 Task: Search one way flight ticket for 5 adults, 2 children, 1 infant in seat and 2 infants on lap in economy from Sioux City: Sioux Gateway Airport (brig. General Bud Day Field) to New Bern: Coastal Carolina Regional Airport (was Craven County Regional) on 5-4-2023. Choice of flights is Royal air maroc. Number of bags: 2 carry on bags. Price is upto 82000. Outbound departure time preference is 22:00.
Action: Mouse moved to (395, 379)
Screenshot: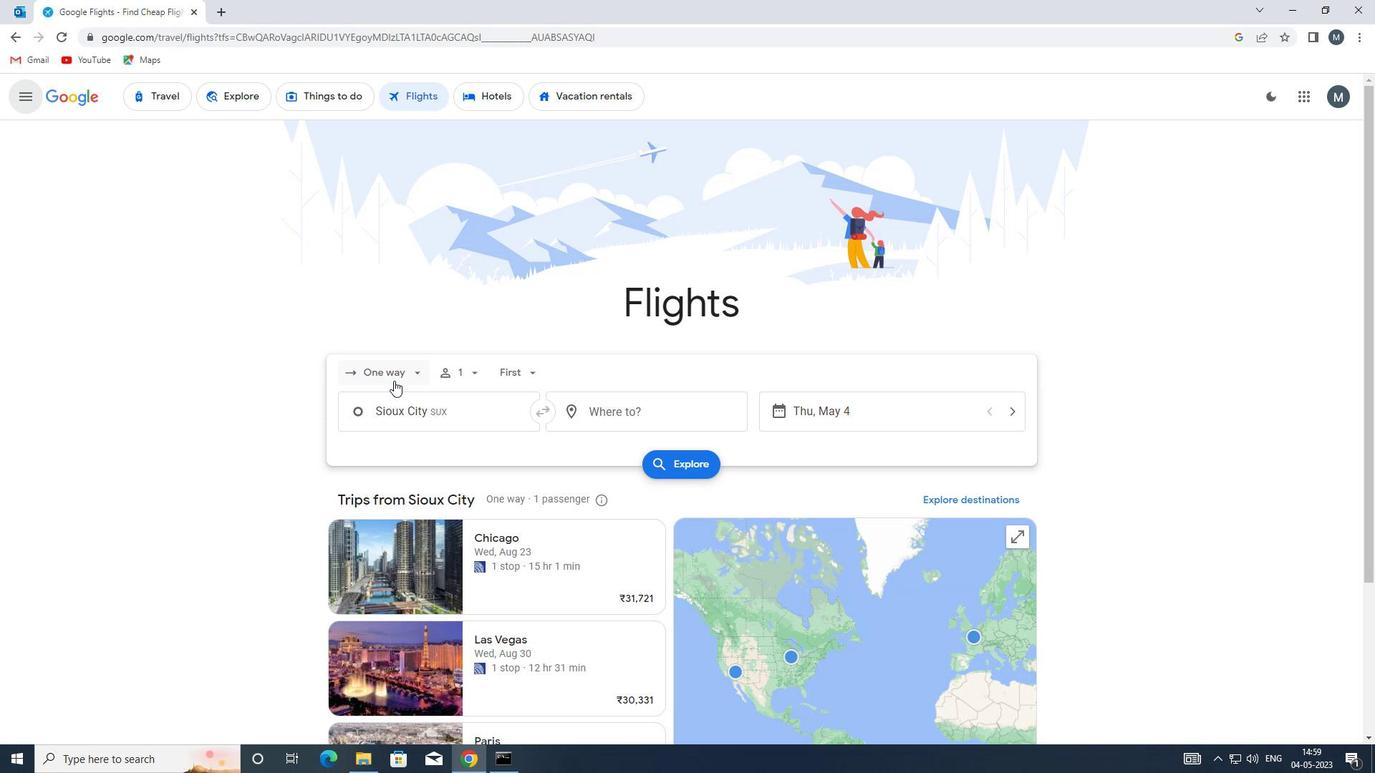 
Action: Mouse pressed left at (395, 379)
Screenshot: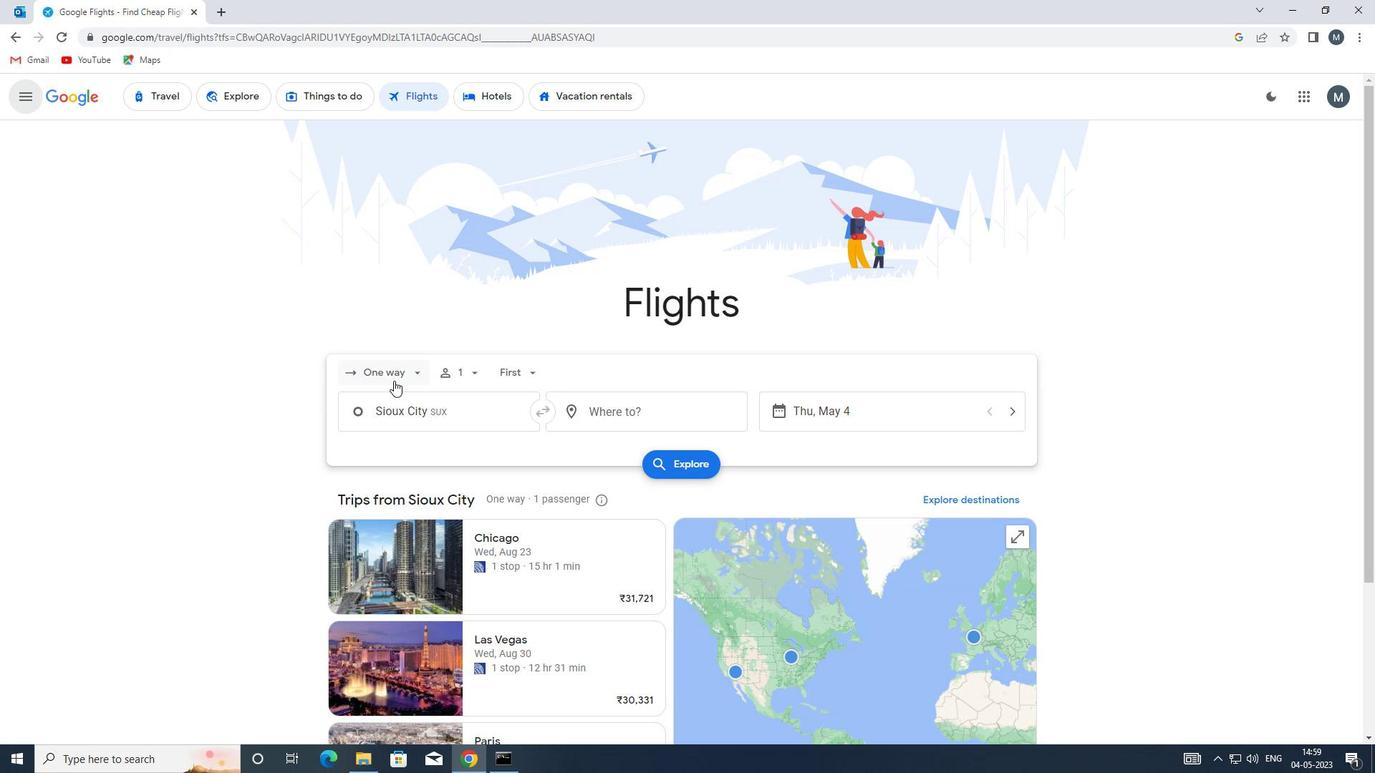 
Action: Mouse moved to (418, 439)
Screenshot: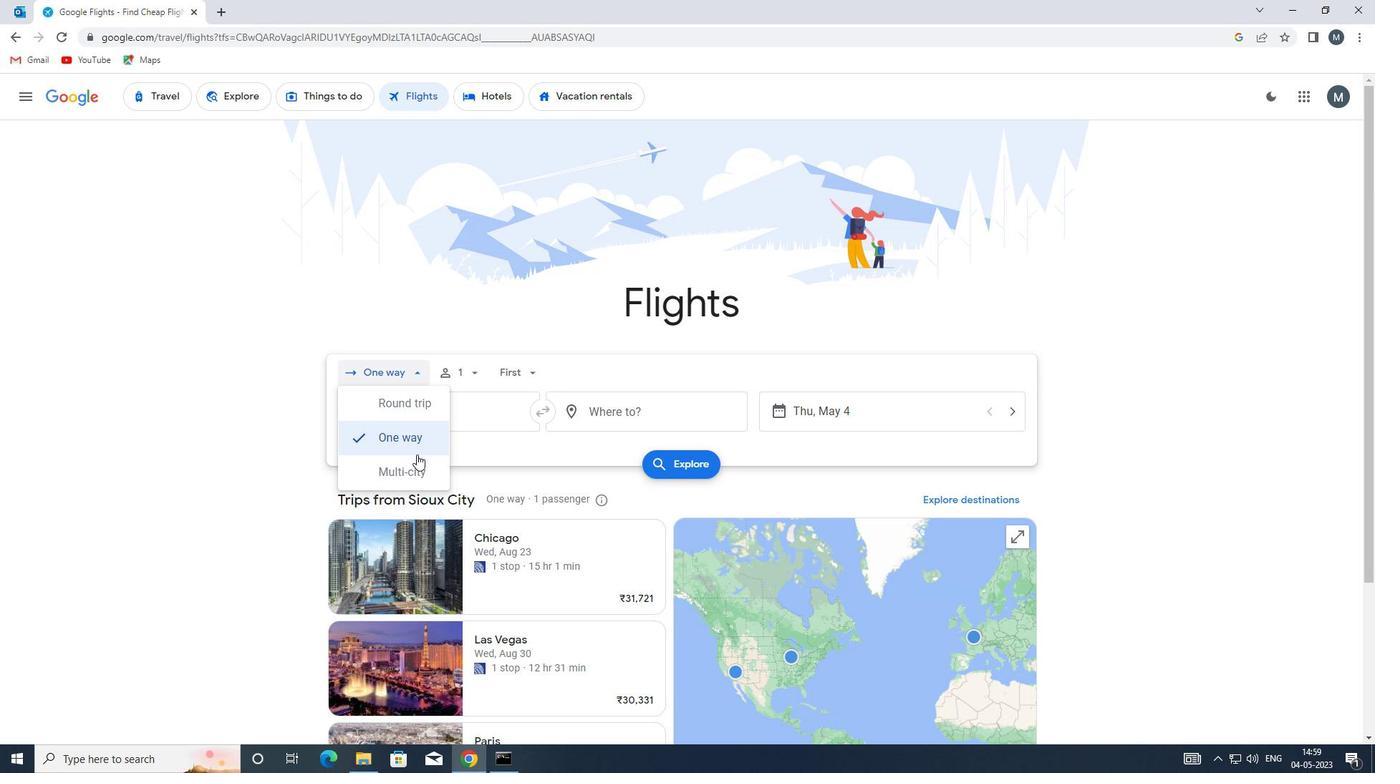
Action: Mouse pressed left at (418, 439)
Screenshot: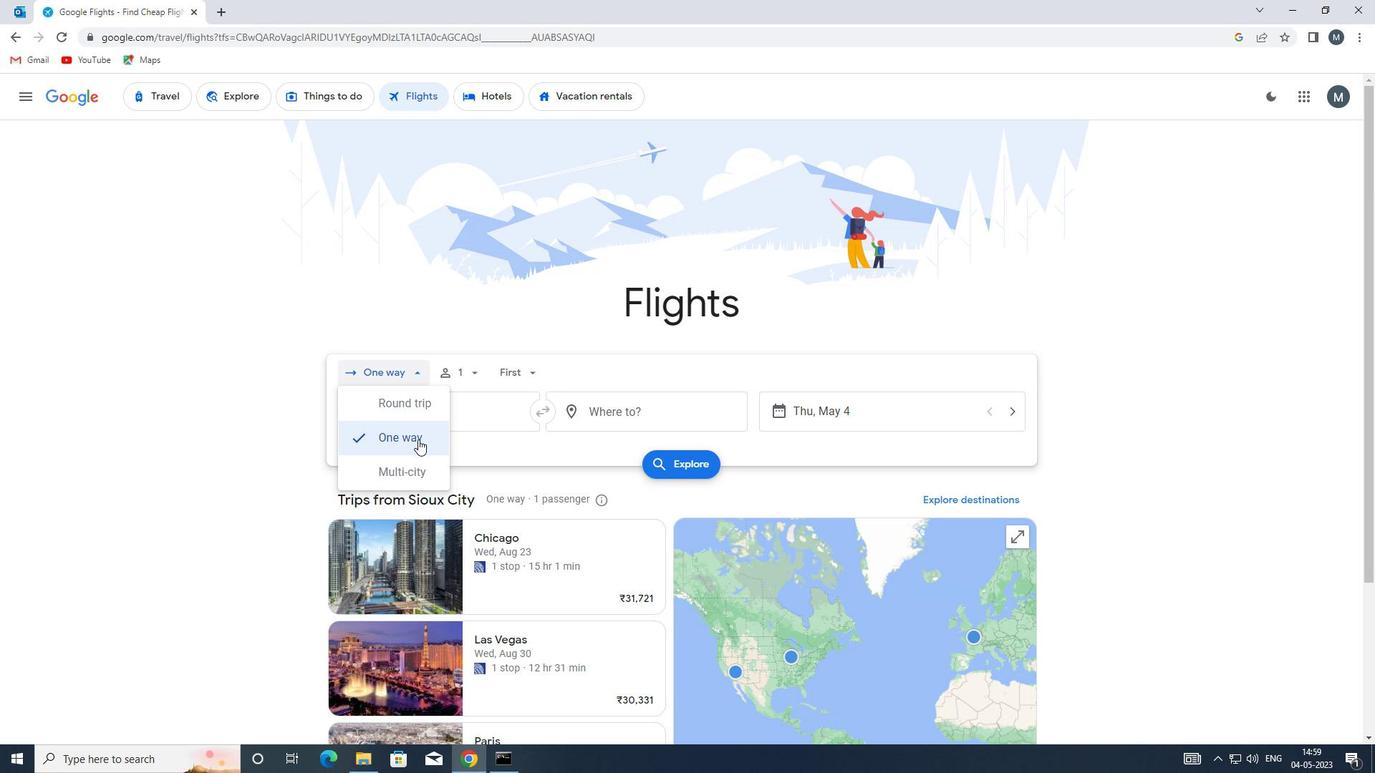 
Action: Mouse moved to (474, 374)
Screenshot: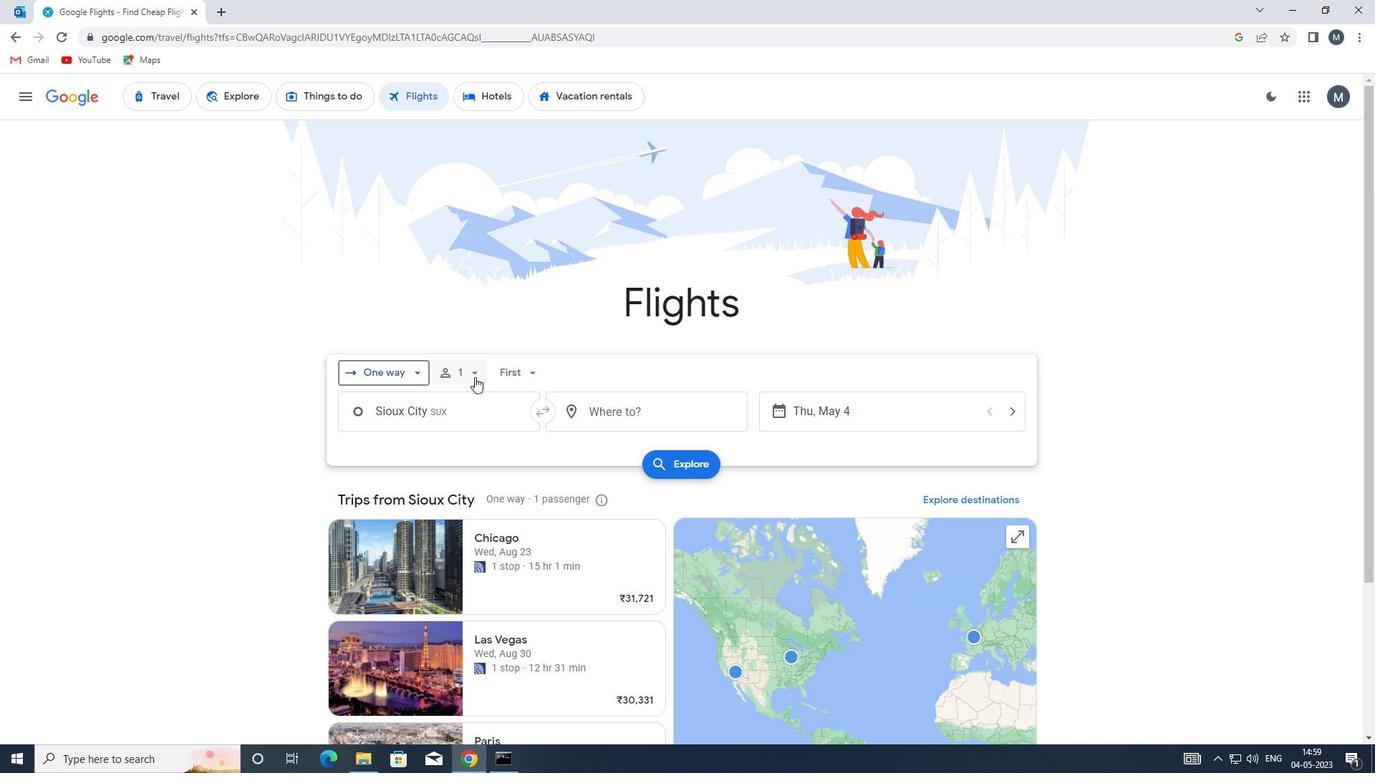 
Action: Mouse pressed left at (474, 374)
Screenshot: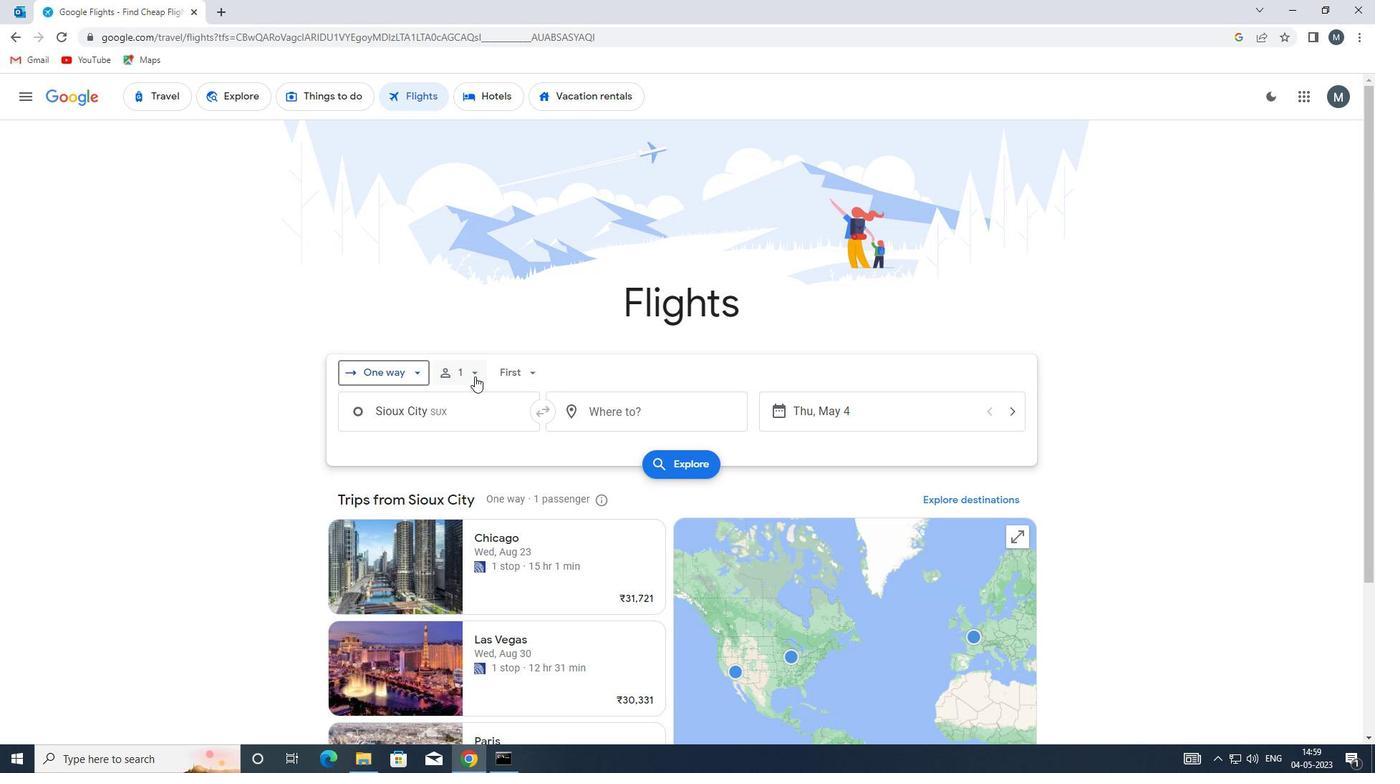 
Action: Mouse moved to (593, 407)
Screenshot: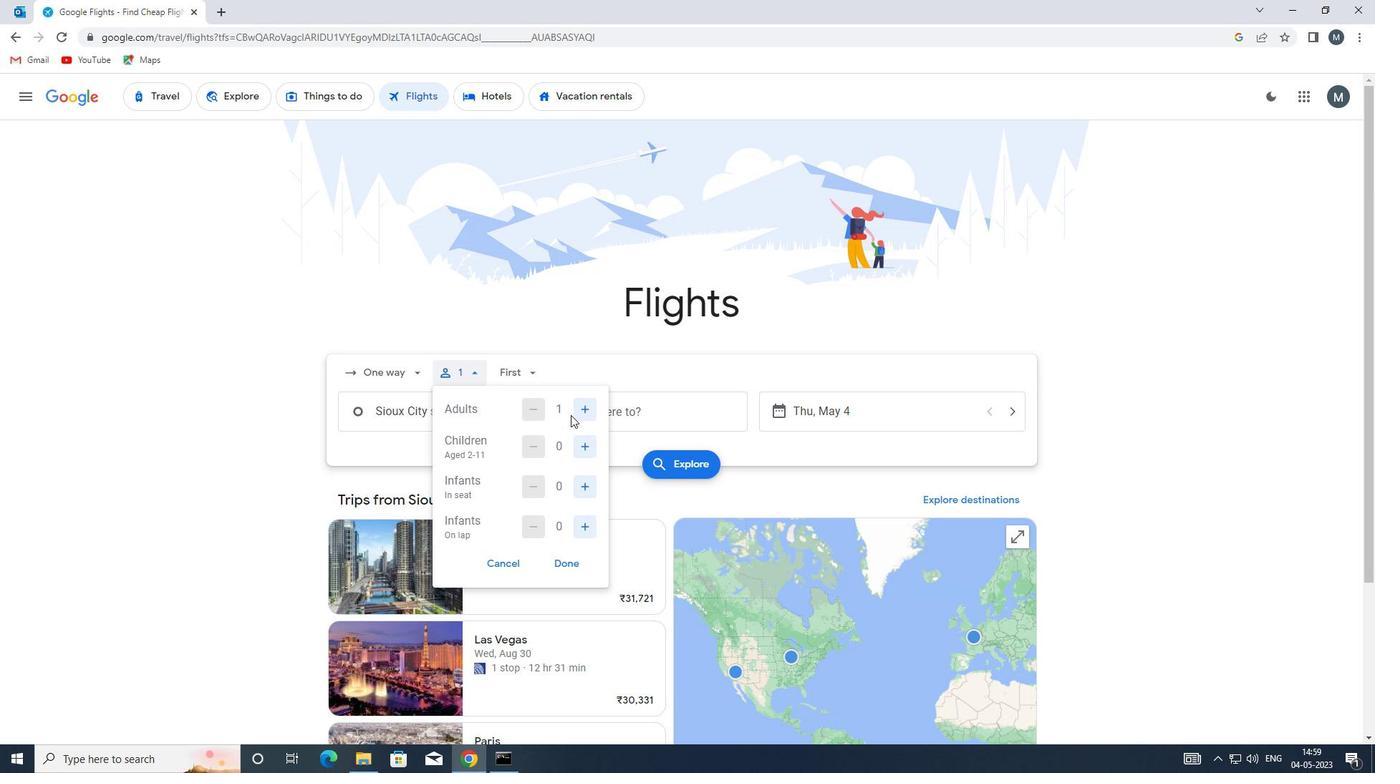 
Action: Mouse pressed left at (593, 407)
Screenshot: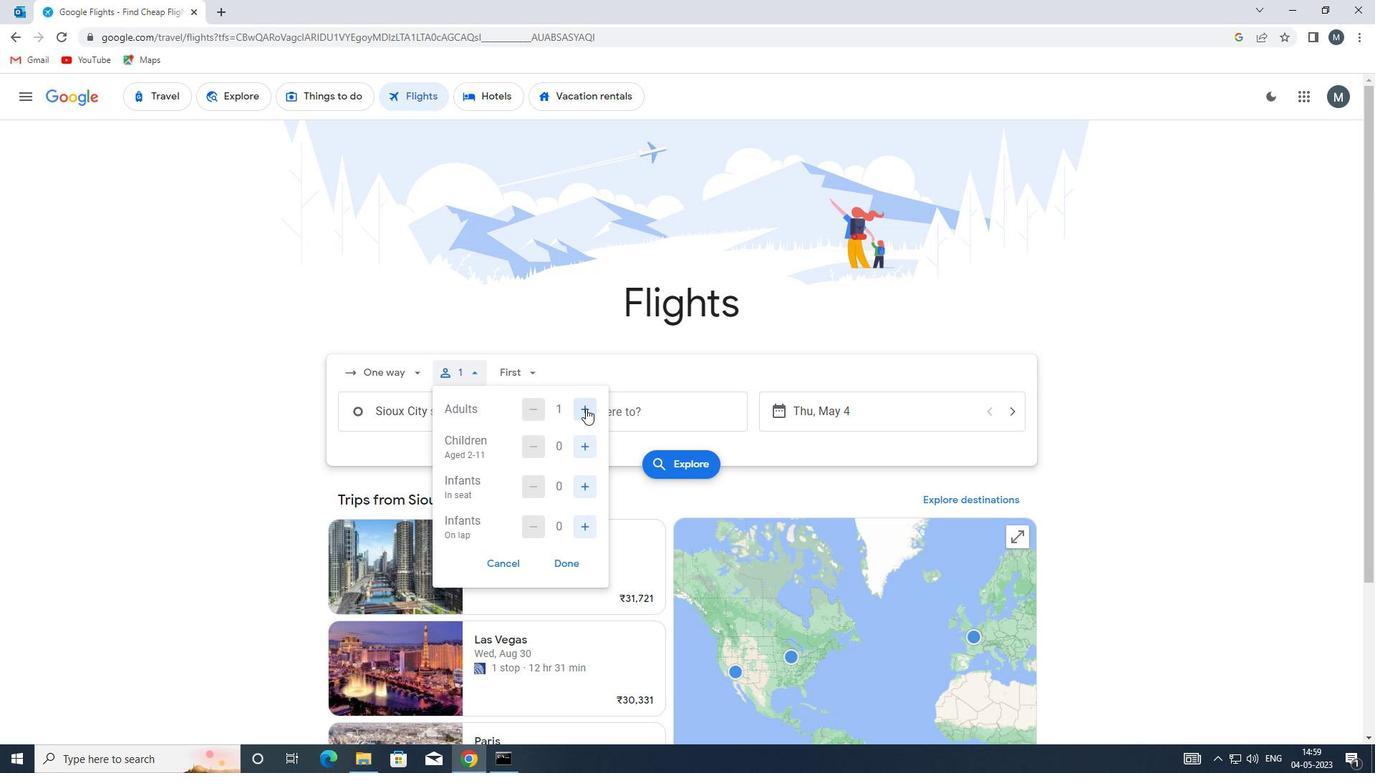 
Action: Mouse moved to (589, 406)
Screenshot: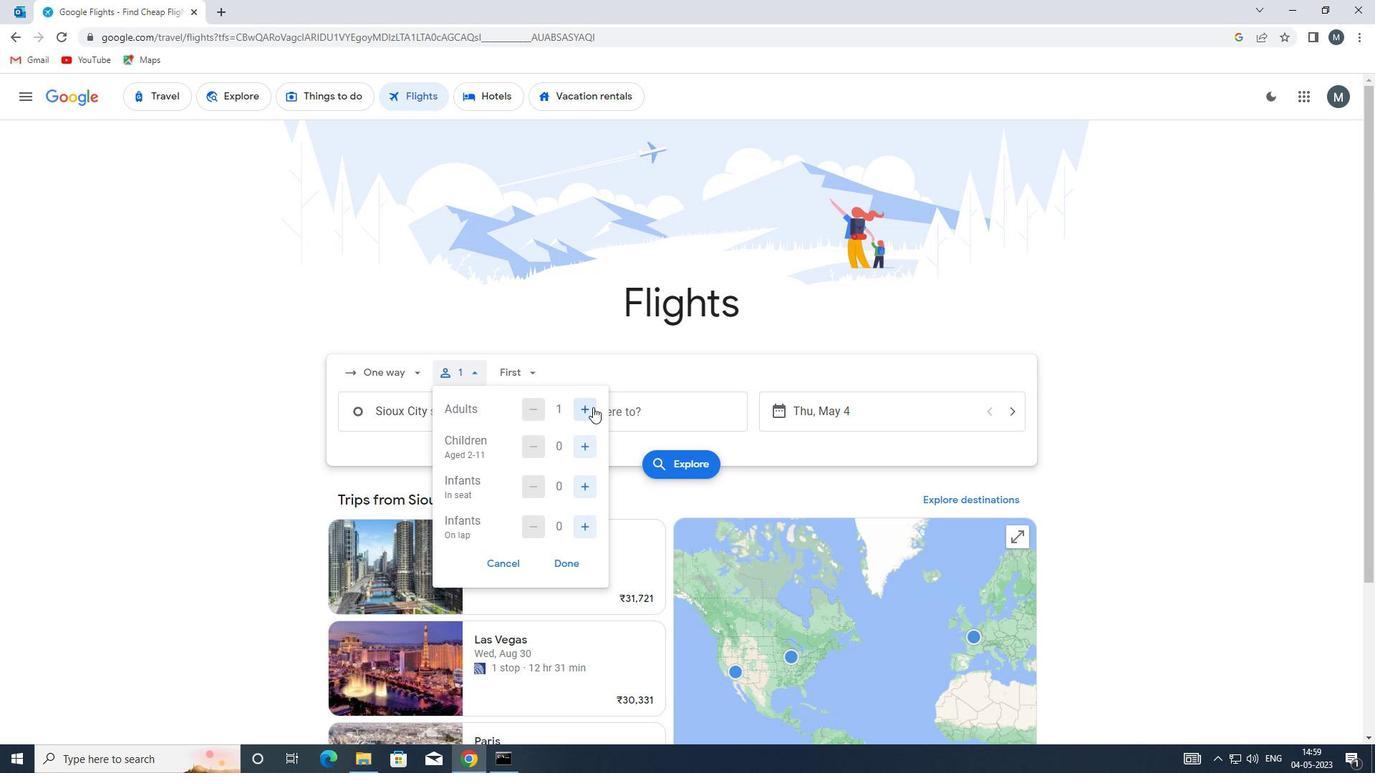 
Action: Mouse pressed left at (589, 406)
Screenshot: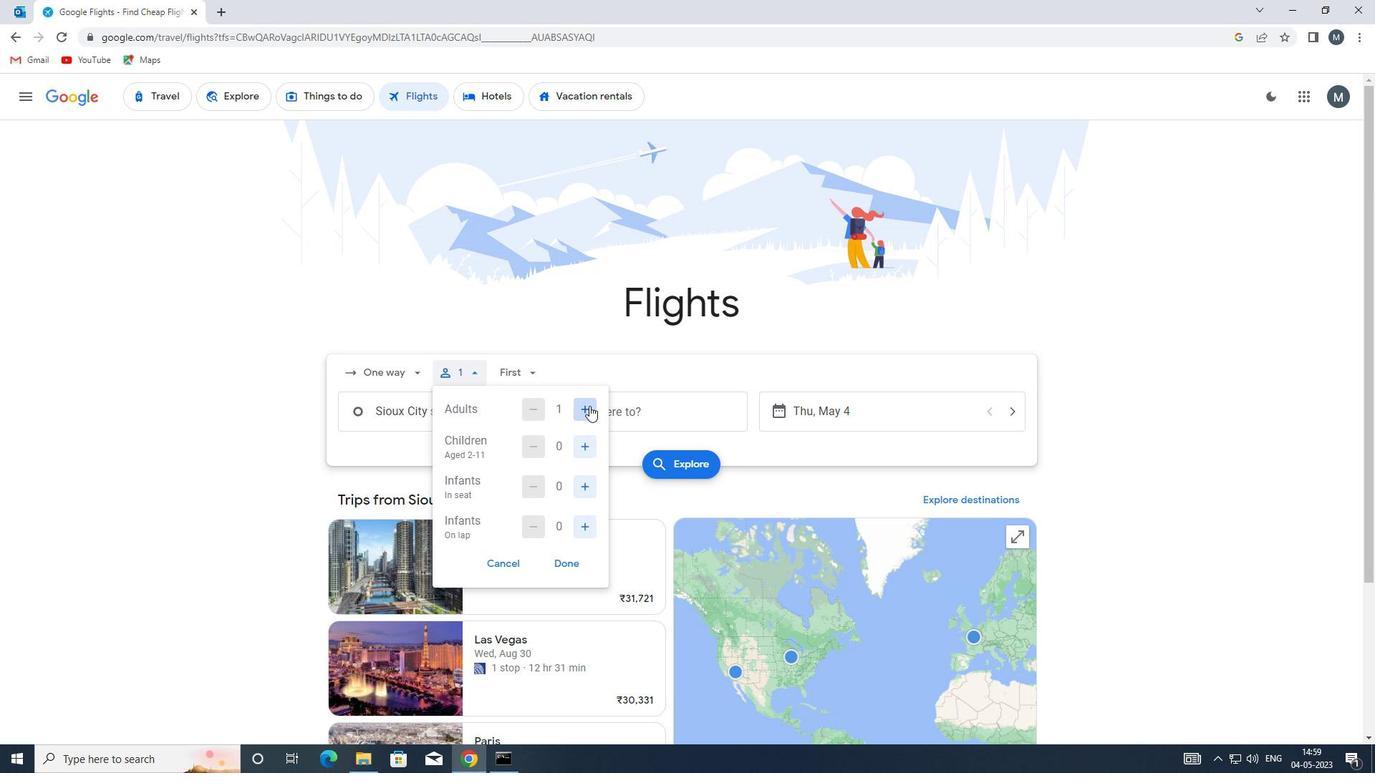 
Action: Mouse moved to (589, 406)
Screenshot: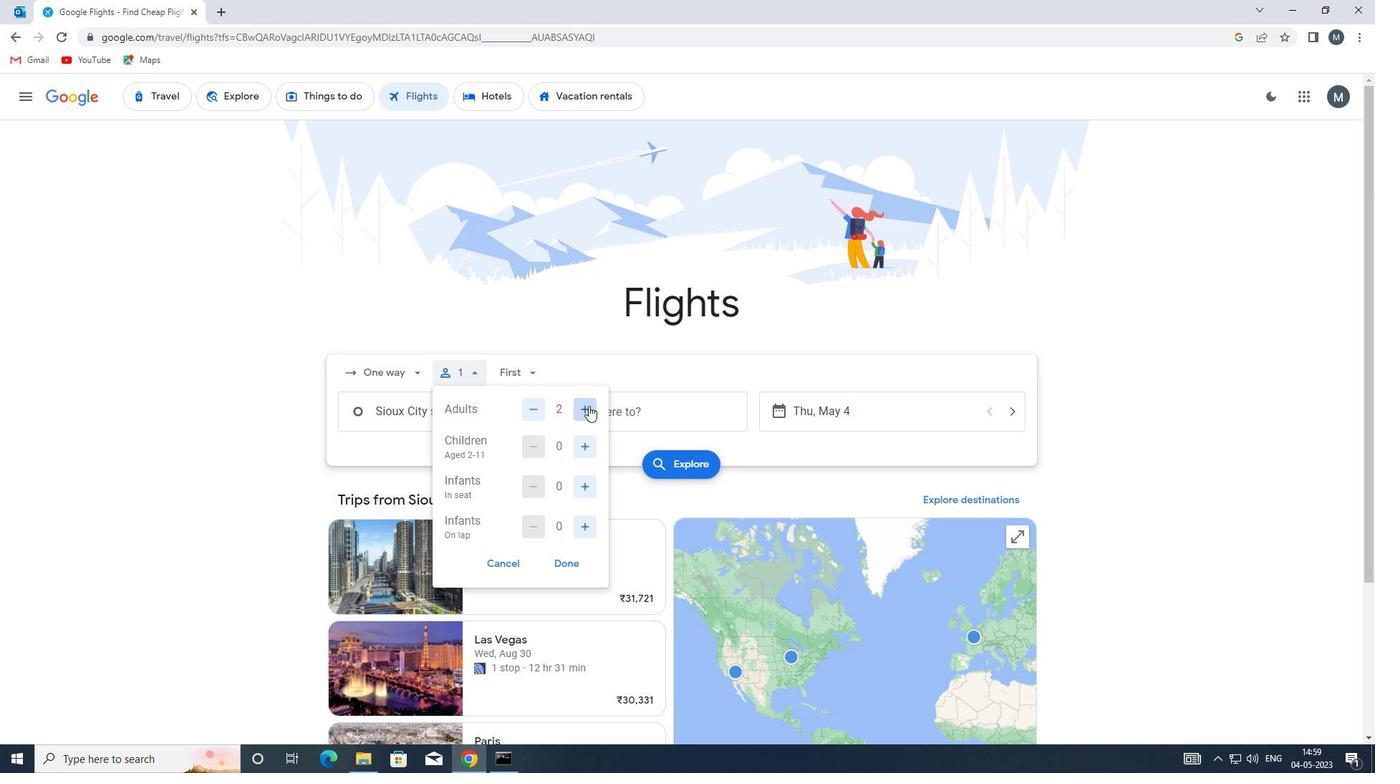 
Action: Mouse pressed left at (589, 406)
Screenshot: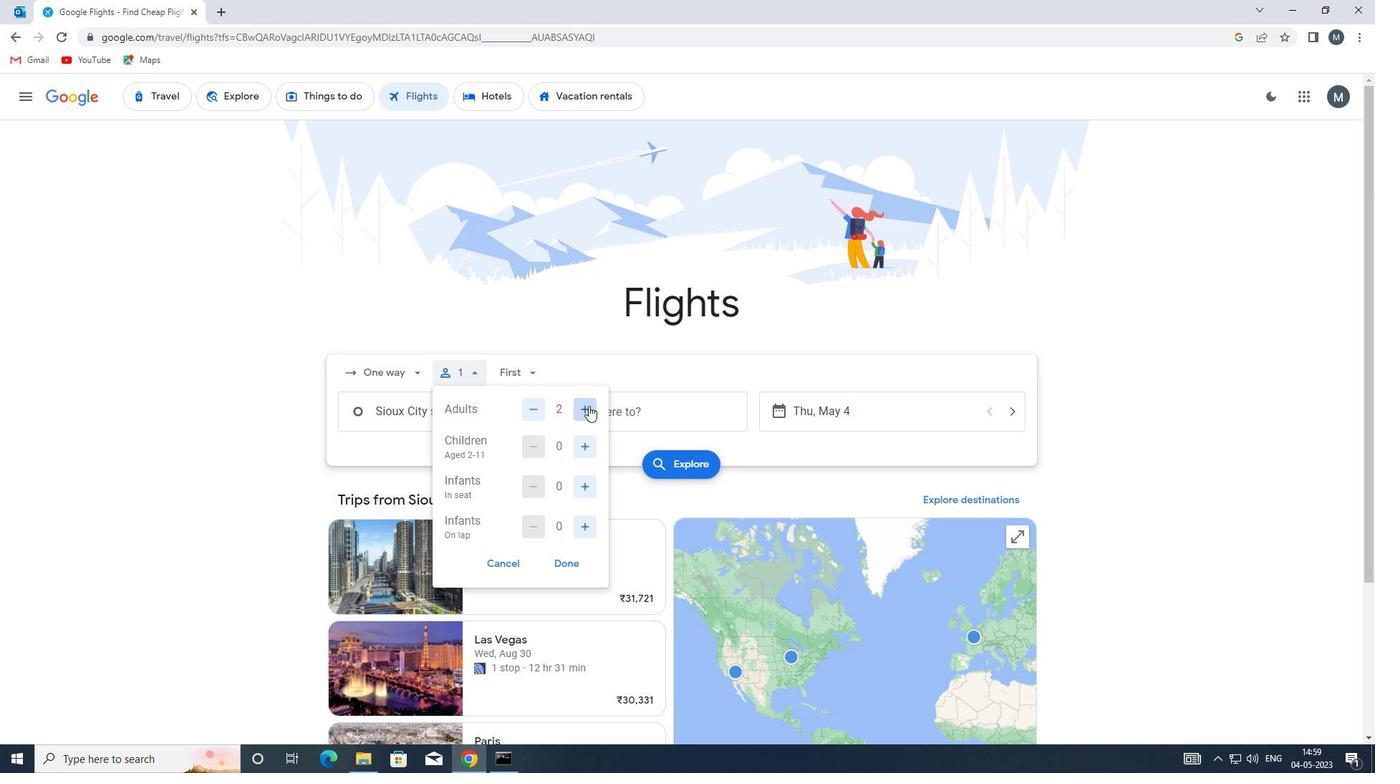 
Action: Mouse pressed left at (589, 406)
Screenshot: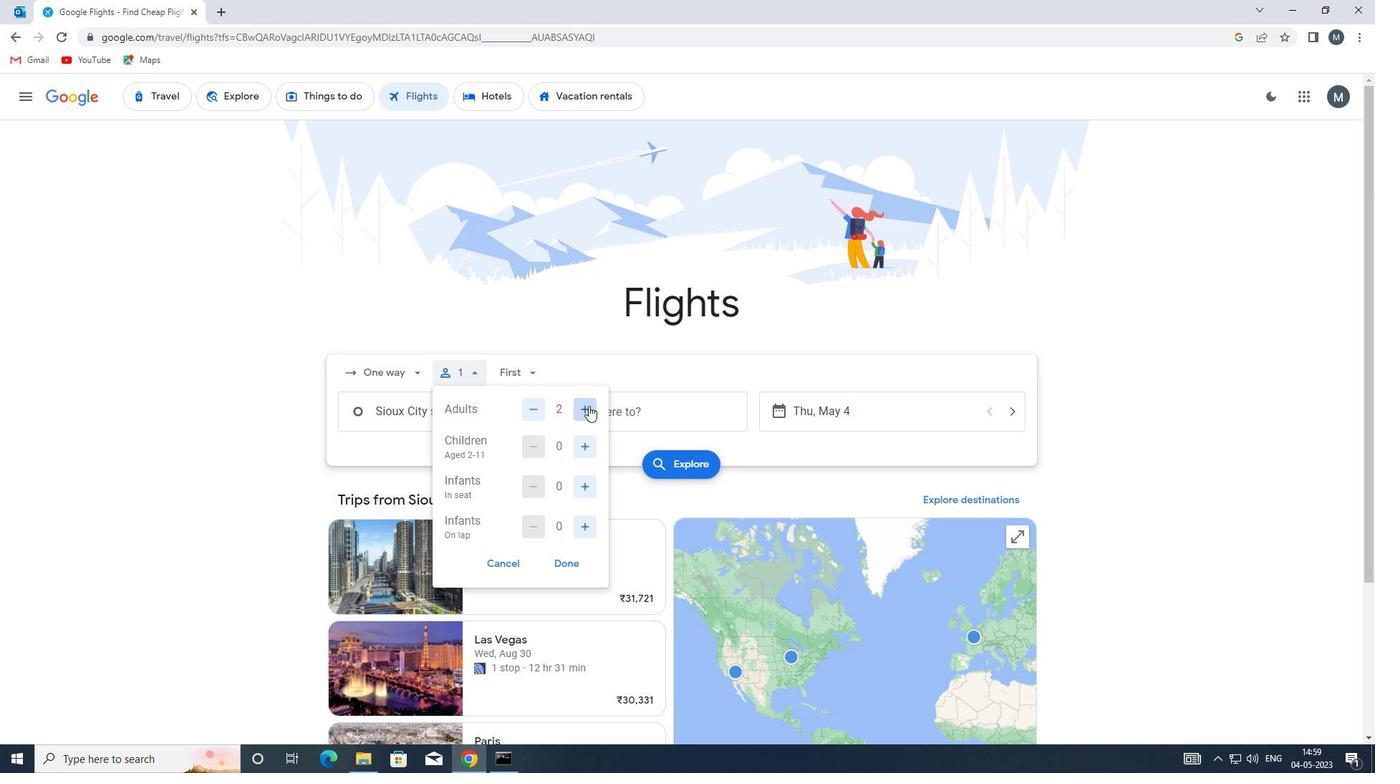 
Action: Mouse moved to (588, 406)
Screenshot: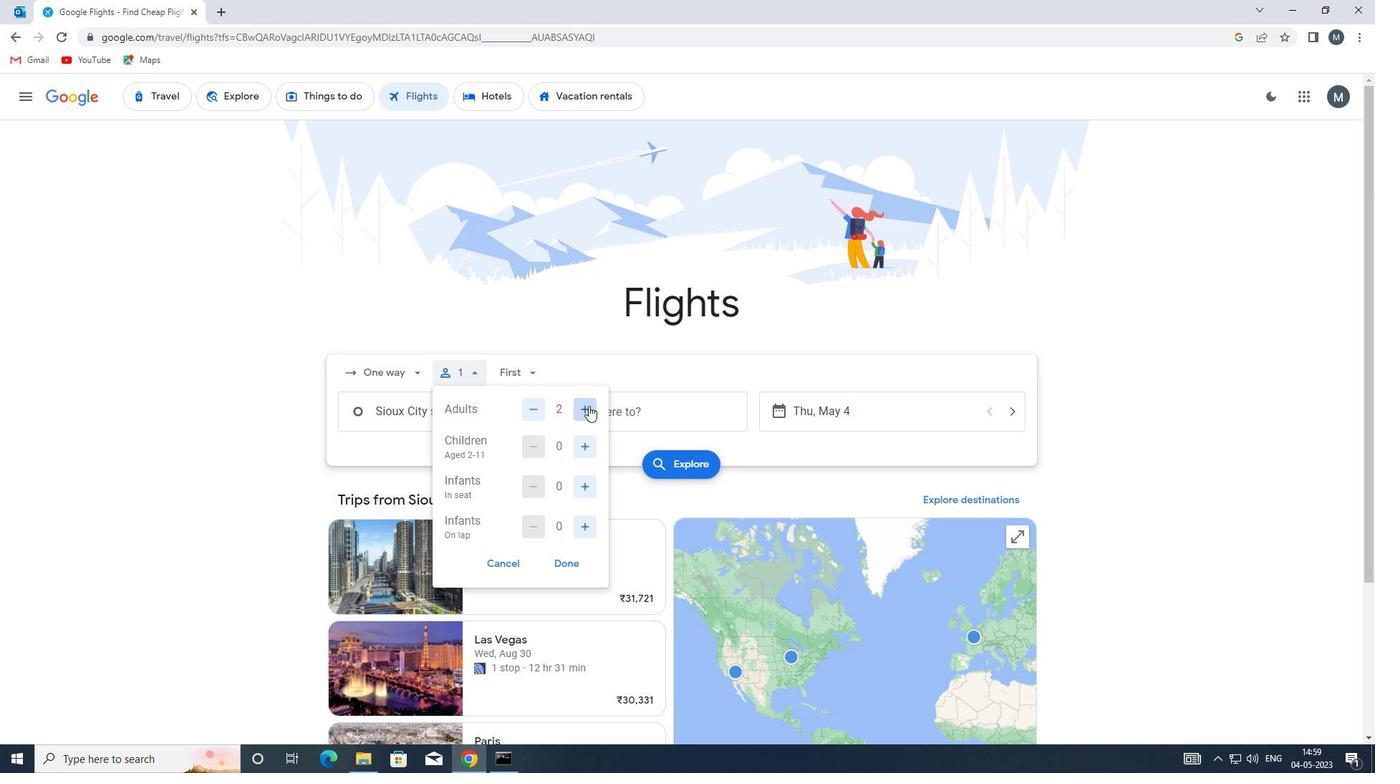 
Action: Mouse pressed left at (588, 406)
Screenshot: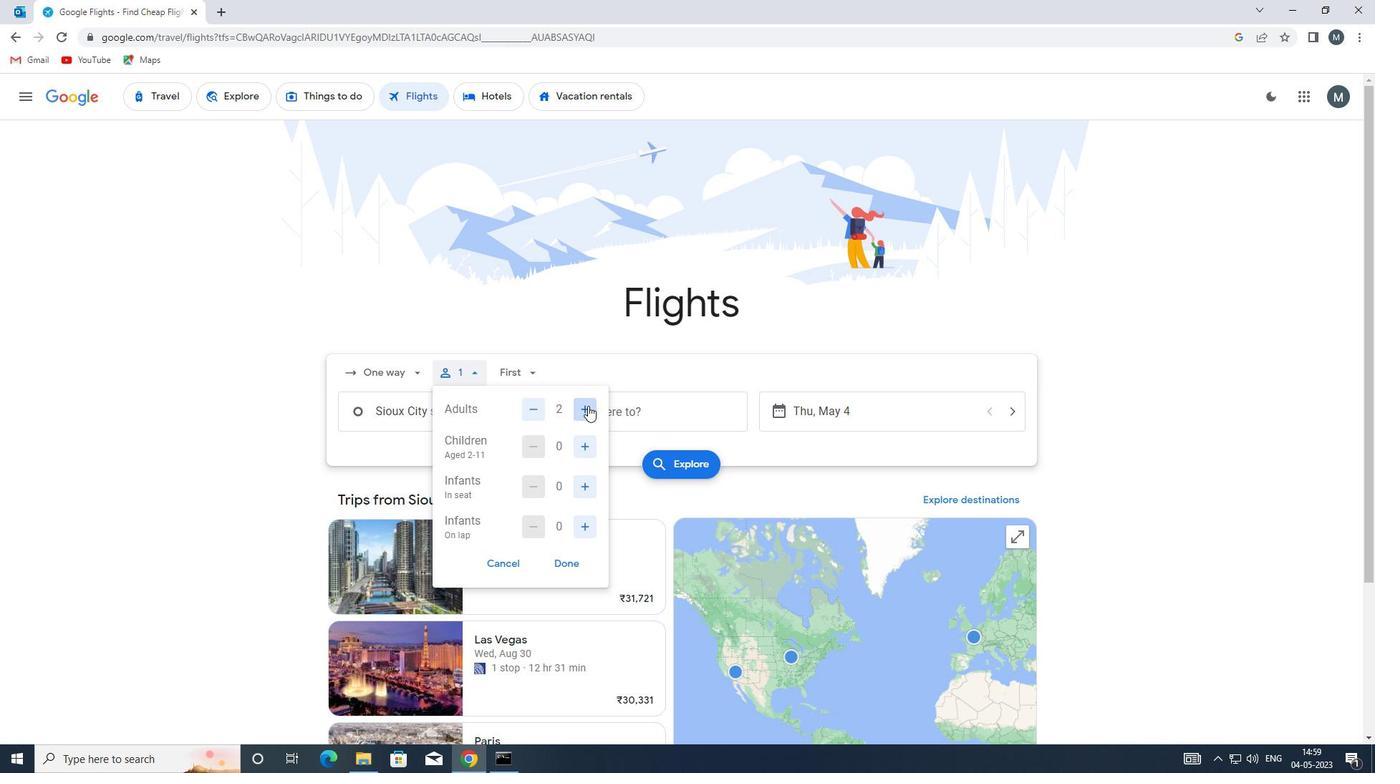 
Action: Mouse moved to (533, 412)
Screenshot: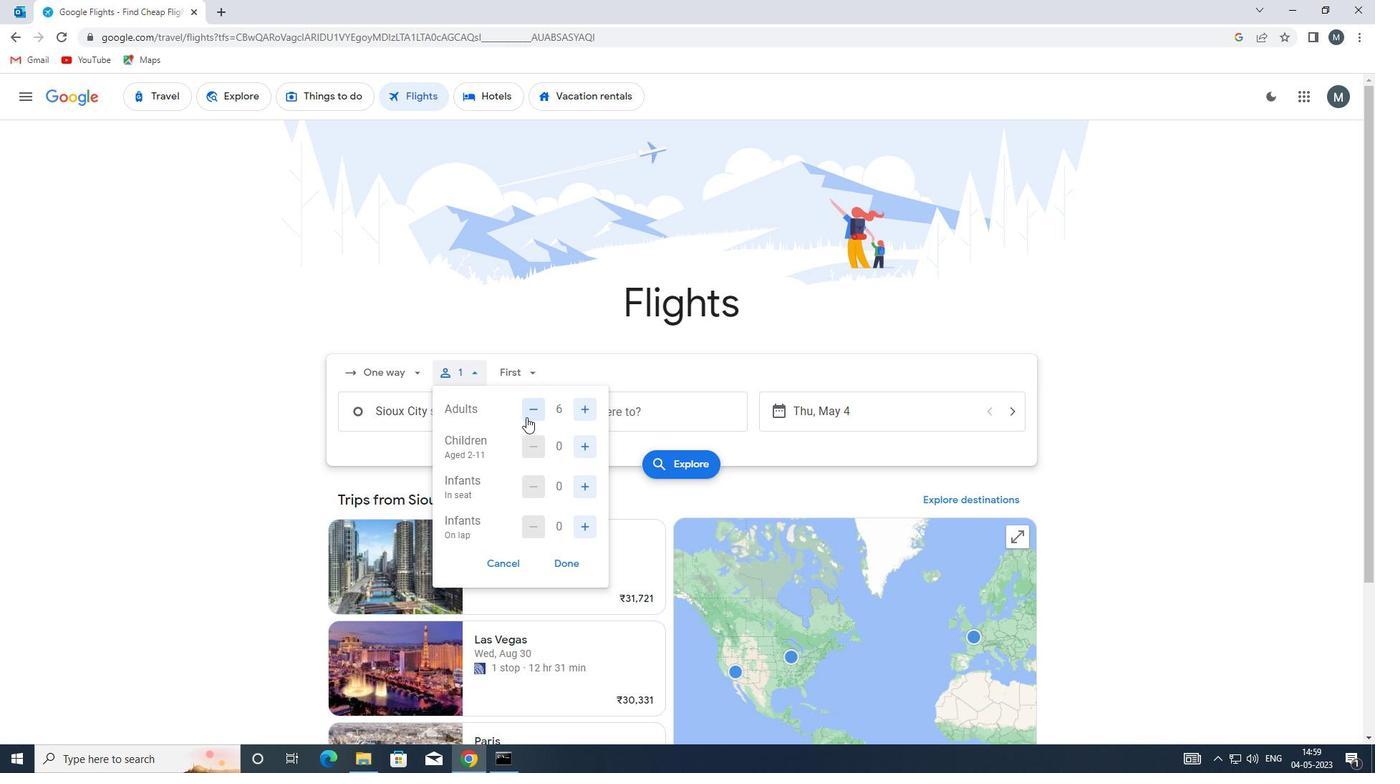 
Action: Mouse pressed left at (533, 412)
Screenshot: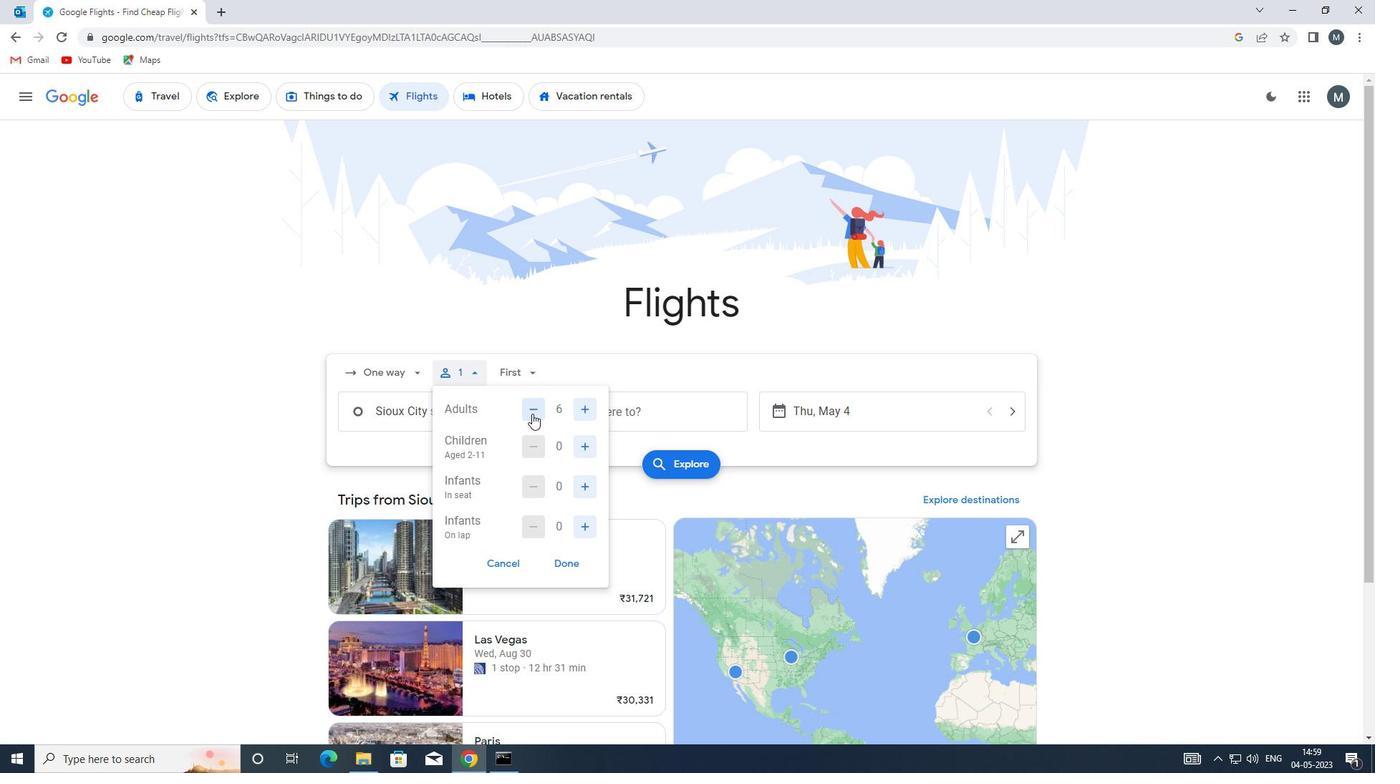 
Action: Mouse moved to (589, 447)
Screenshot: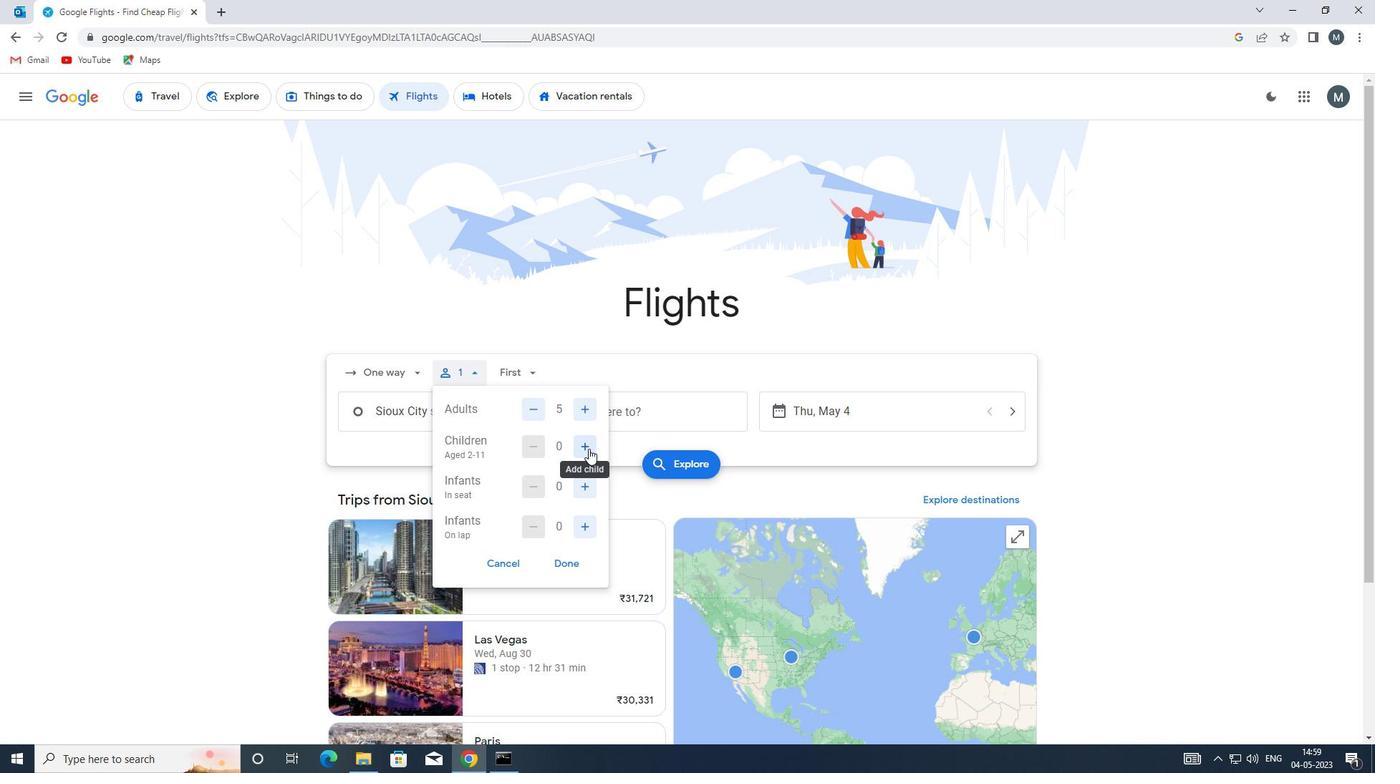 
Action: Mouse pressed left at (589, 447)
Screenshot: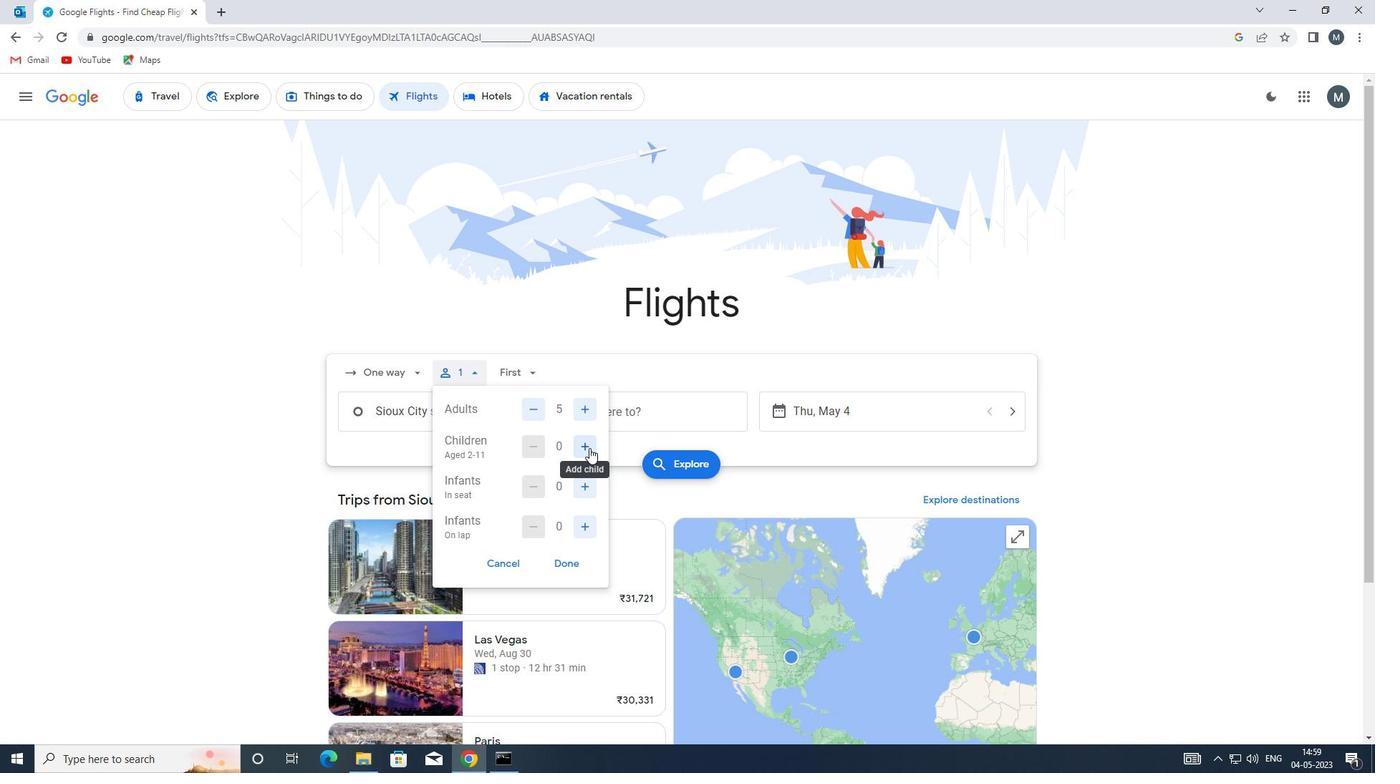 
Action: Mouse moved to (589, 447)
Screenshot: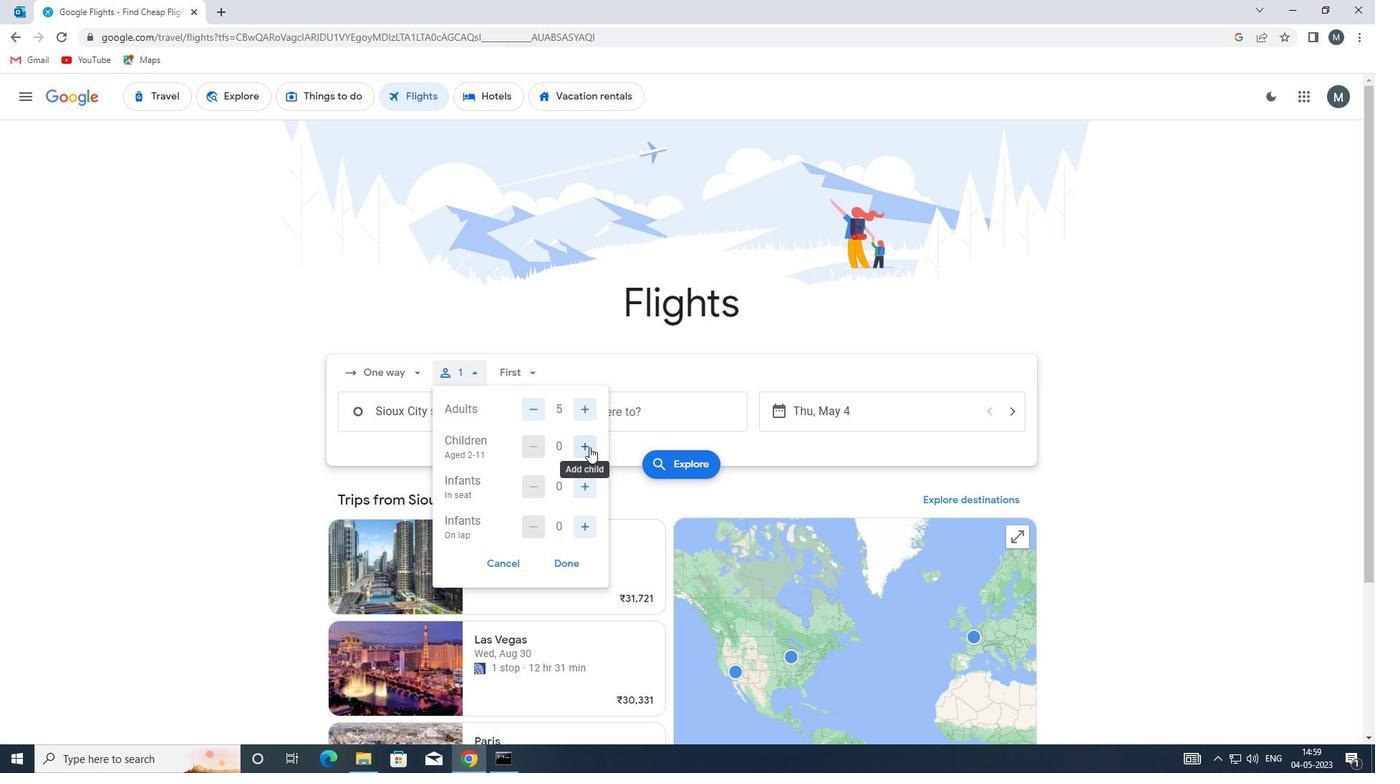 
Action: Mouse pressed left at (589, 447)
Screenshot: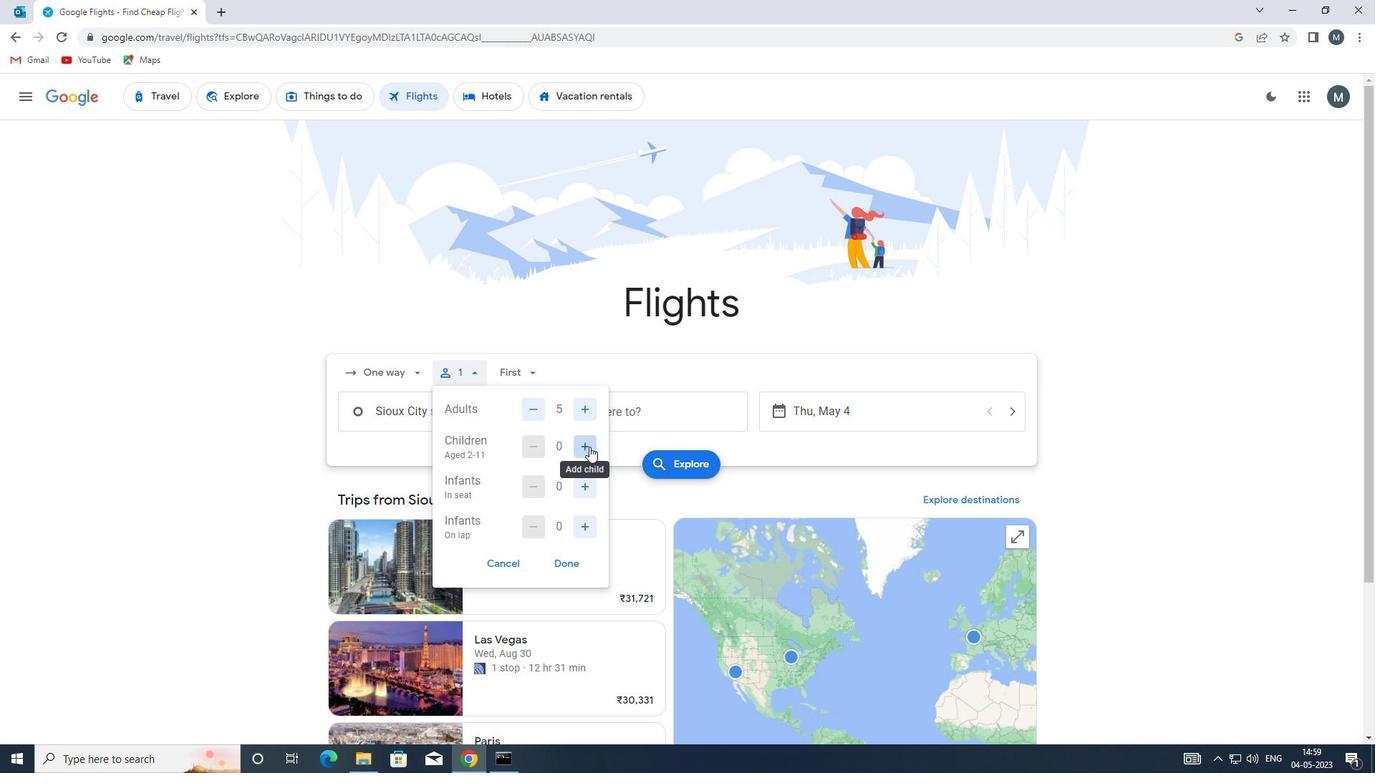 
Action: Mouse moved to (587, 488)
Screenshot: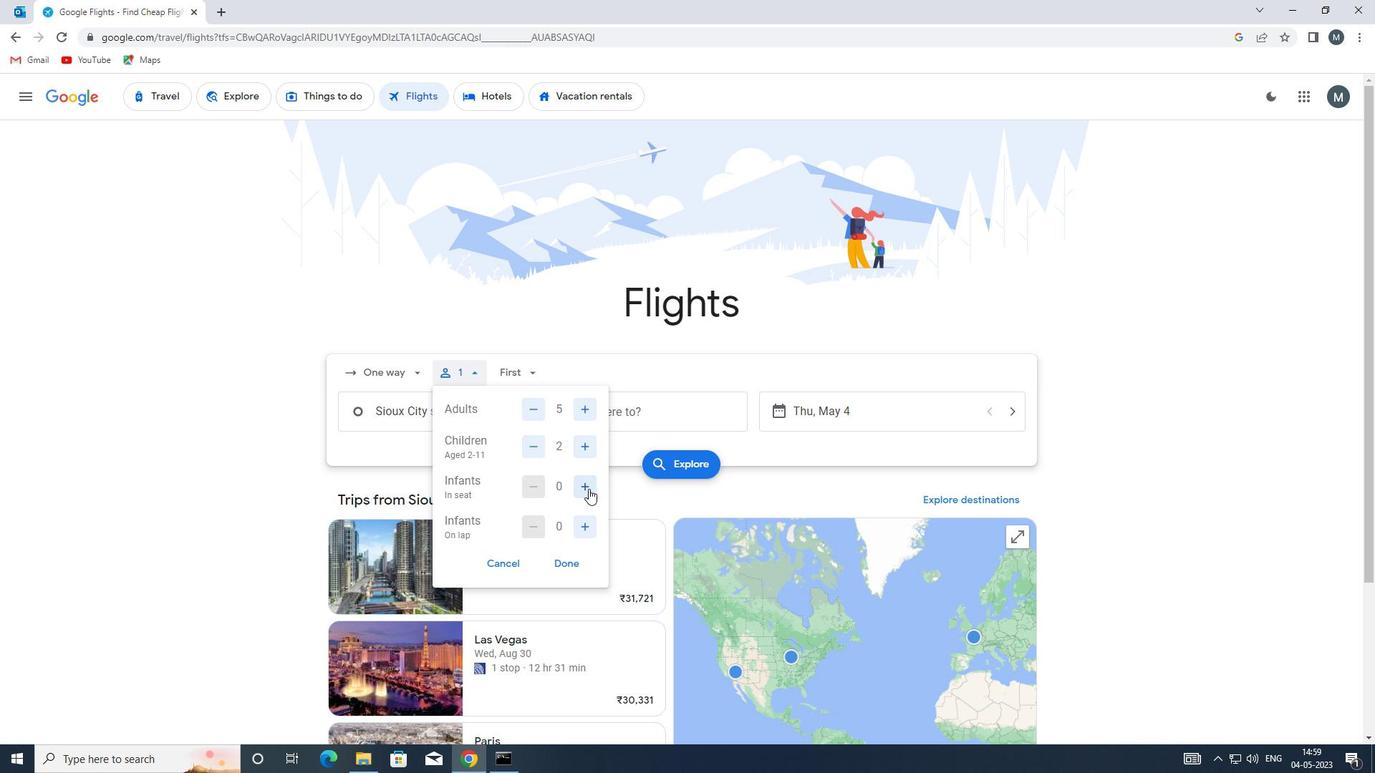 
Action: Mouse pressed left at (587, 488)
Screenshot: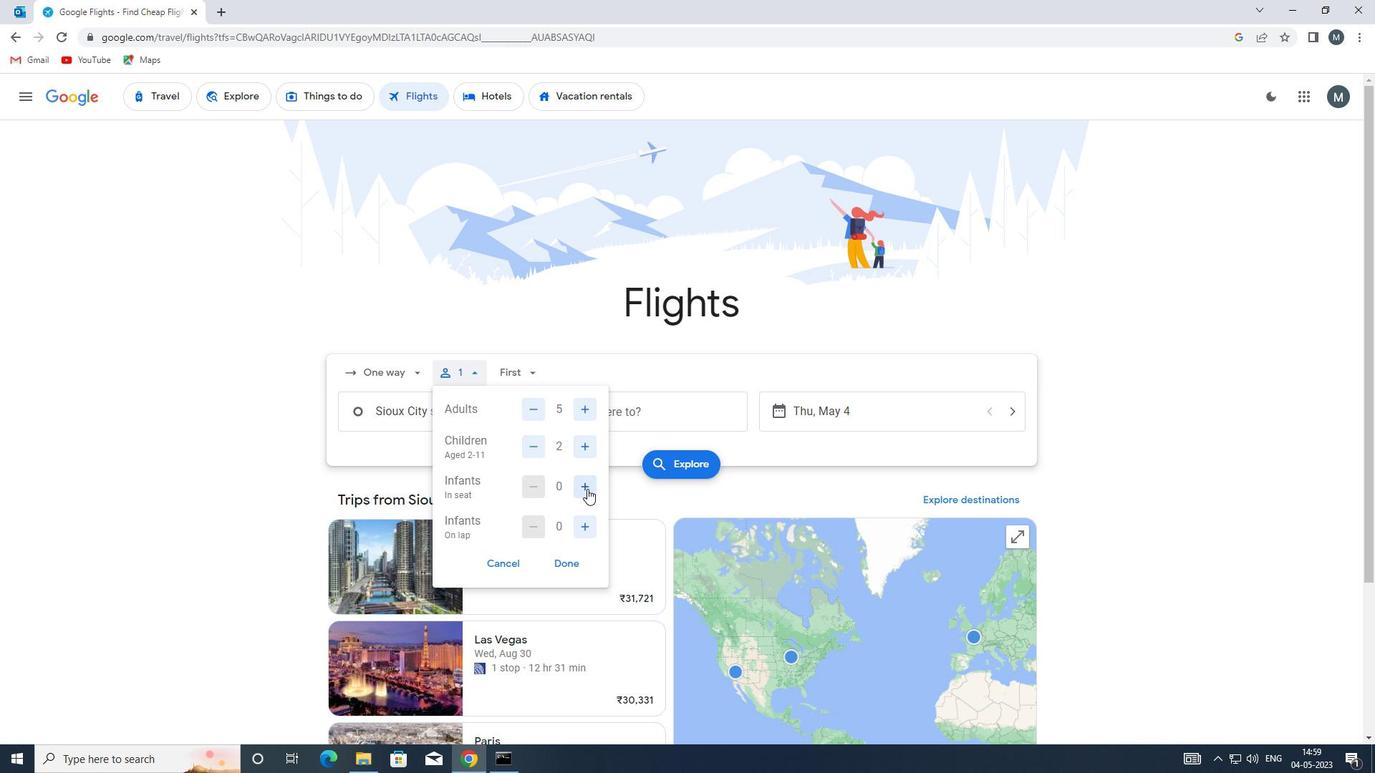 
Action: Mouse moved to (594, 526)
Screenshot: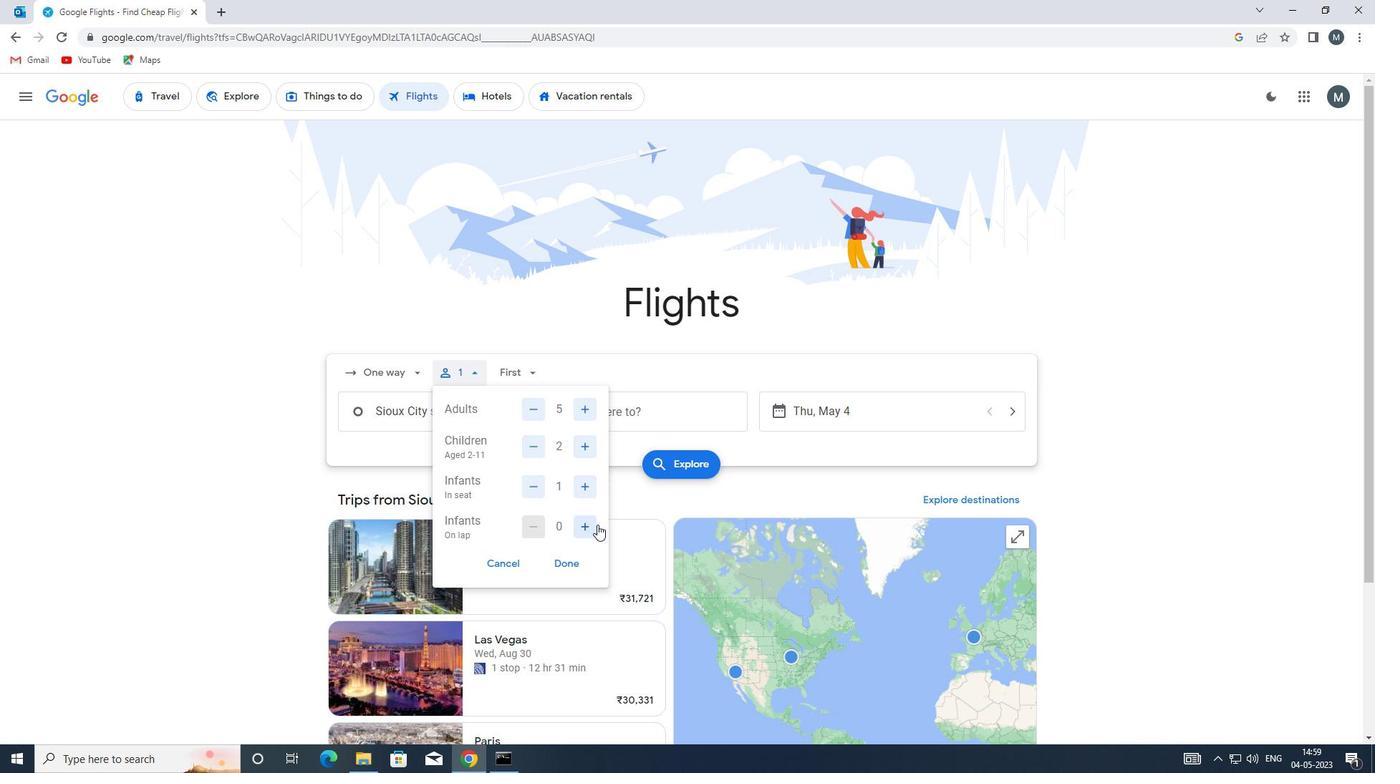 
Action: Mouse pressed left at (594, 526)
Screenshot: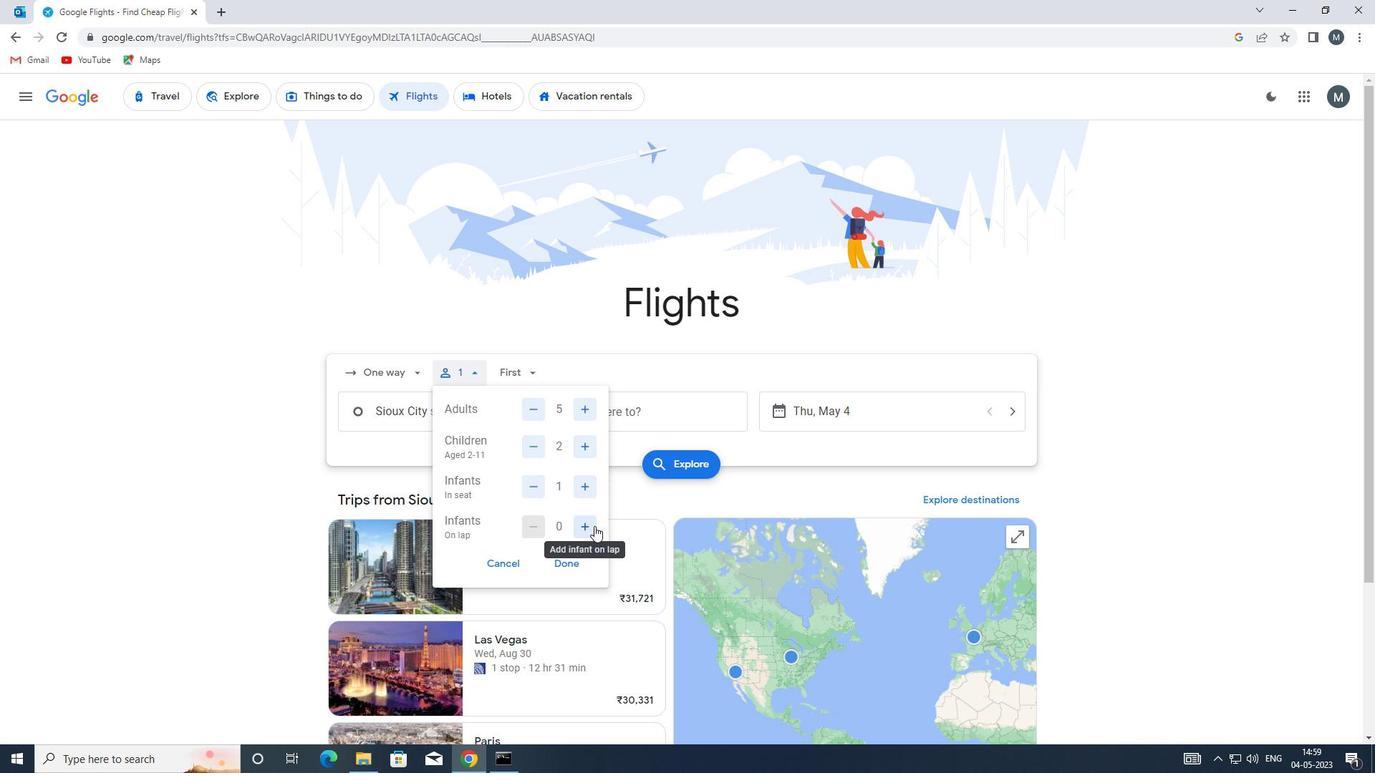
Action: Mouse pressed left at (594, 526)
Screenshot: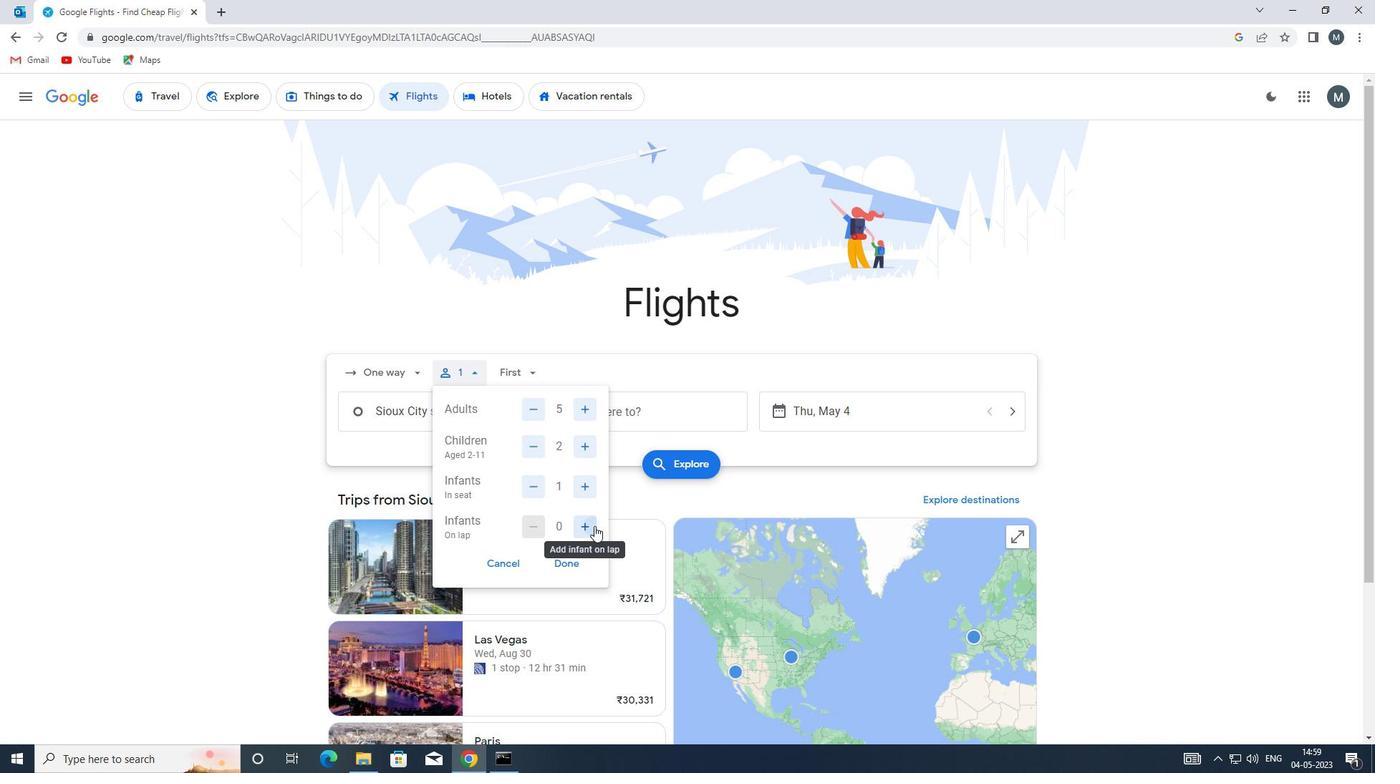 
Action: Mouse moved to (541, 527)
Screenshot: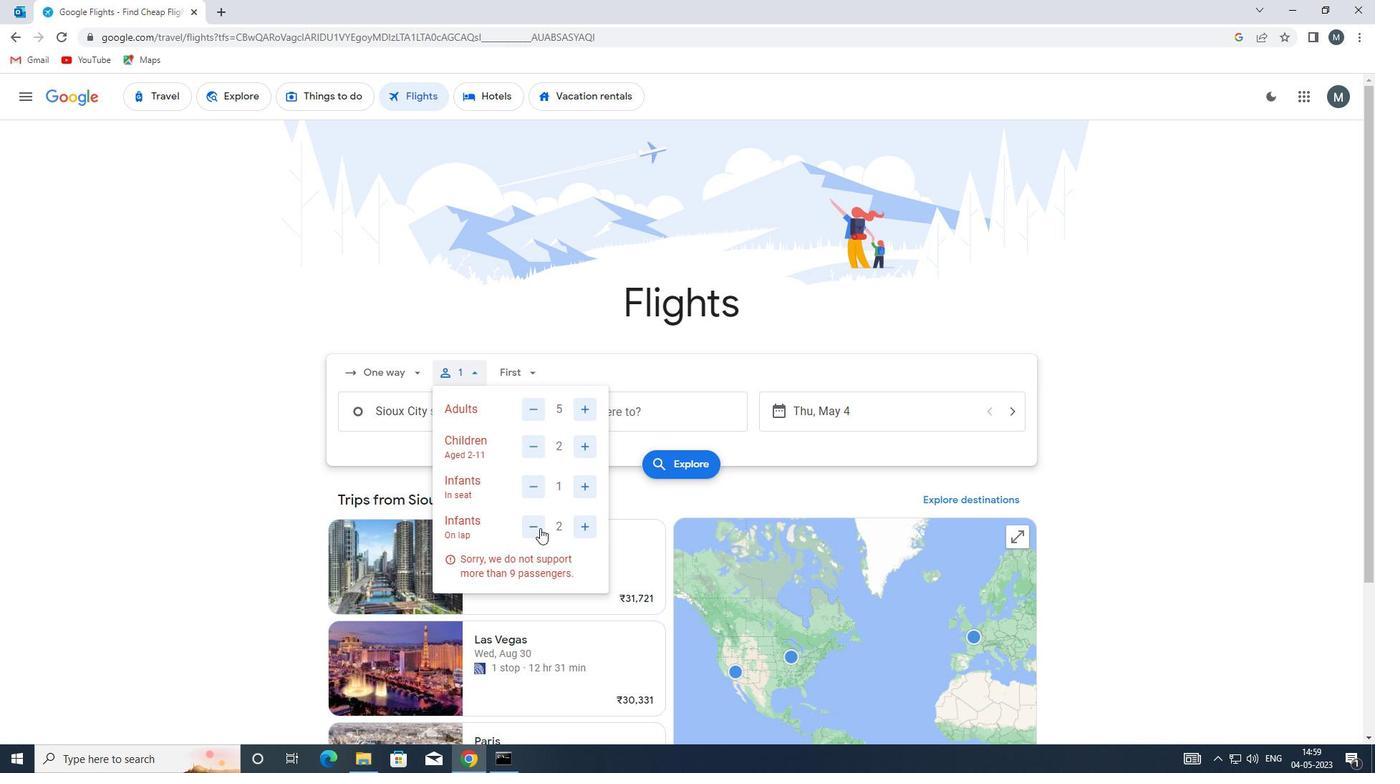 
Action: Mouse pressed left at (541, 527)
Screenshot: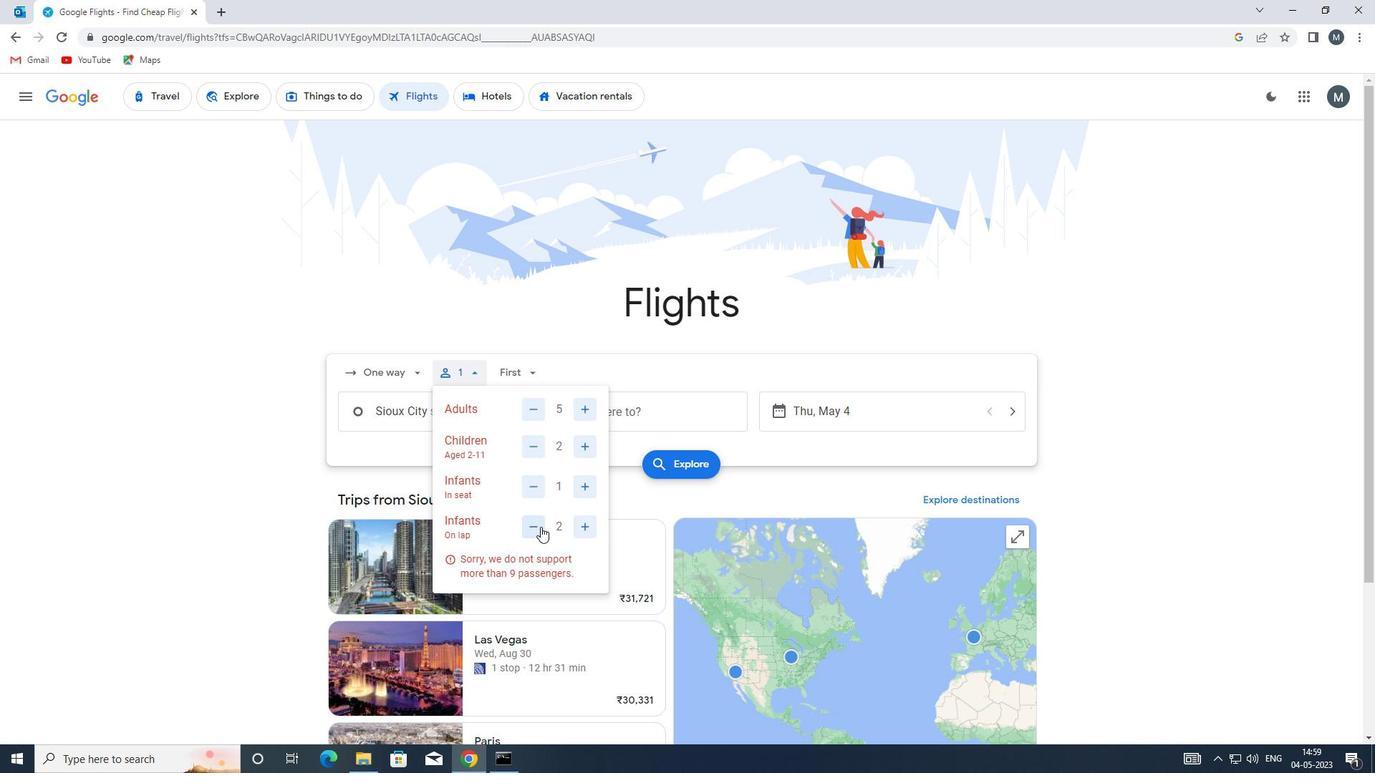 
Action: Mouse moved to (563, 561)
Screenshot: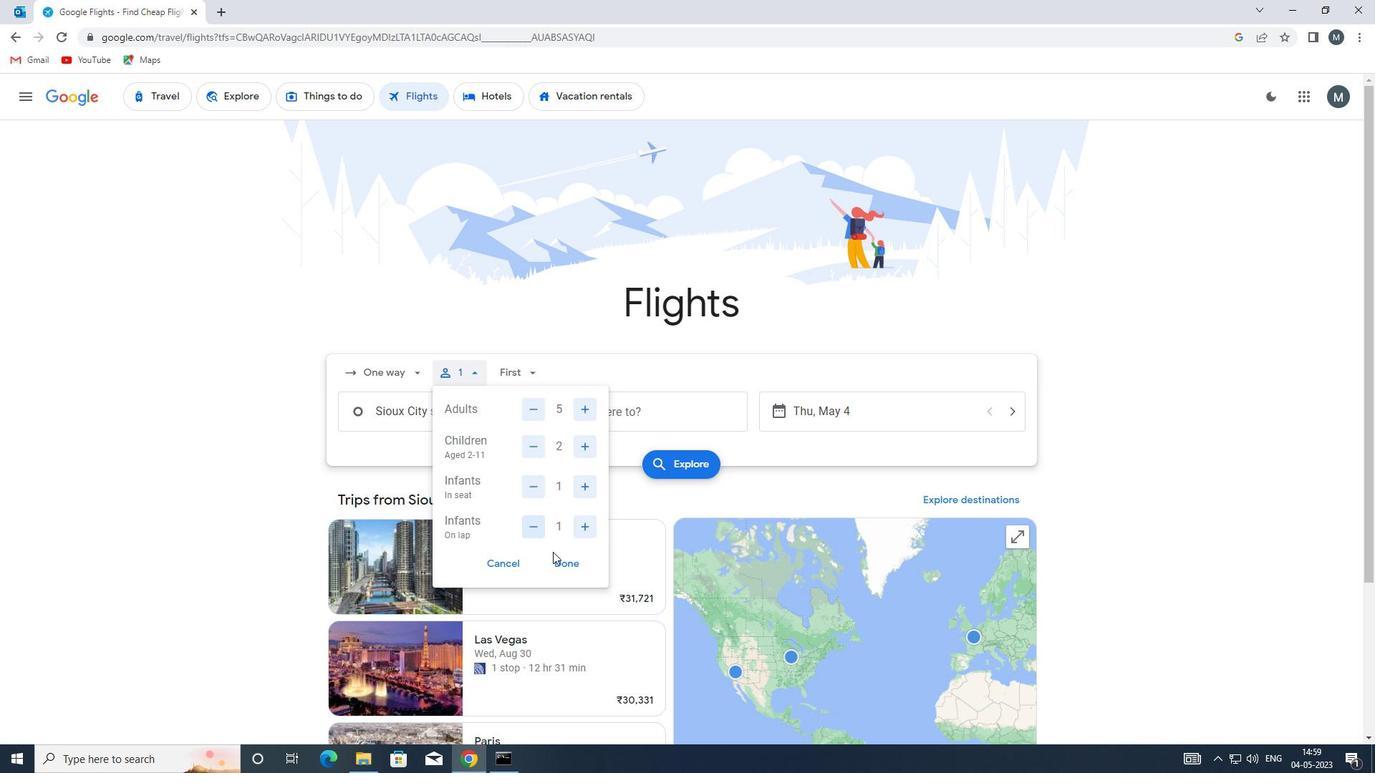 
Action: Mouse pressed left at (563, 561)
Screenshot: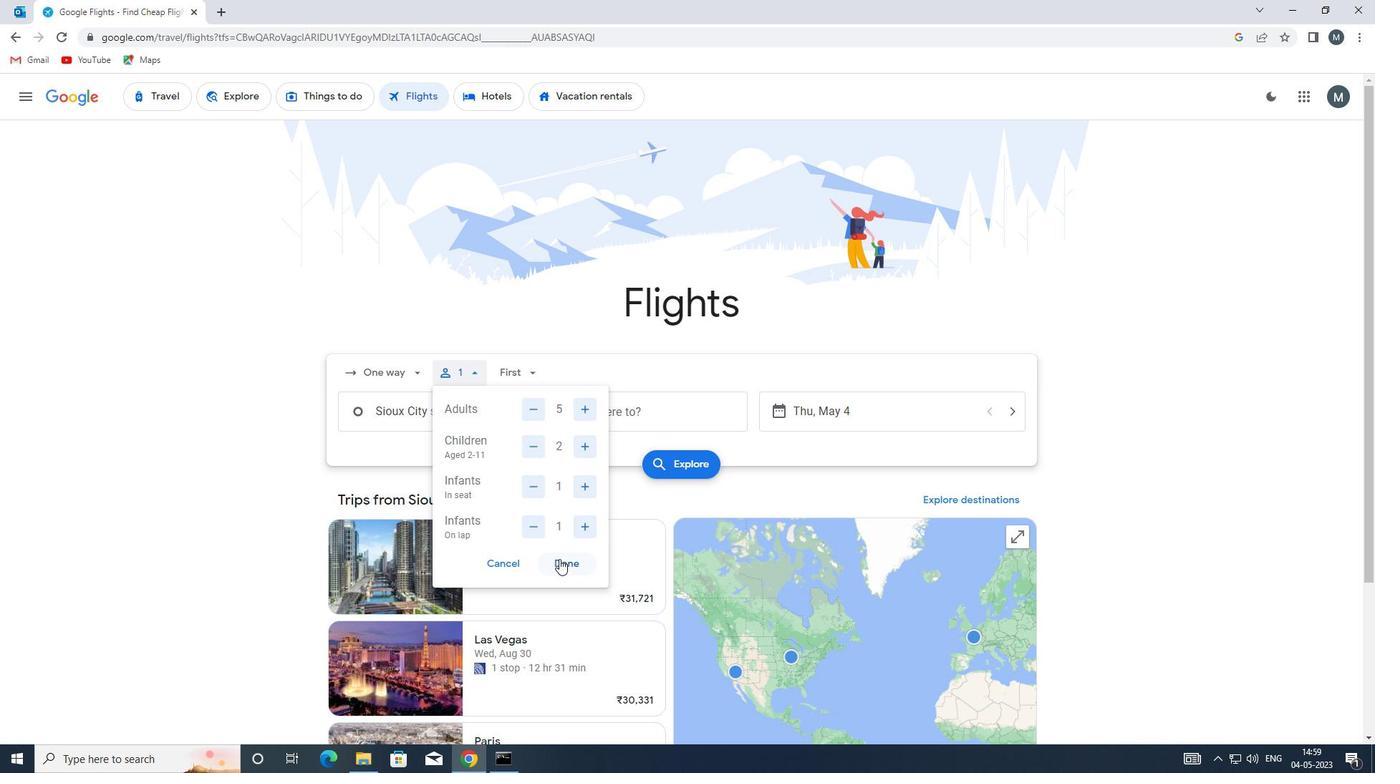 
Action: Mouse moved to (541, 375)
Screenshot: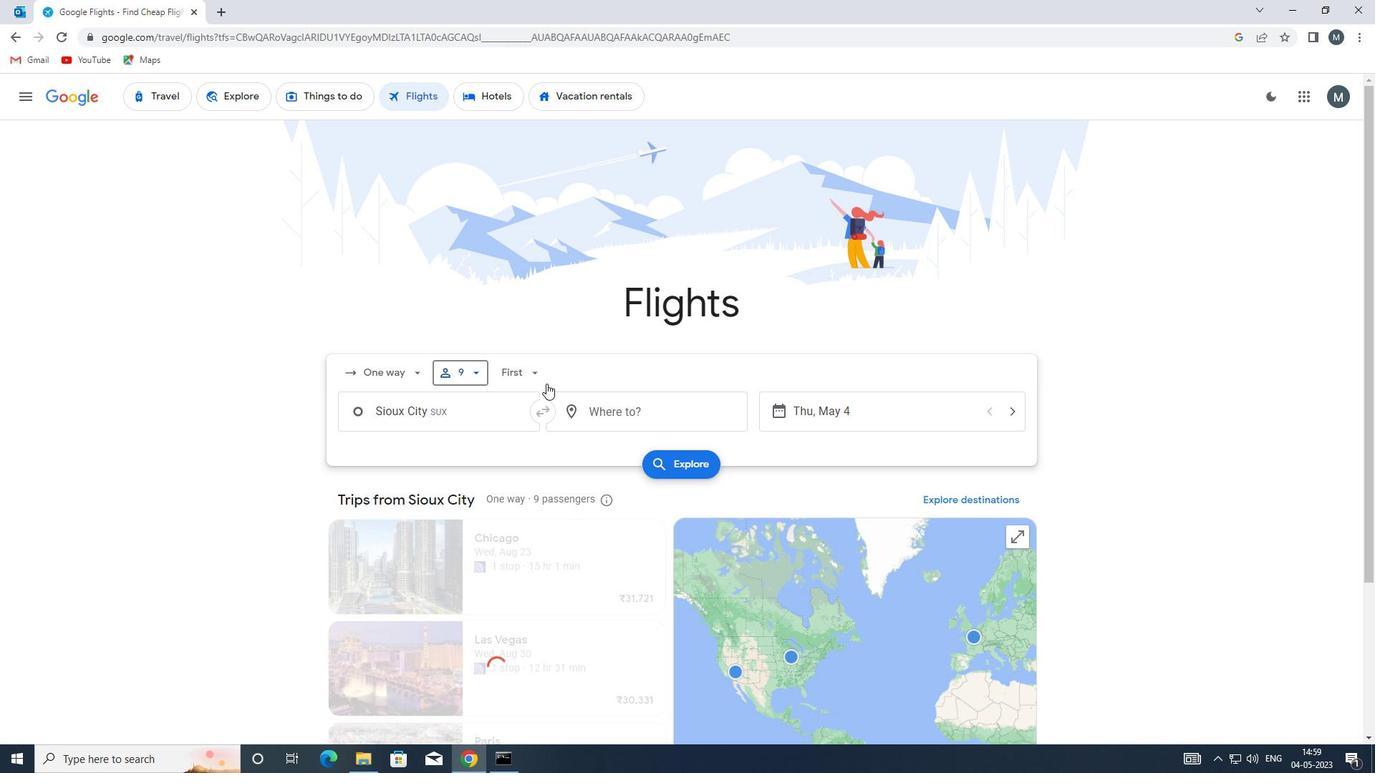 
Action: Mouse pressed left at (541, 375)
Screenshot: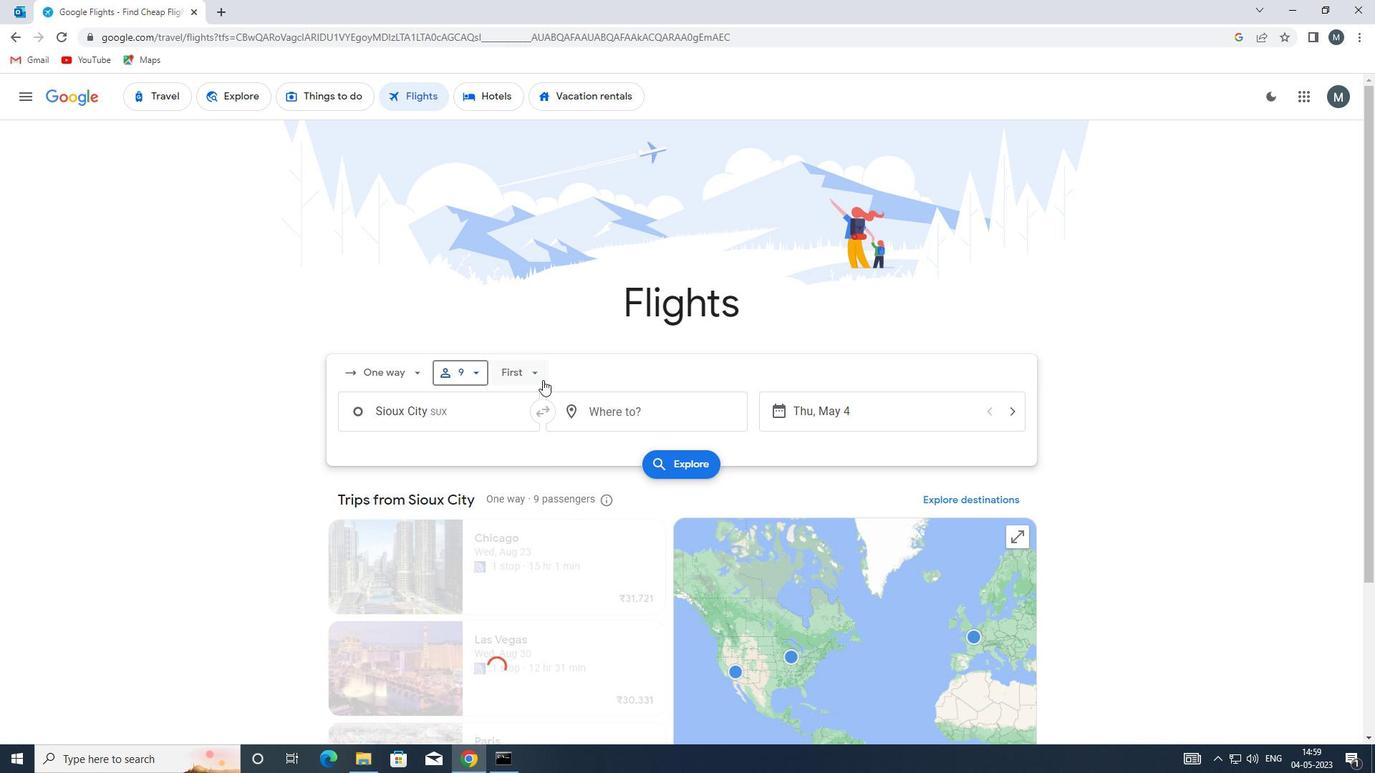
Action: Mouse moved to (558, 402)
Screenshot: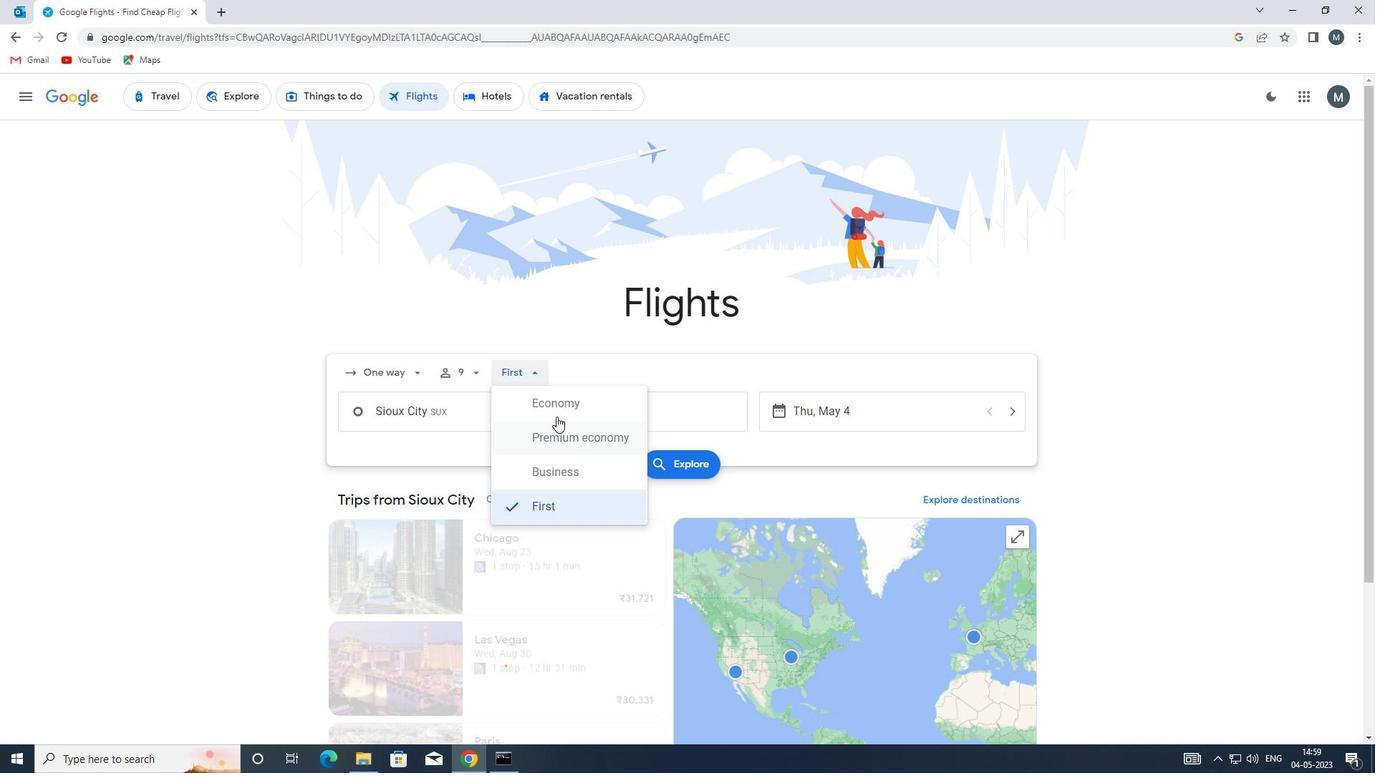 
Action: Mouse pressed left at (558, 402)
Screenshot: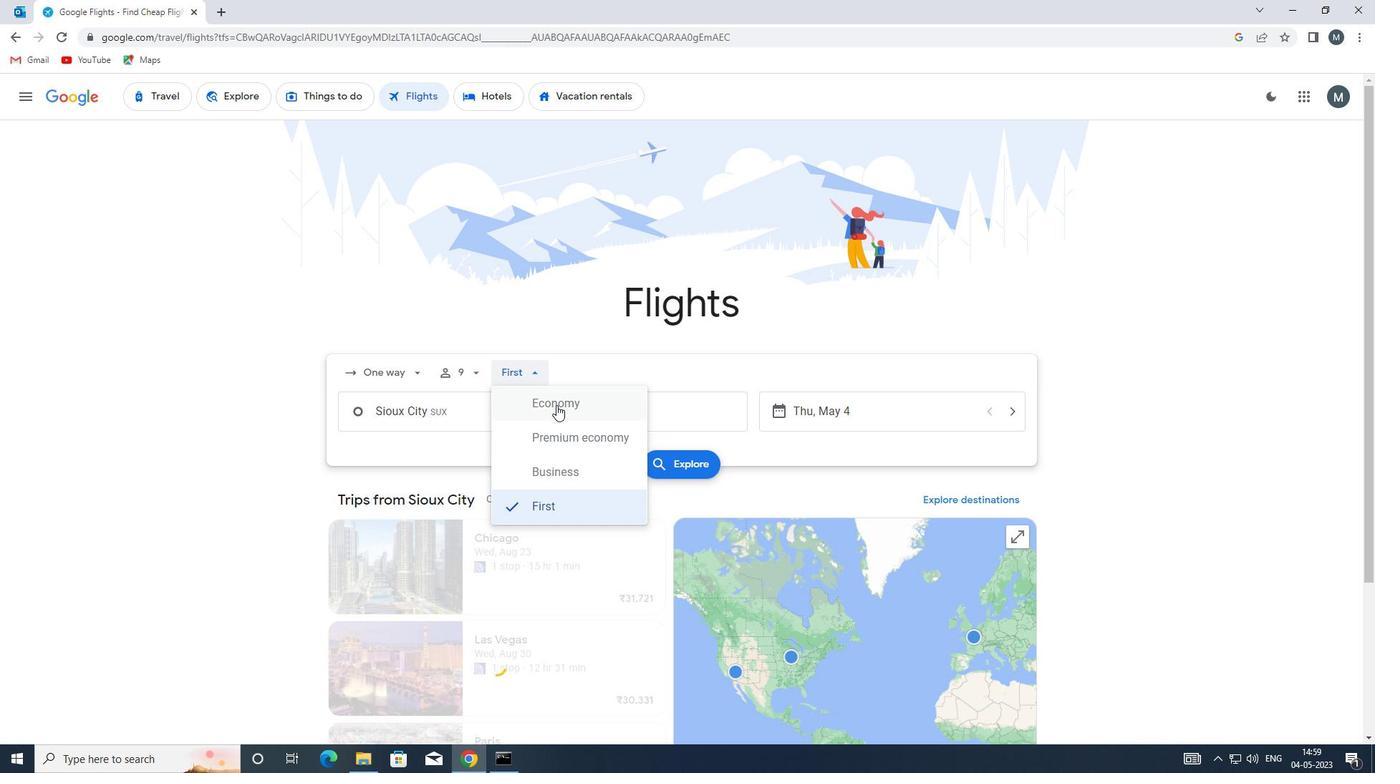 
Action: Mouse moved to (458, 414)
Screenshot: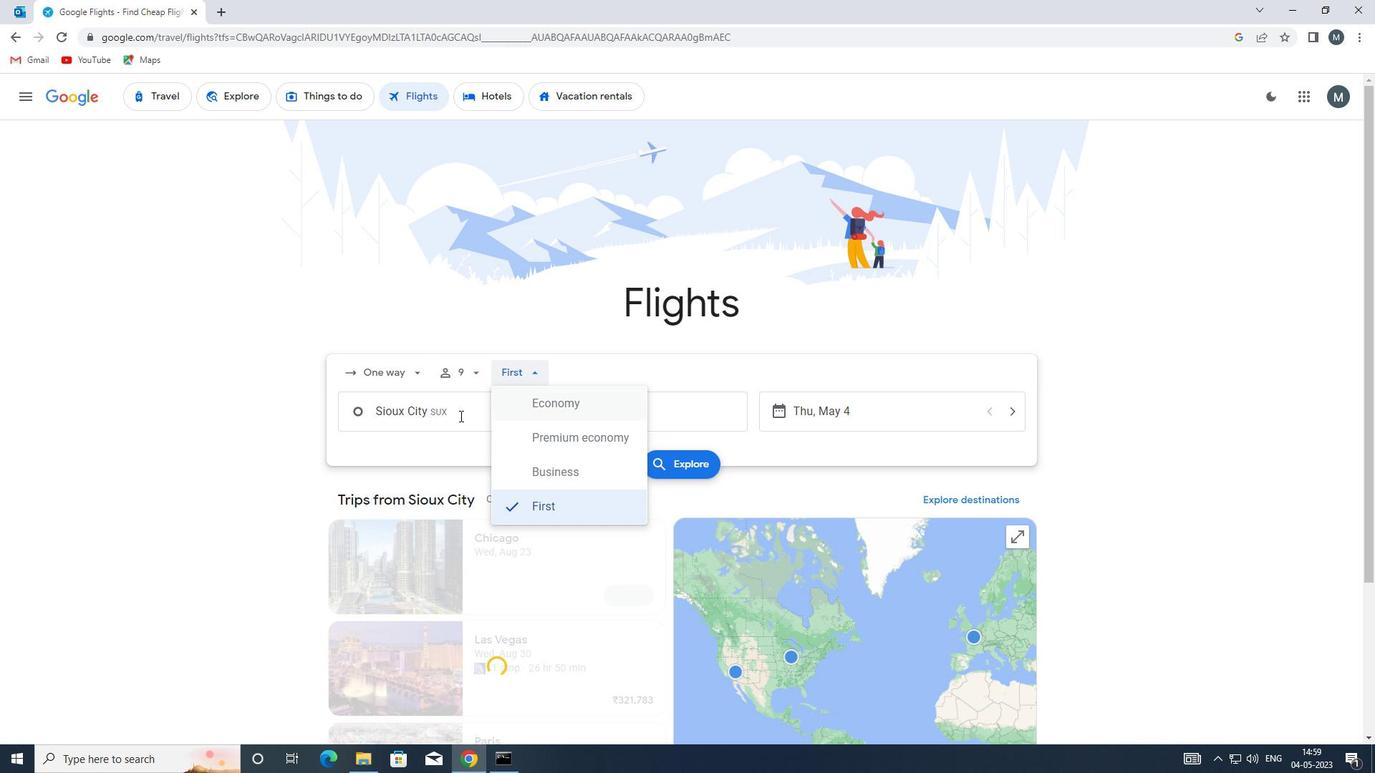 
Action: Mouse pressed left at (458, 414)
Screenshot: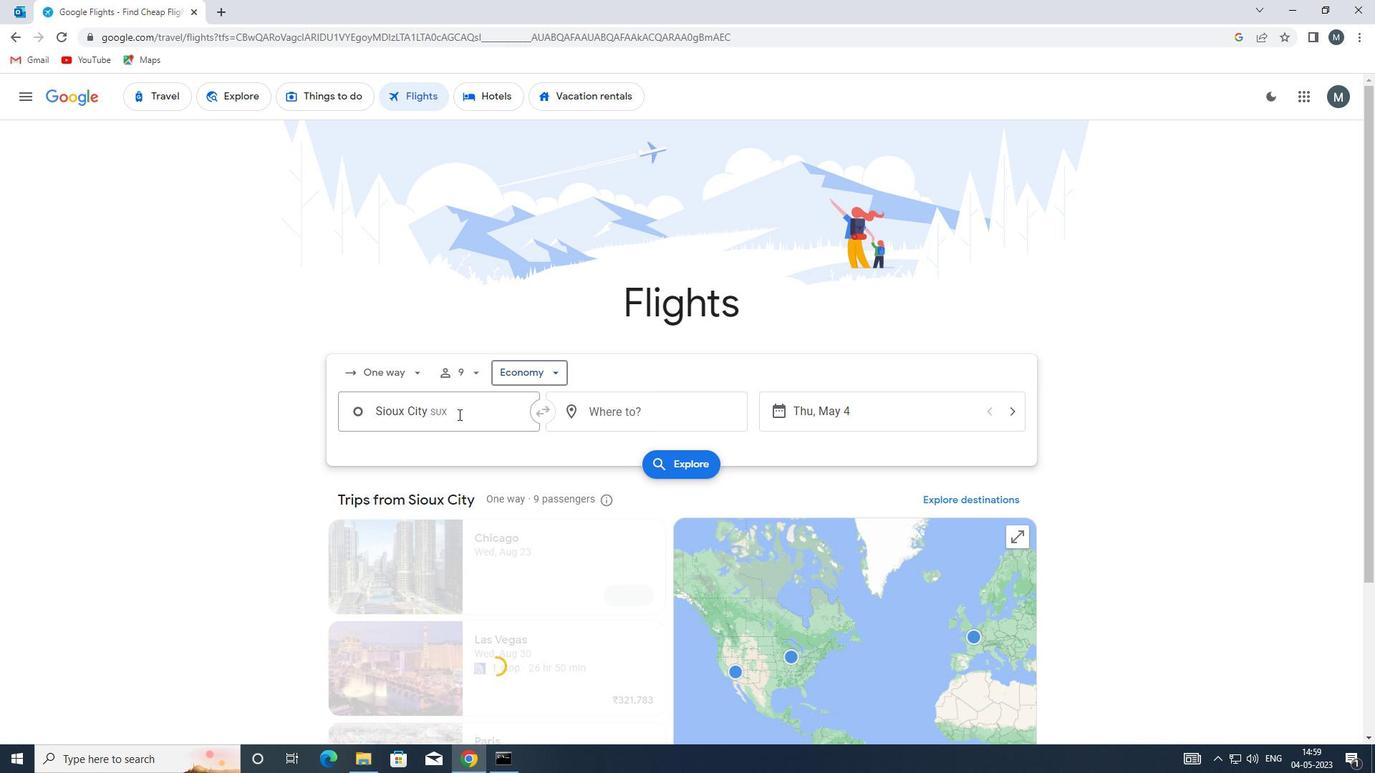 
Action: Mouse moved to (473, 488)
Screenshot: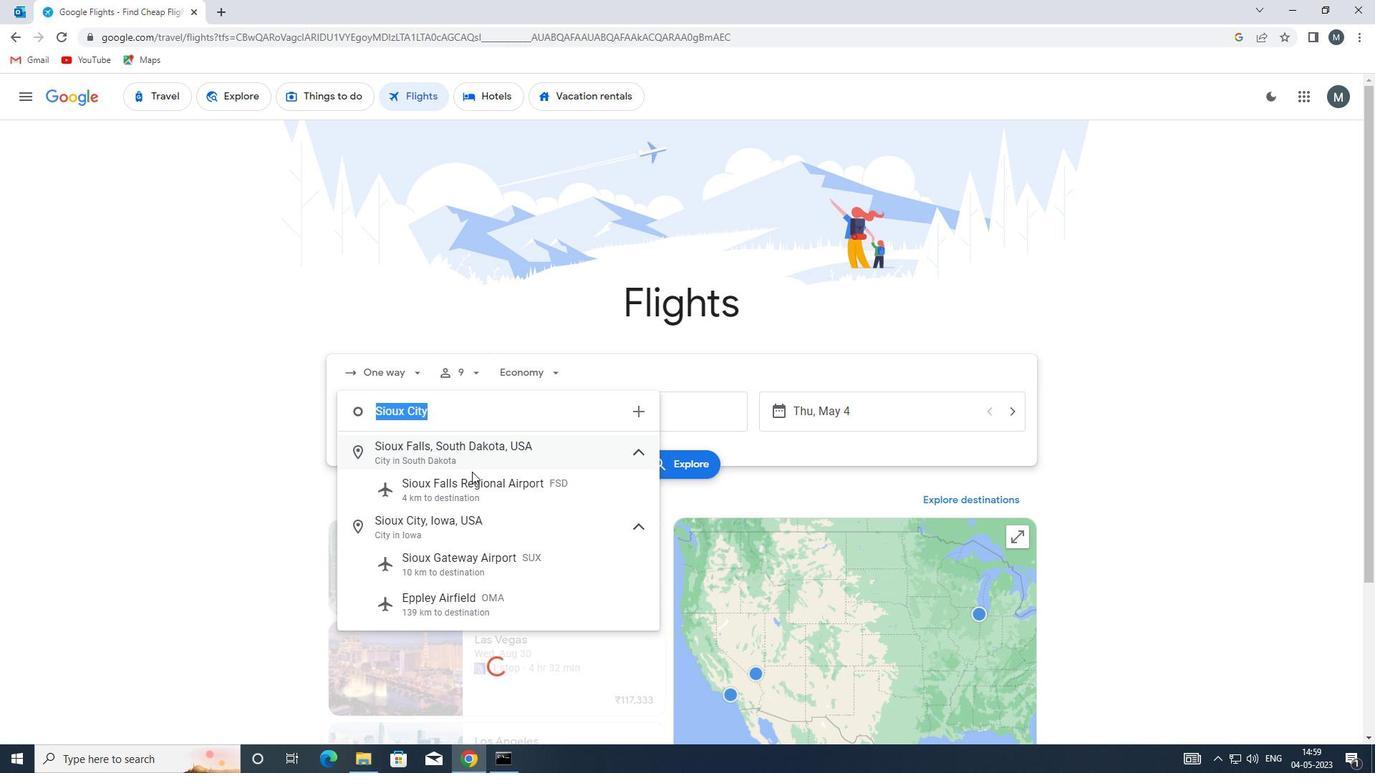
Action: Mouse pressed left at (473, 488)
Screenshot: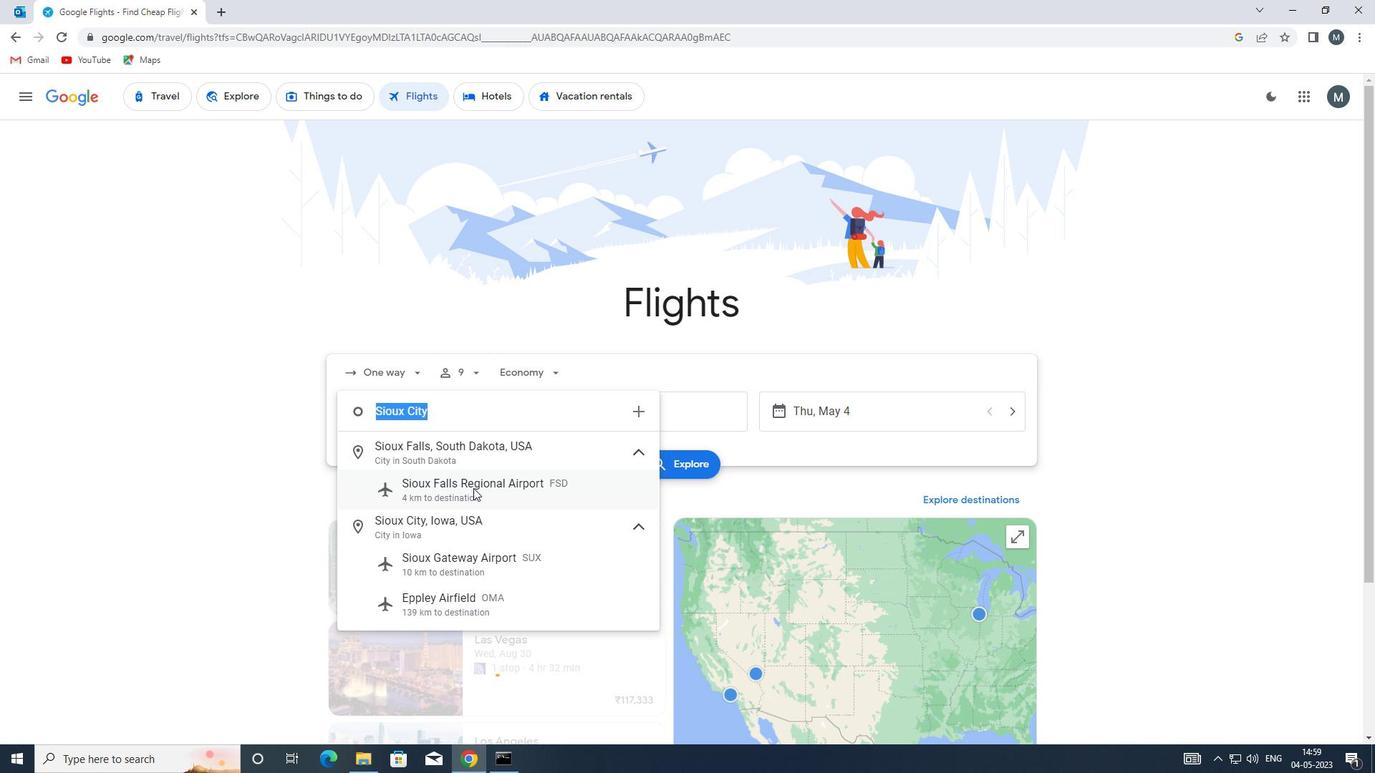 
Action: Mouse moved to (469, 472)
Screenshot: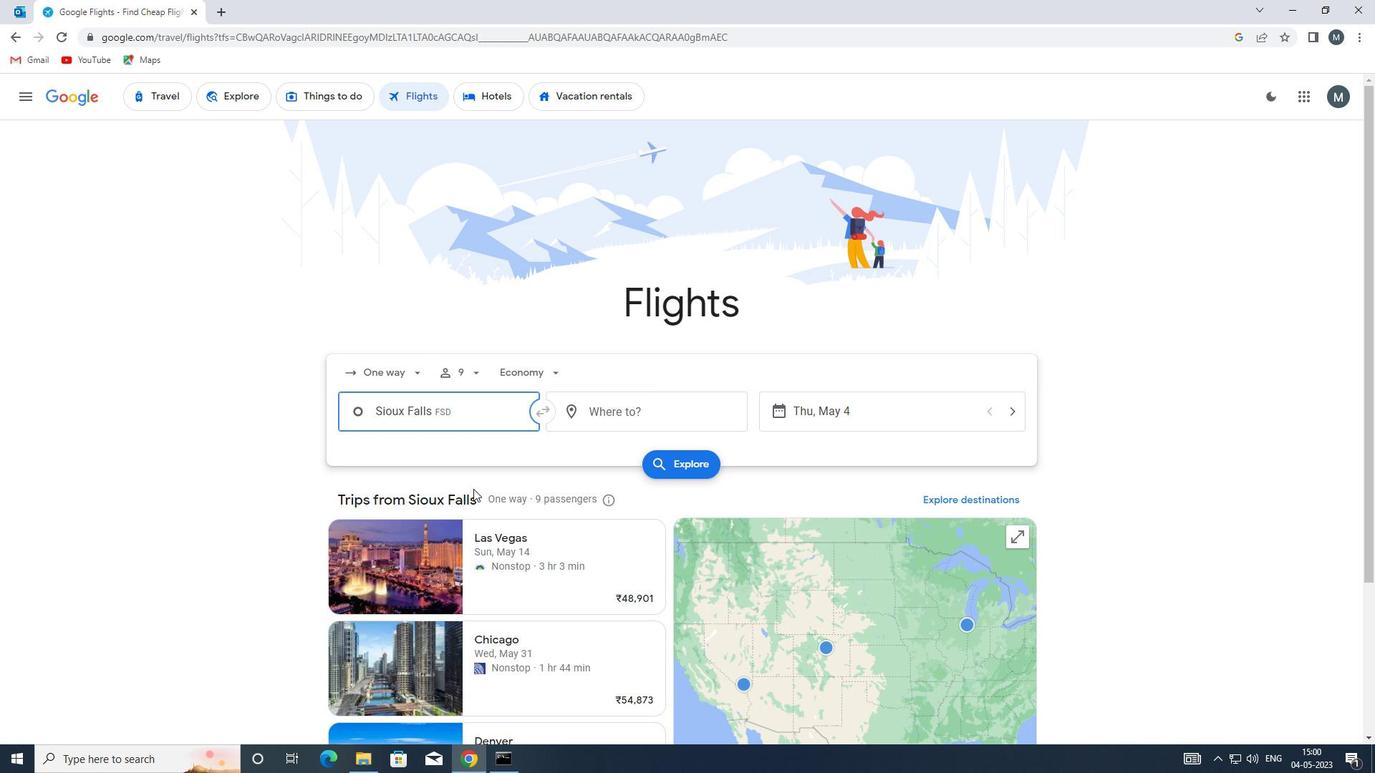 
Action: Key pressed sux<Key.backspace><Key.backspace><Key.backspace><Key.backspace><Key.backspace><Key.backspace><Key.backspace><Key.backspace><Key.backspace><Key.backspace><Key.backspace><Key.backspace><Key.backspace><Key.backspace><Key.backspace><Key.backspace><Key.backspace><Key.backspace><Key.backspace><Key.backspace><Key.backspace><Key.backspace>sux
Screenshot: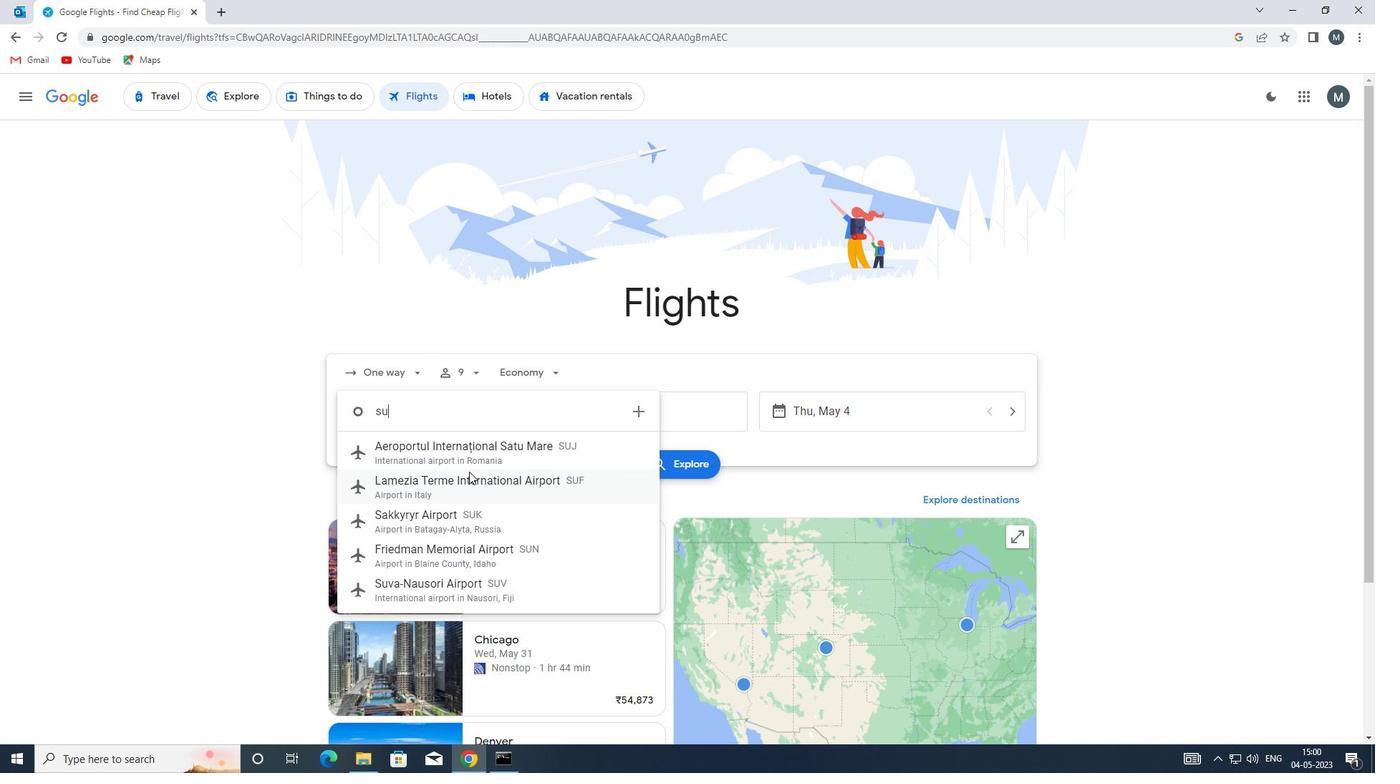 
Action: Mouse moved to (511, 444)
Screenshot: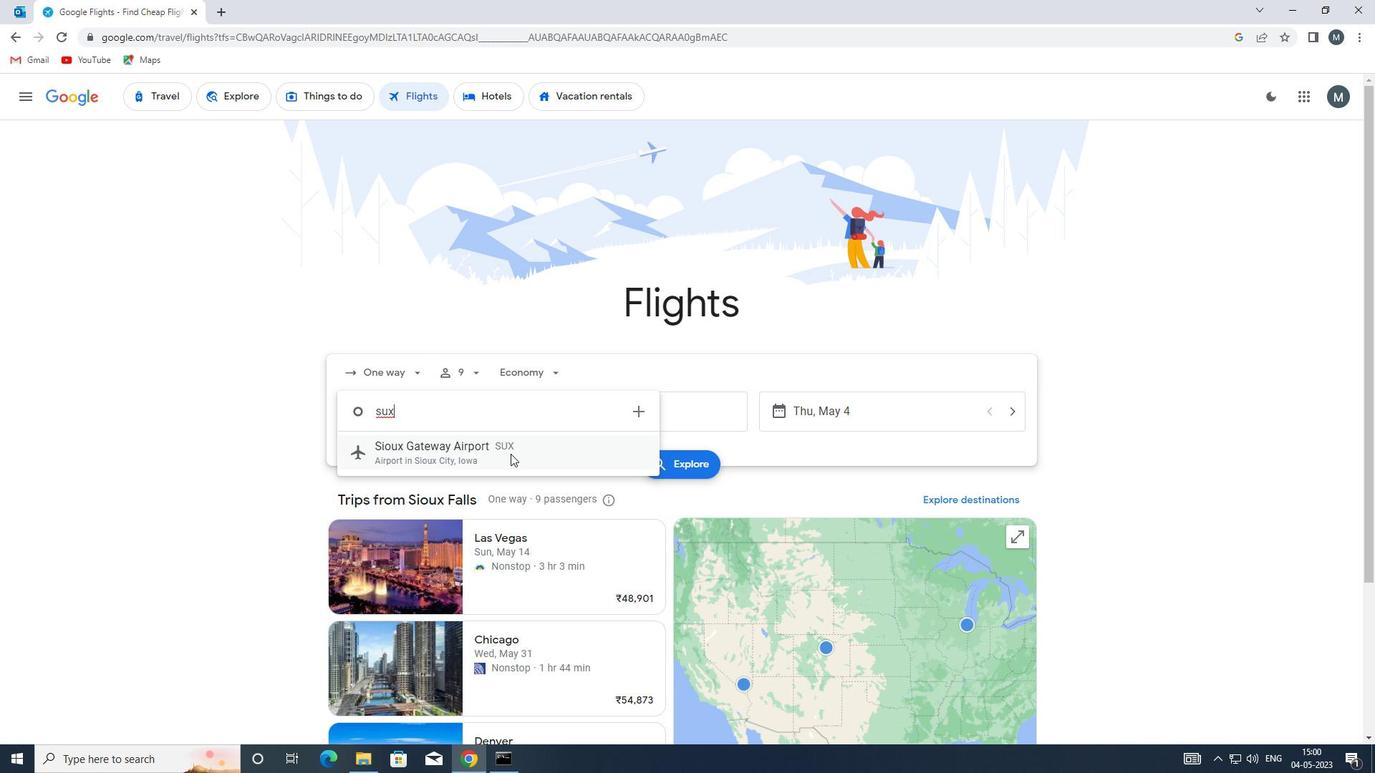 
Action: Mouse pressed left at (511, 444)
Screenshot: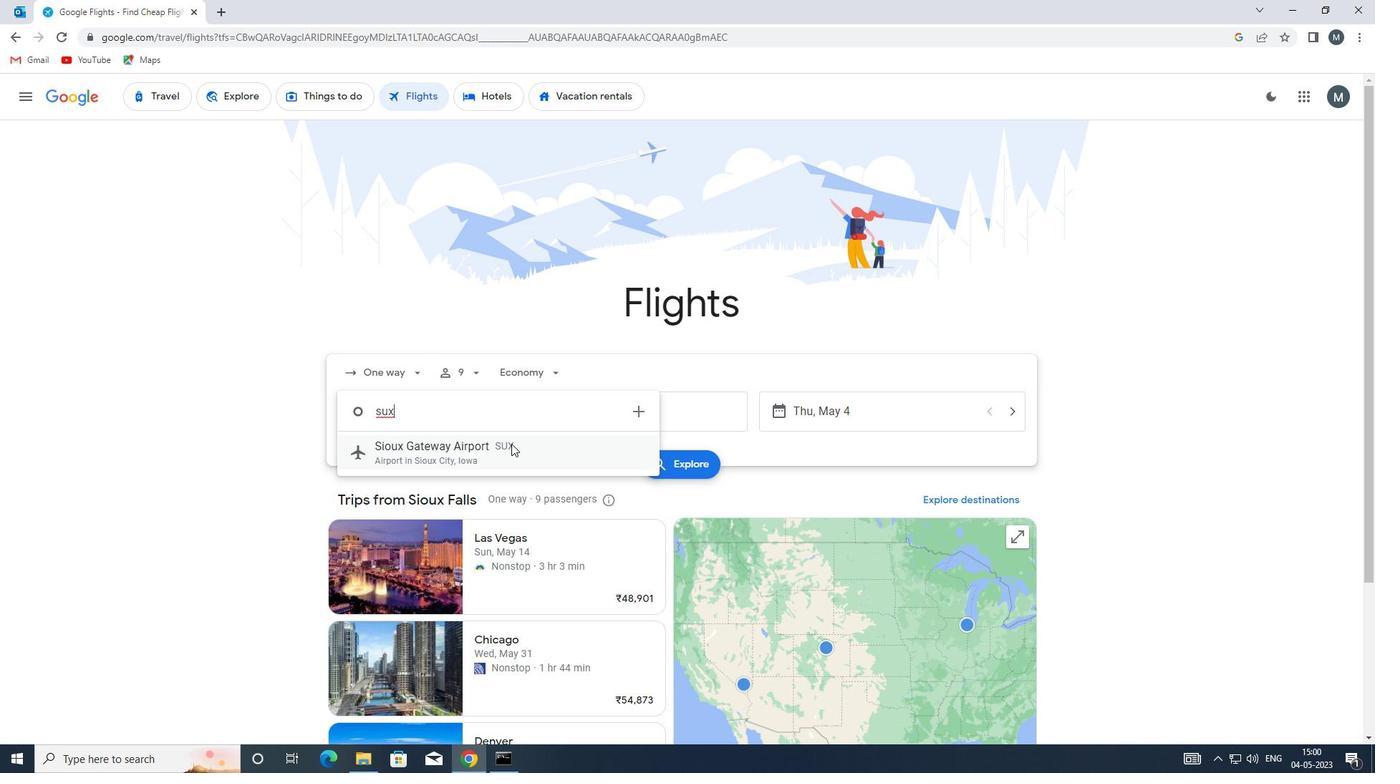 
Action: Mouse moved to (619, 412)
Screenshot: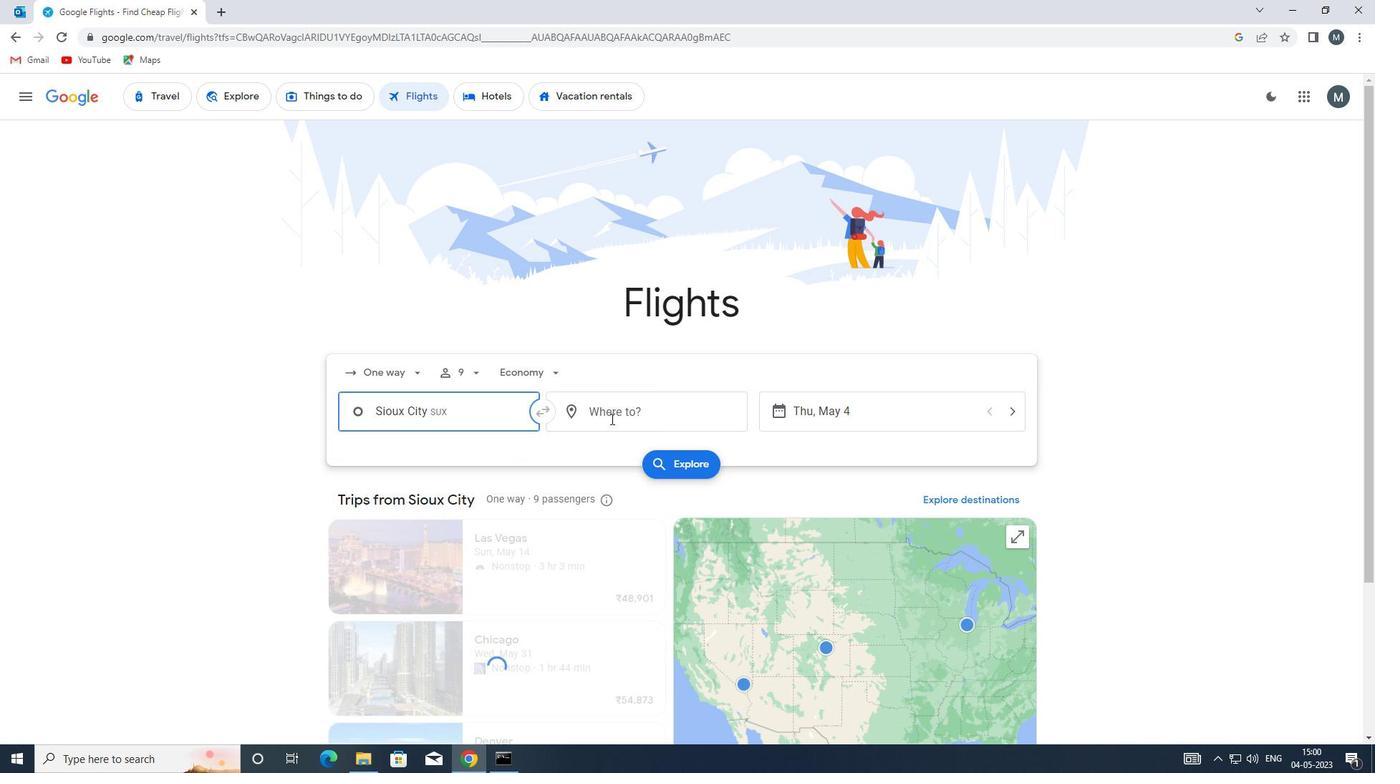 
Action: Mouse pressed left at (619, 412)
Screenshot: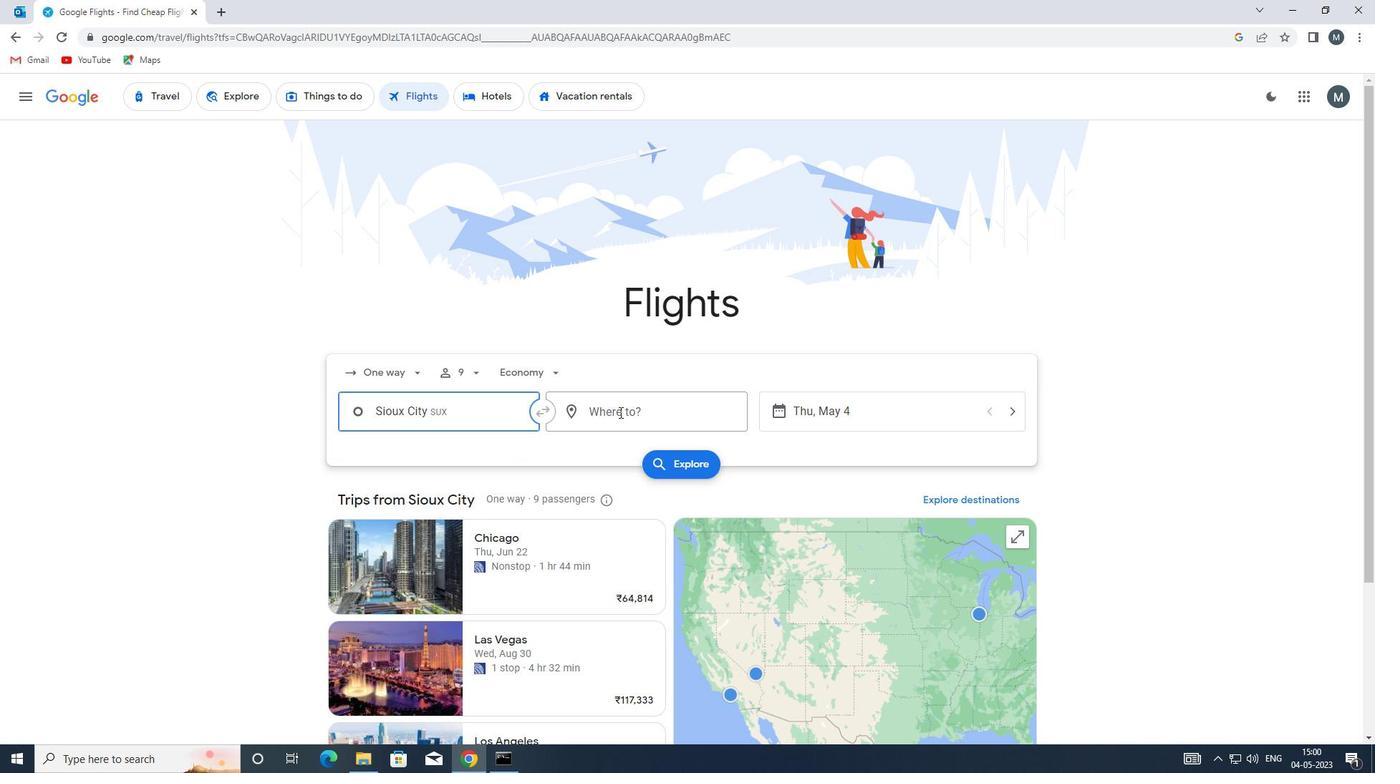 
Action: Mouse moved to (621, 412)
Screenshot: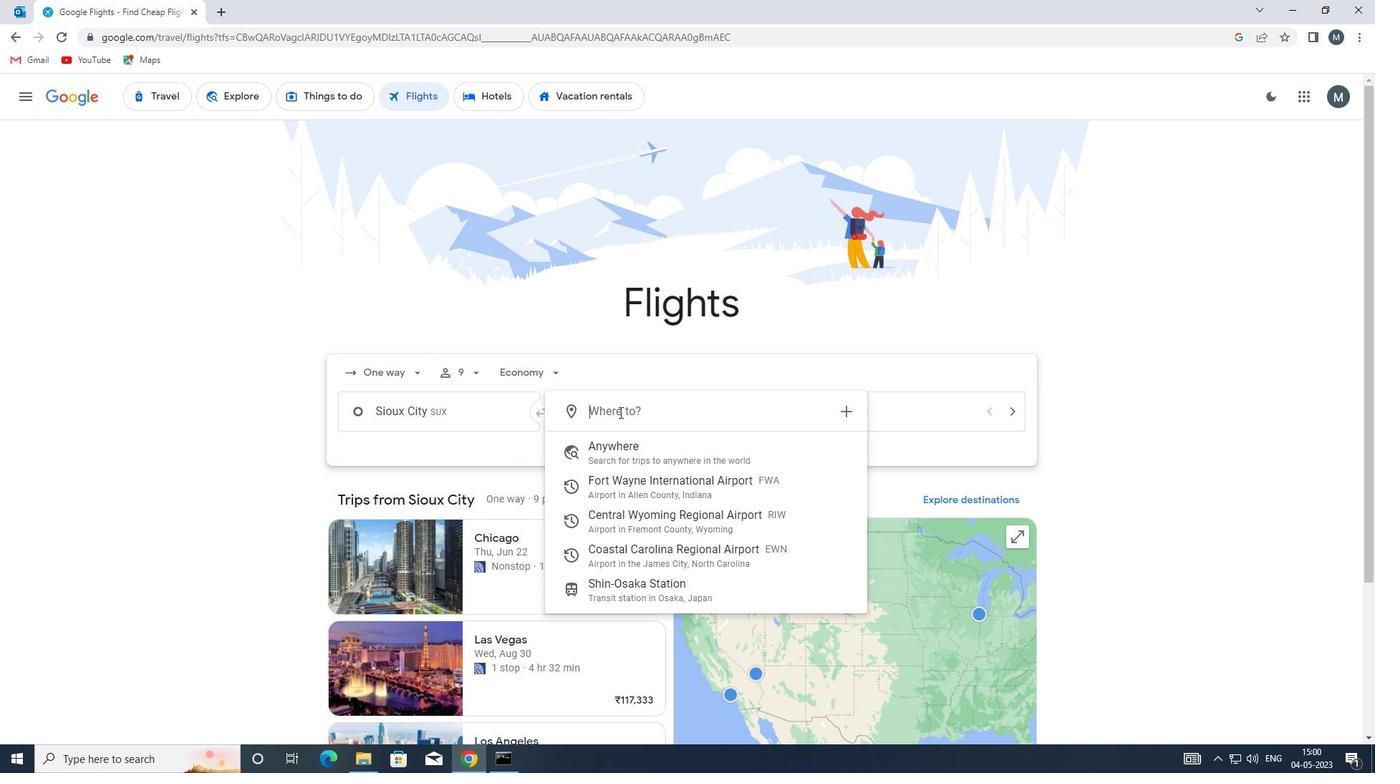 
Action: Key pressed ewn
Screenshot: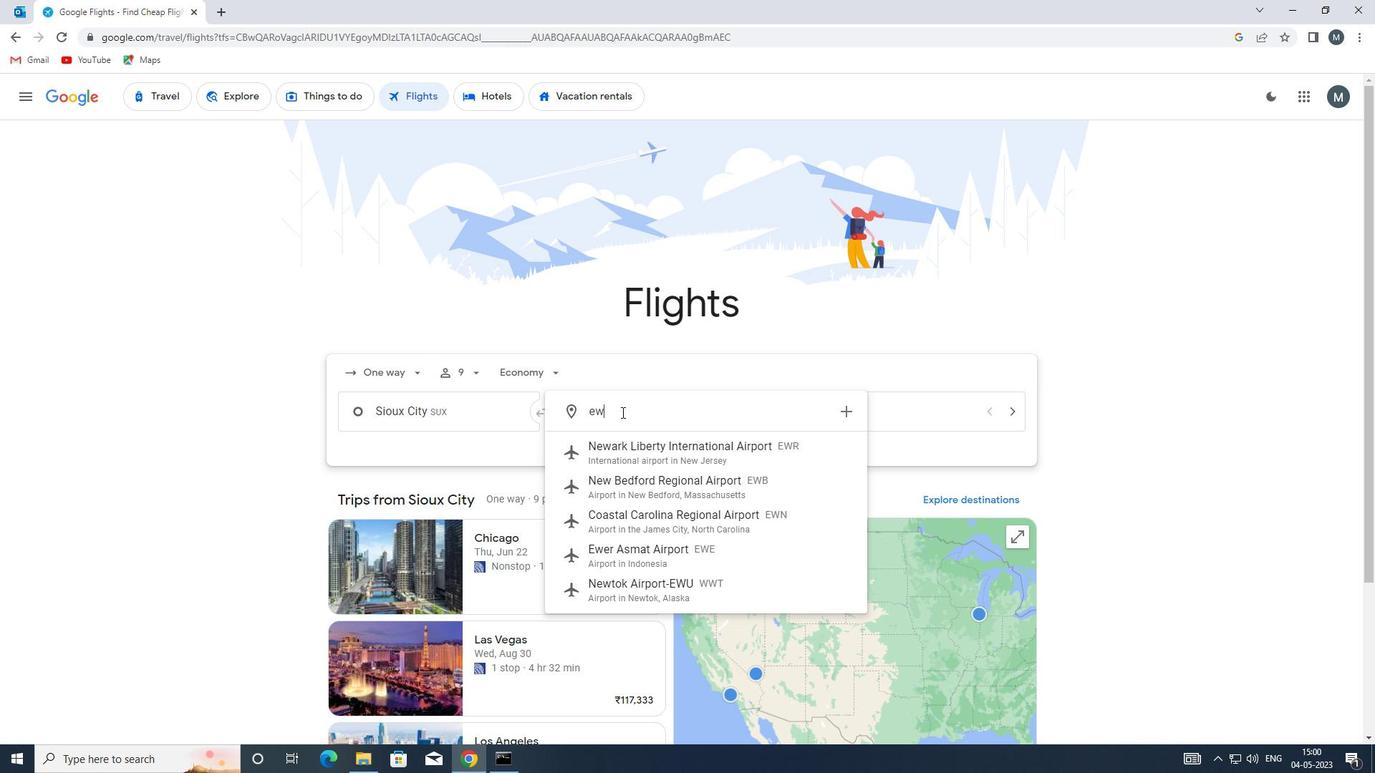 
Action: Mouse moved to (680, 457)
Screenshot: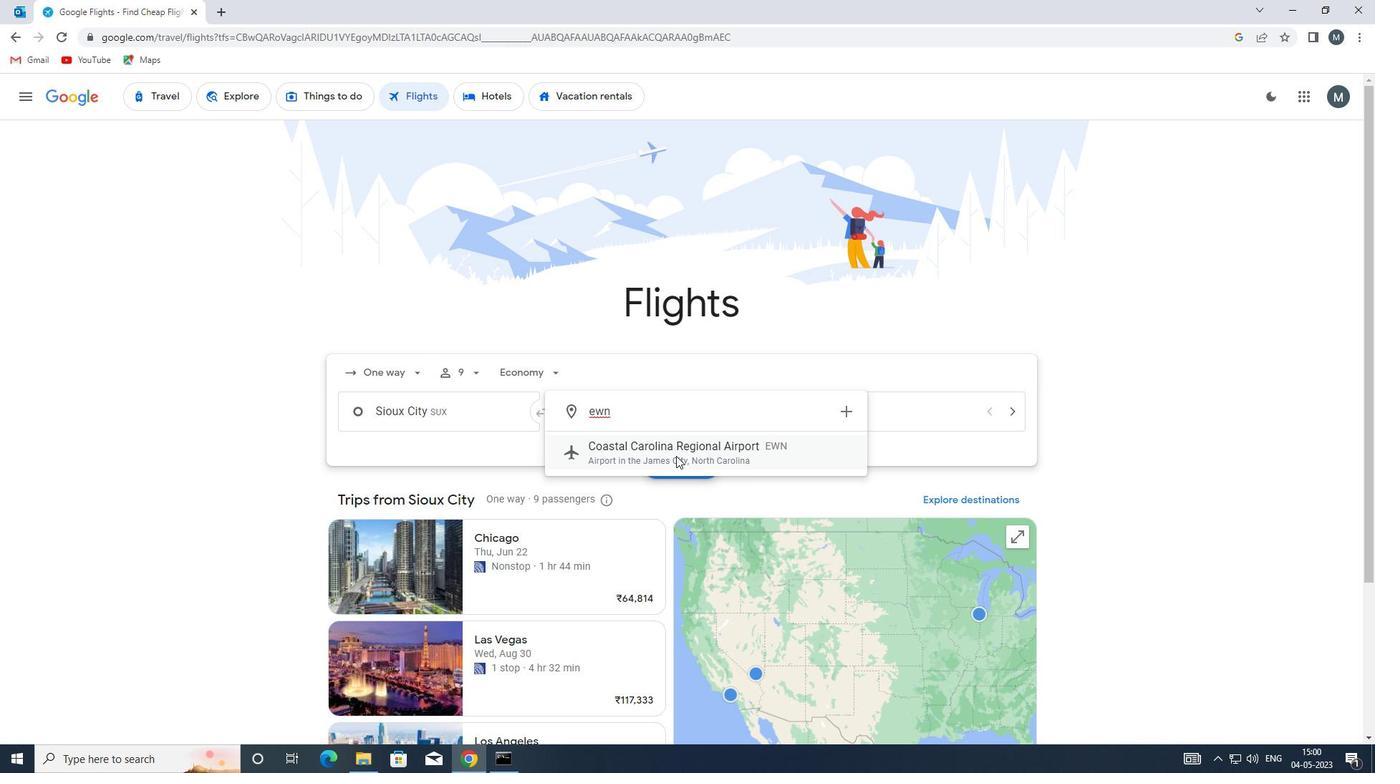 
Action: Mouse pressed left at (680, 457)
Screenshot: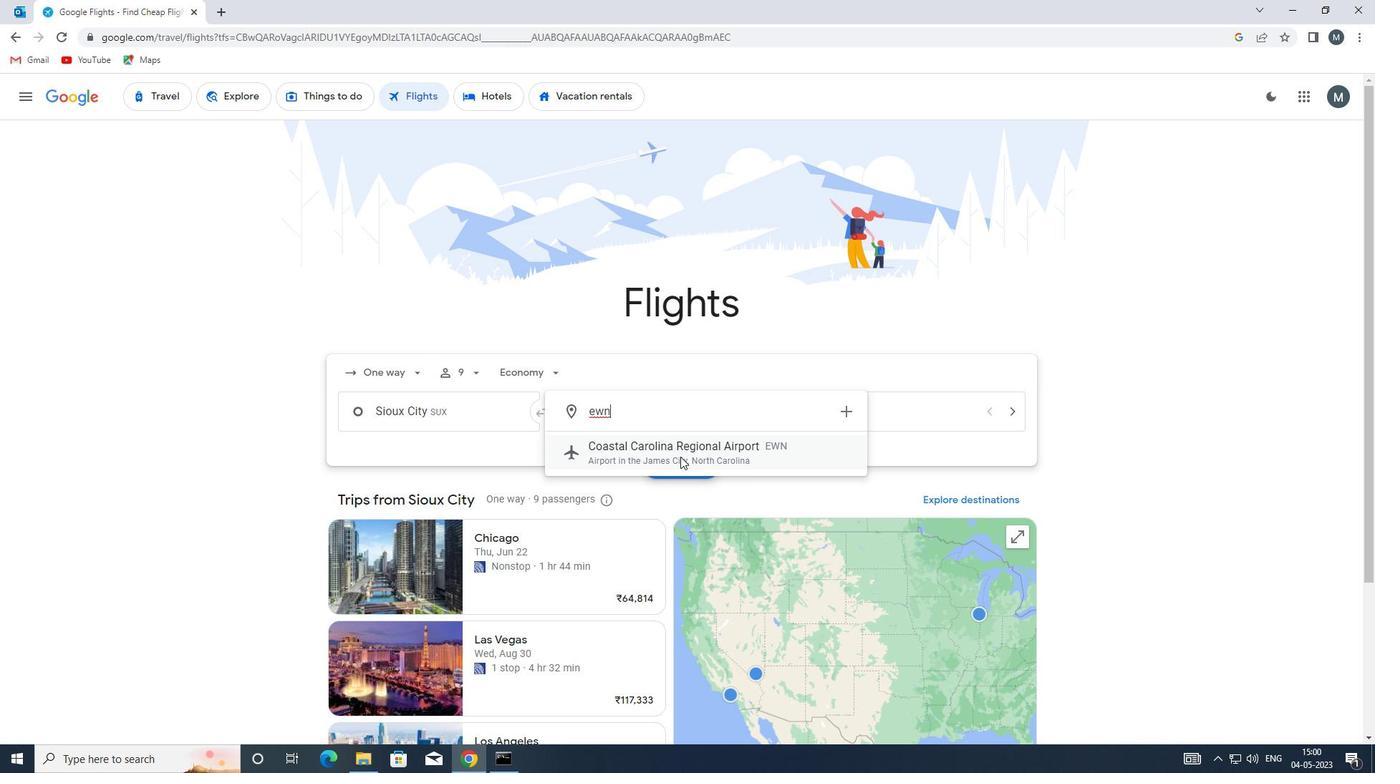 
Action: Mouse moved to (823, 418)
Screenshot: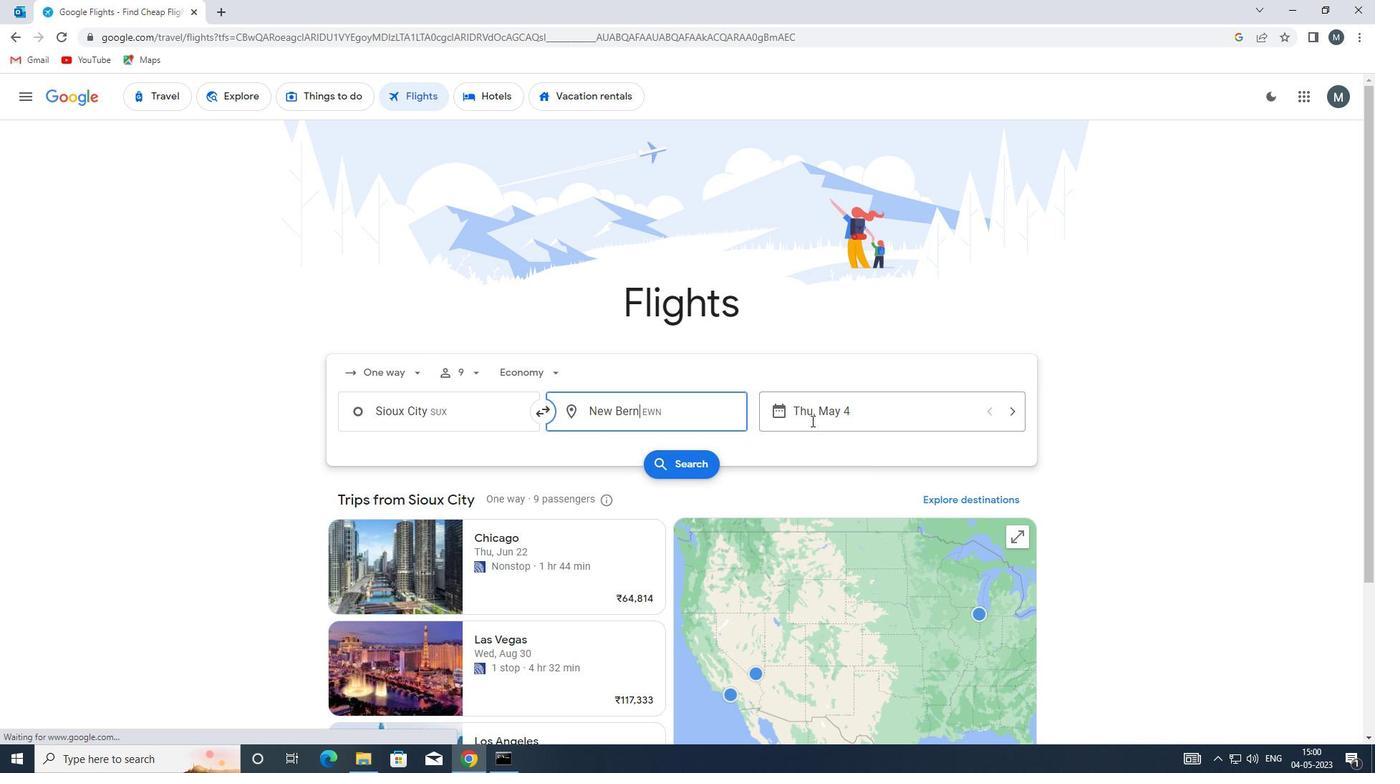 
Action: Mouse pressed left at (823, 418)
Screenshot: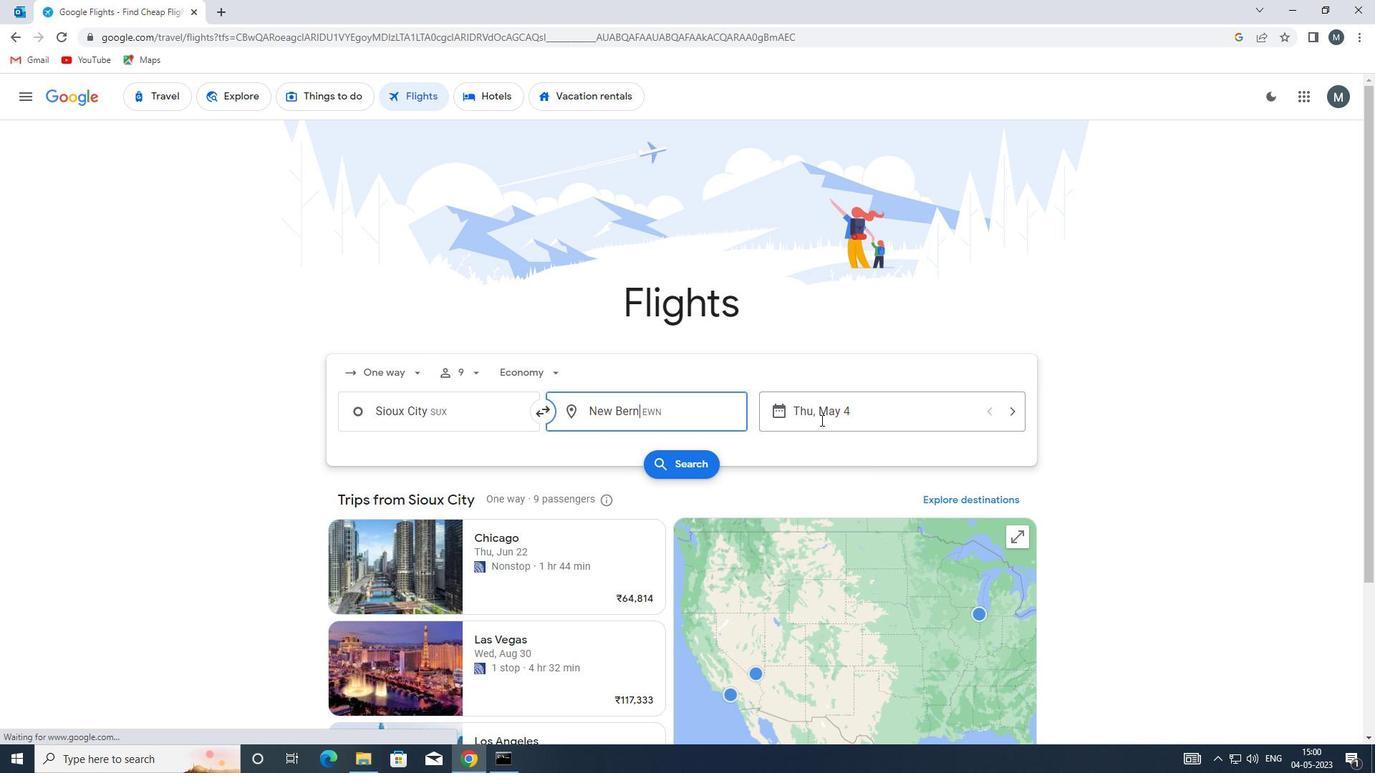 
Action: Mouse moved to (643, 485)
Screenshot: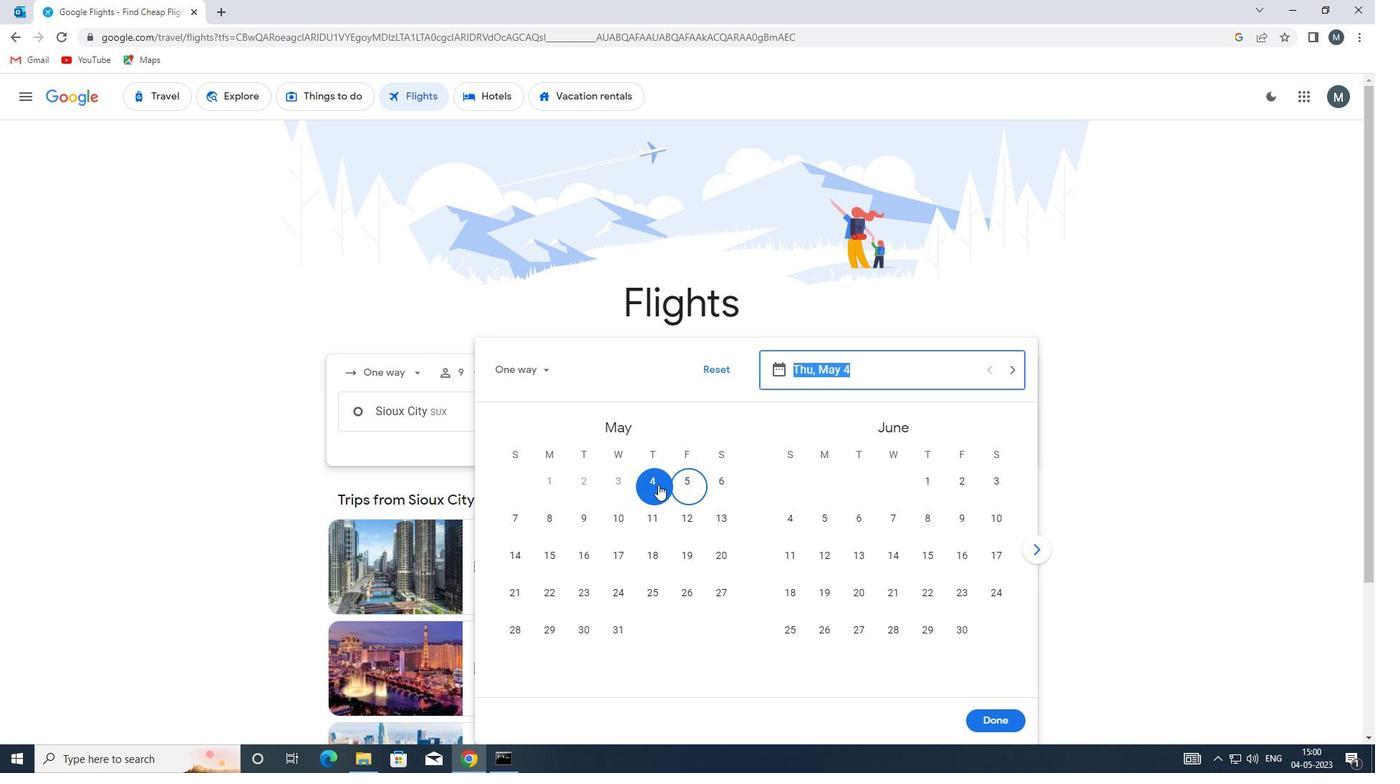 
Action: Mouse pressed left at (643, 485)
Screenshot: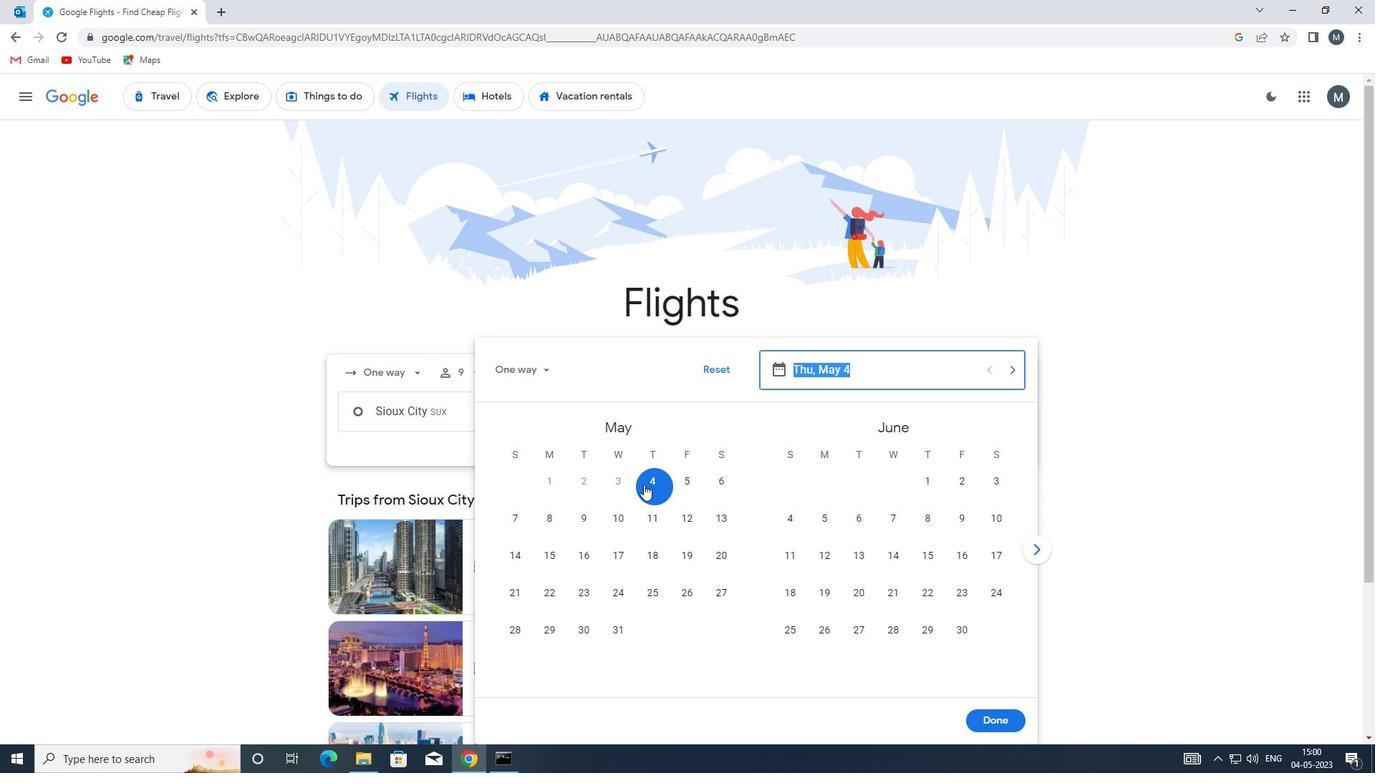 
Action: Mouse moved to (997, 724)
Screenshot: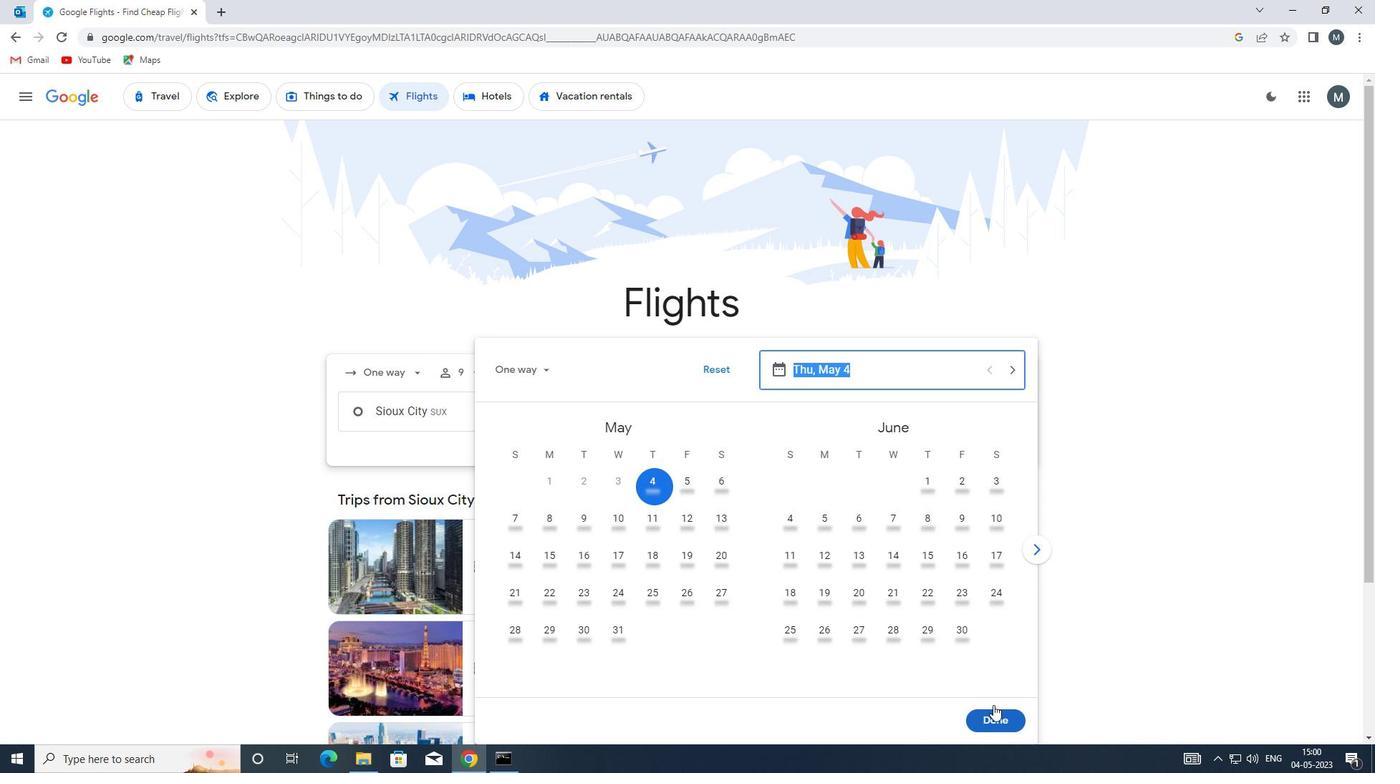 
Action: Mouse pressed left at (997, 724)
Screenshot: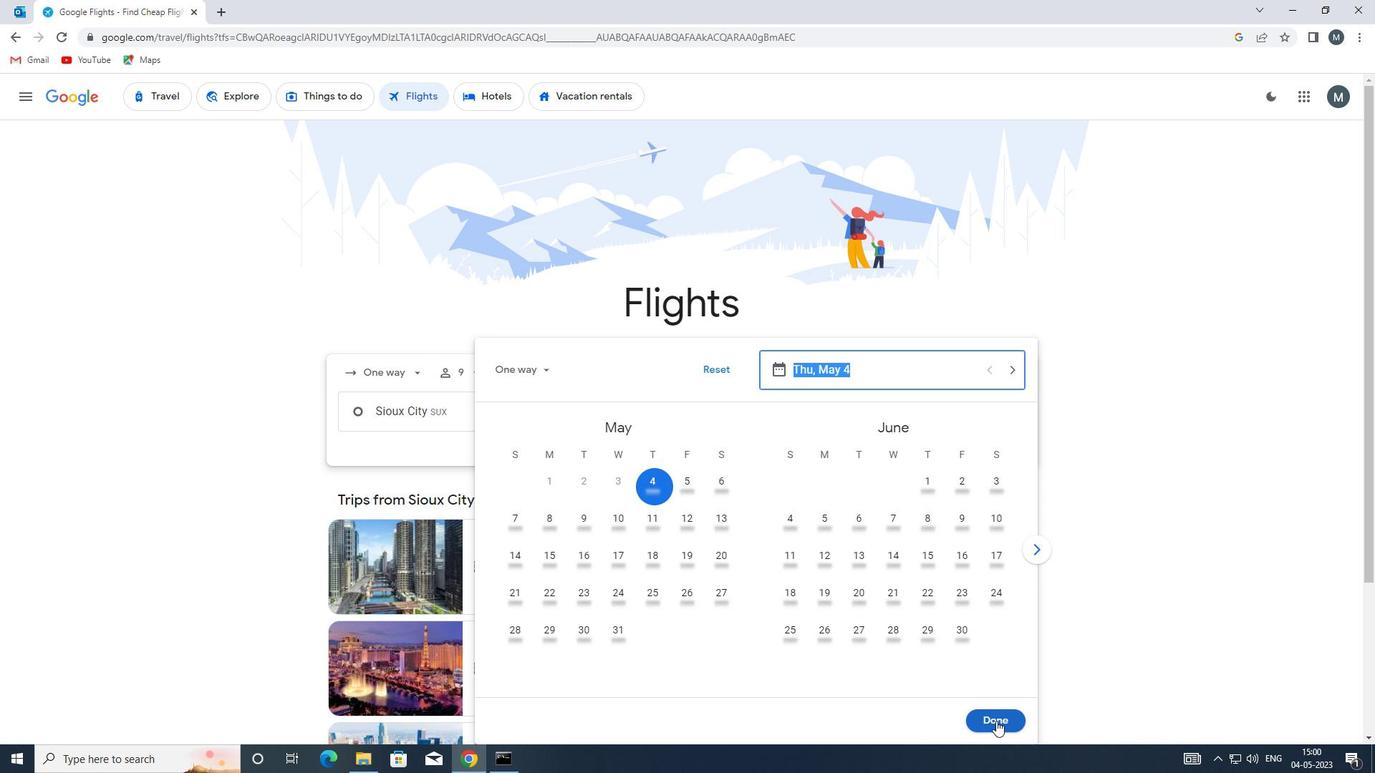 
Action: Mouse moved to (664, 446)
Screenshot: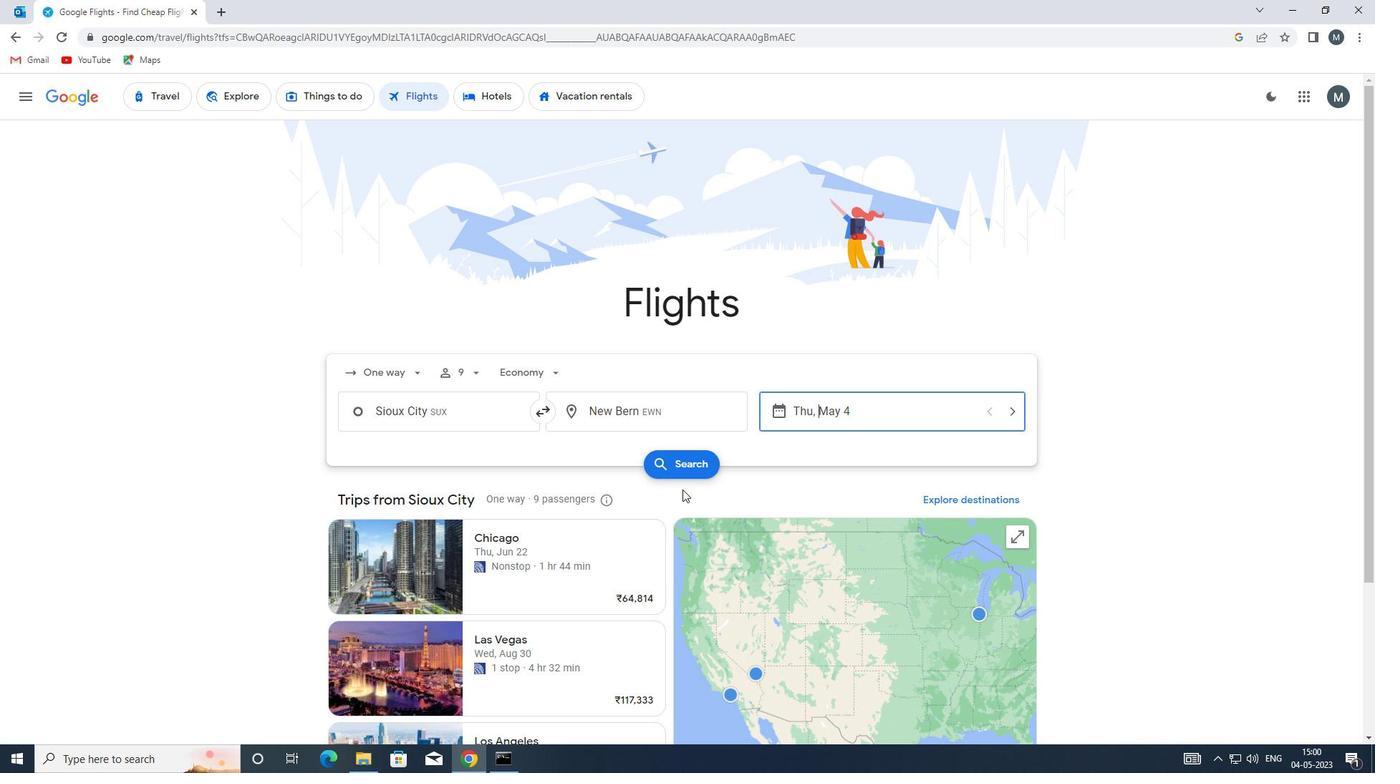 
Action: Mouse pressed left at (664, 446)
Screenshot: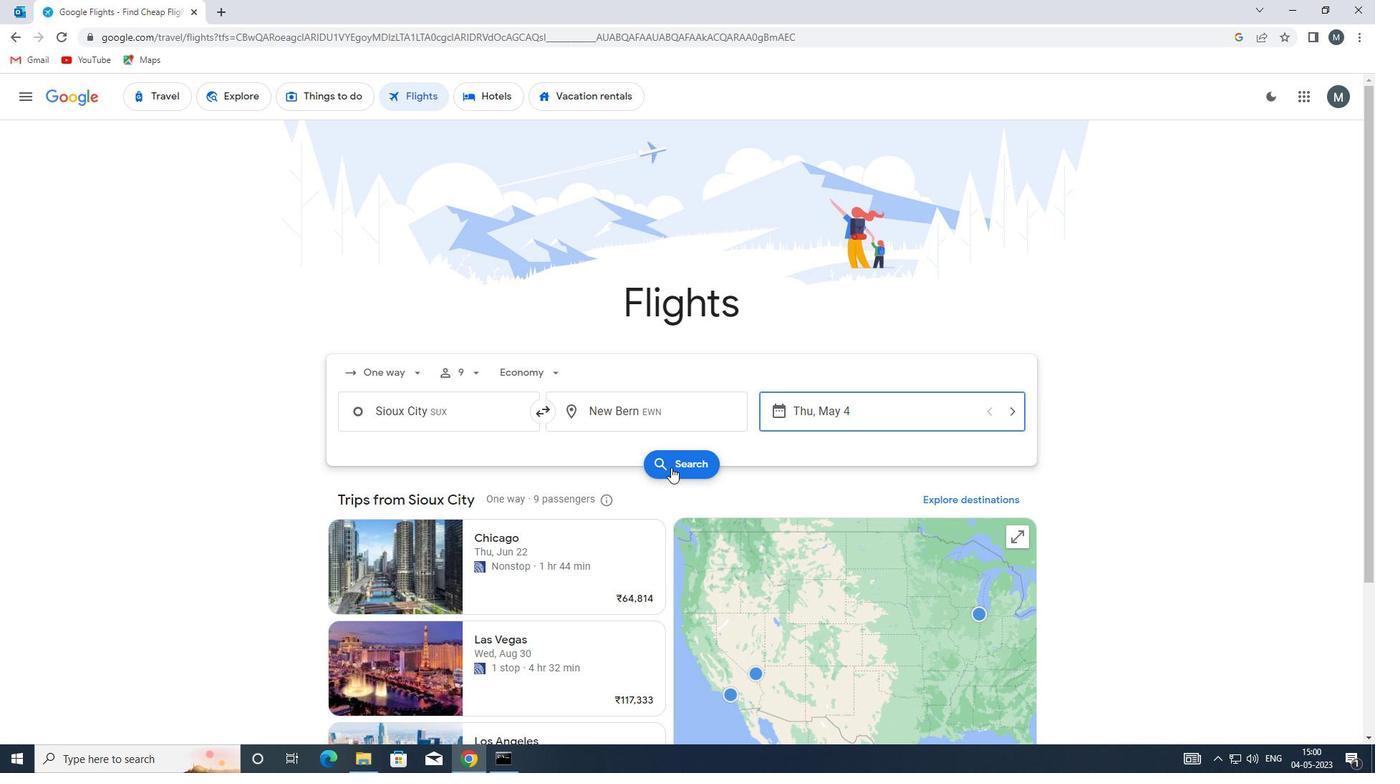 
Action: Mouse moved to (666, 457)
Screenshot: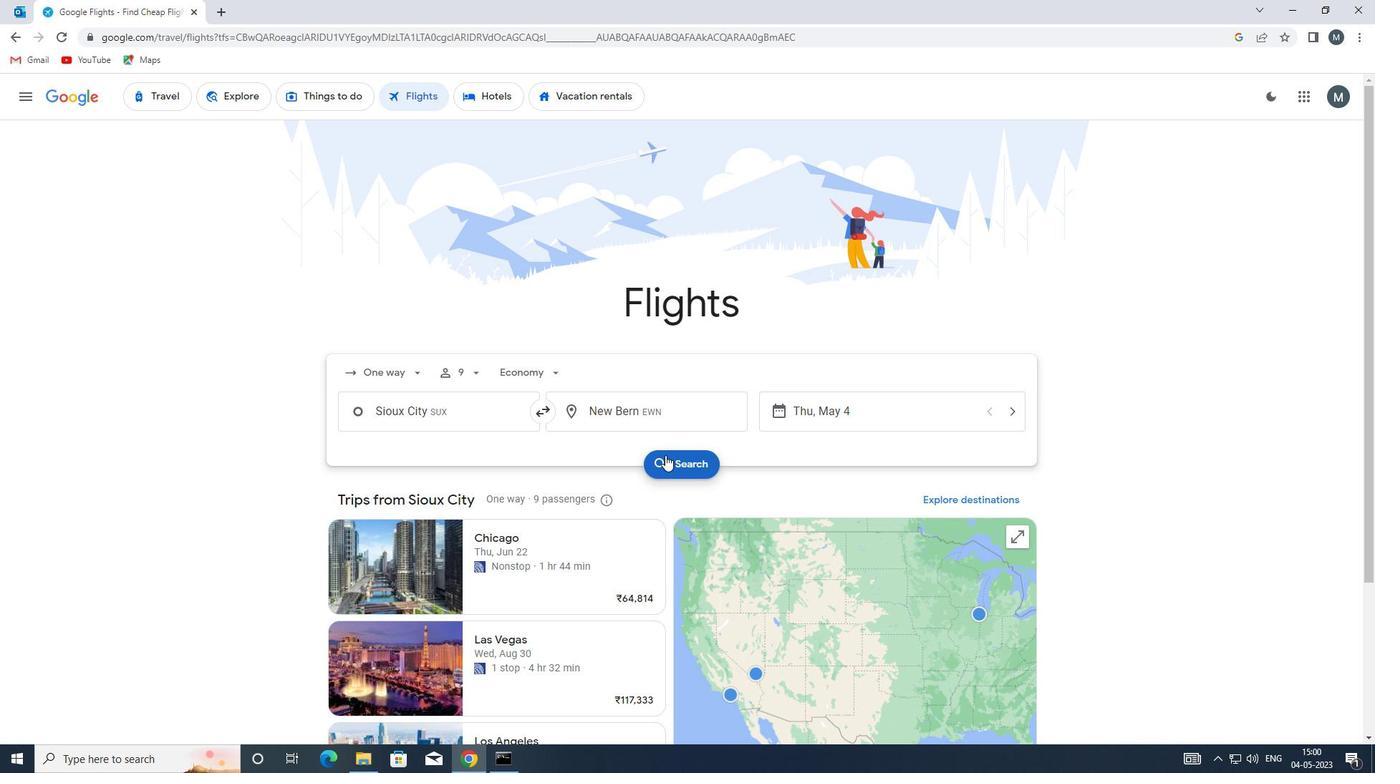 
Action: Mouse pressed left at (666, 457)
Screenshot: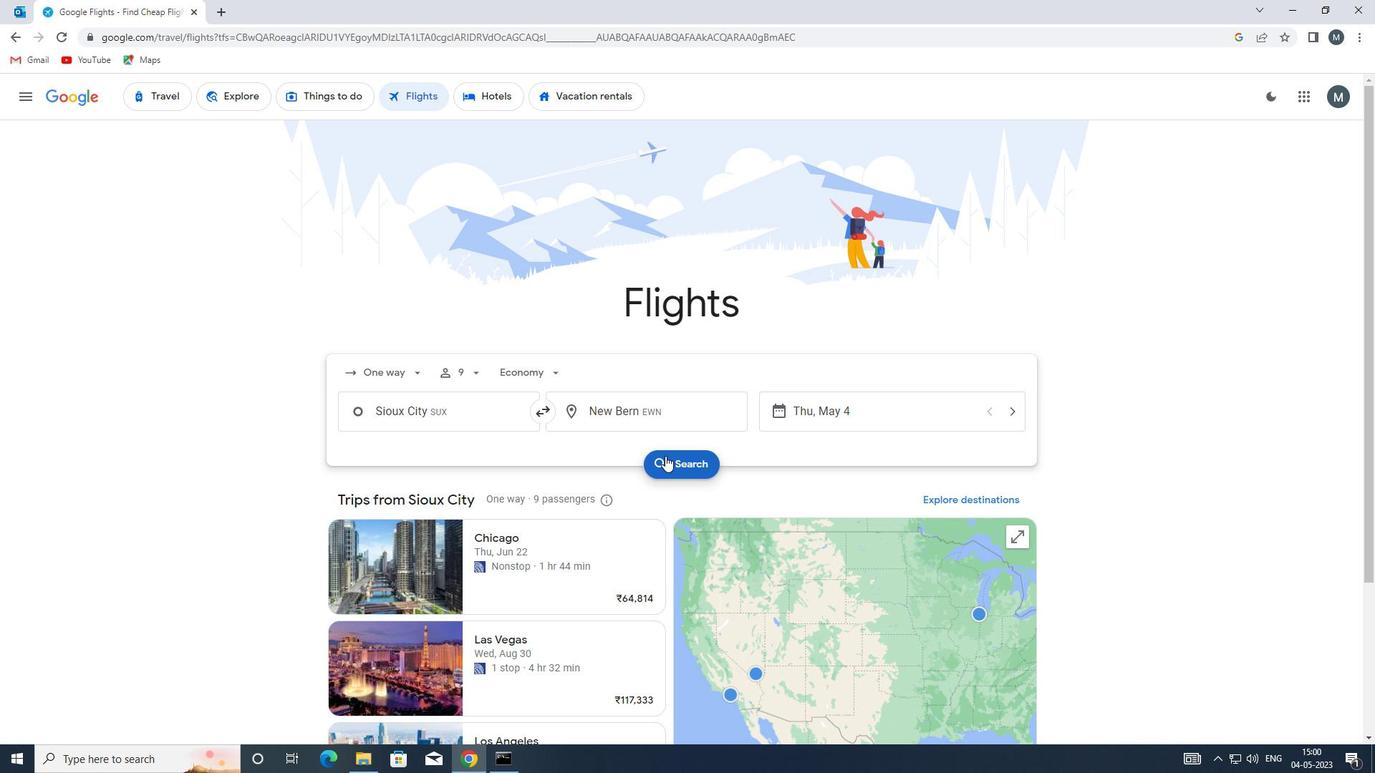 
Action: Mouse moved to (358, 232)
Screenshot: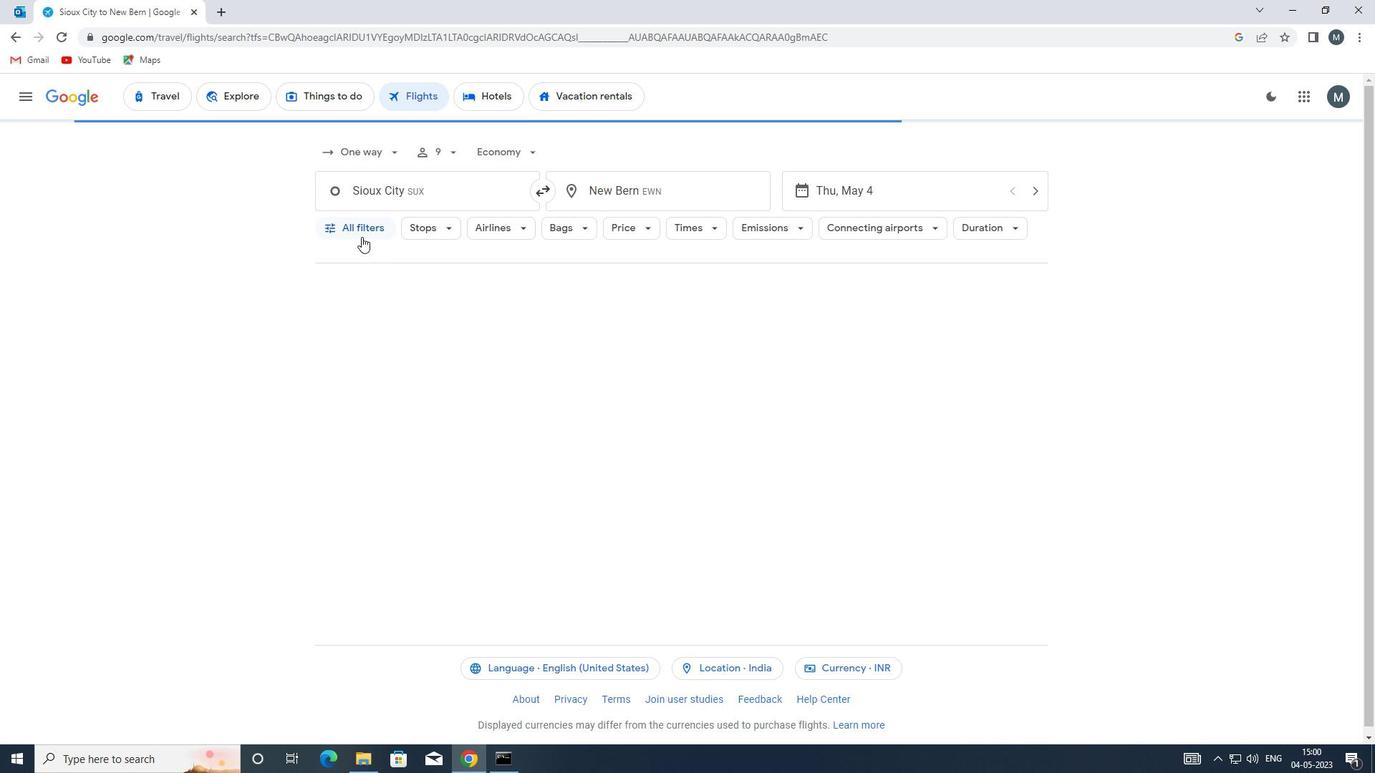 
Action: Mouse pressed left at (358, 232)
Screenshot: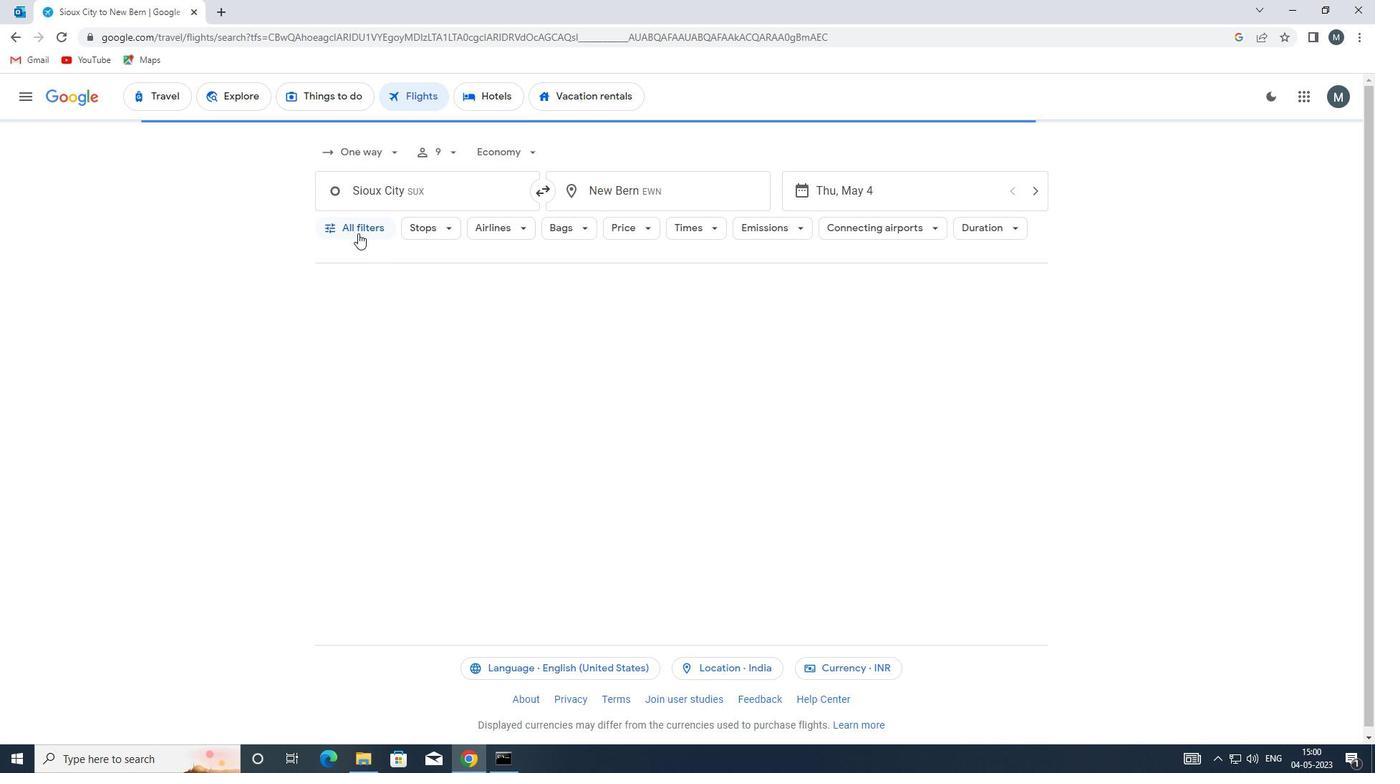 
Action: Mouse moved to (419, 442)
Screenshot: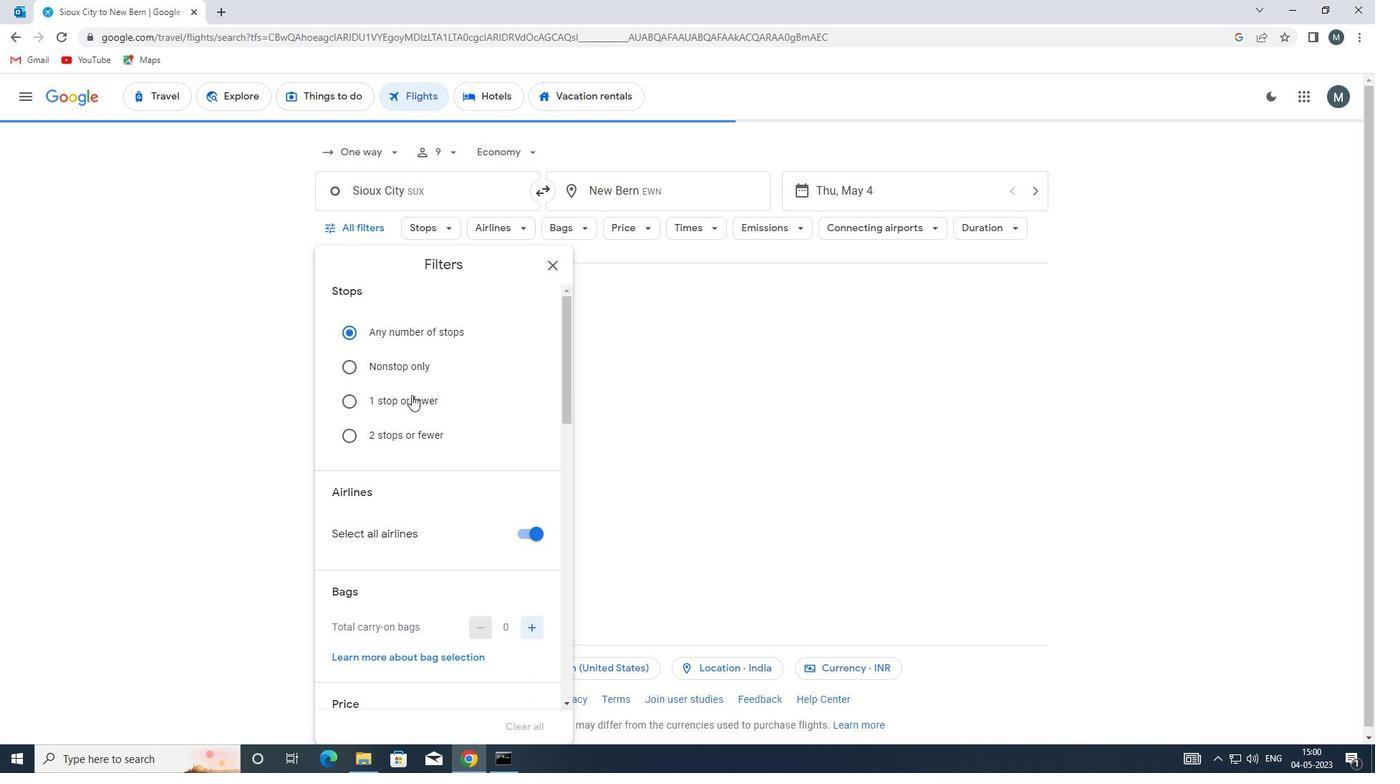 
Action: Mouse scrolled (419, 442) with delta (0, 0)
Screenshot: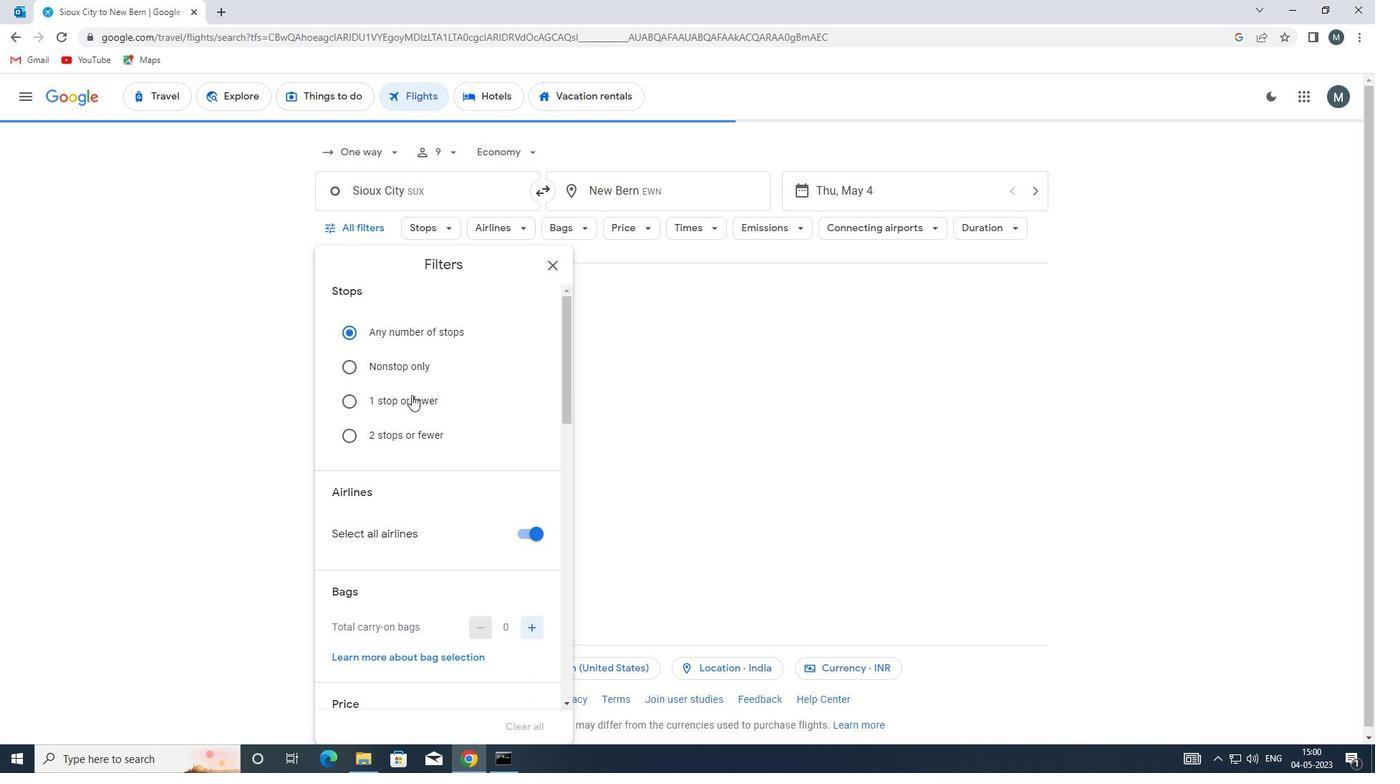 
Action: Mouse moved to (419, 446)
Screenshot: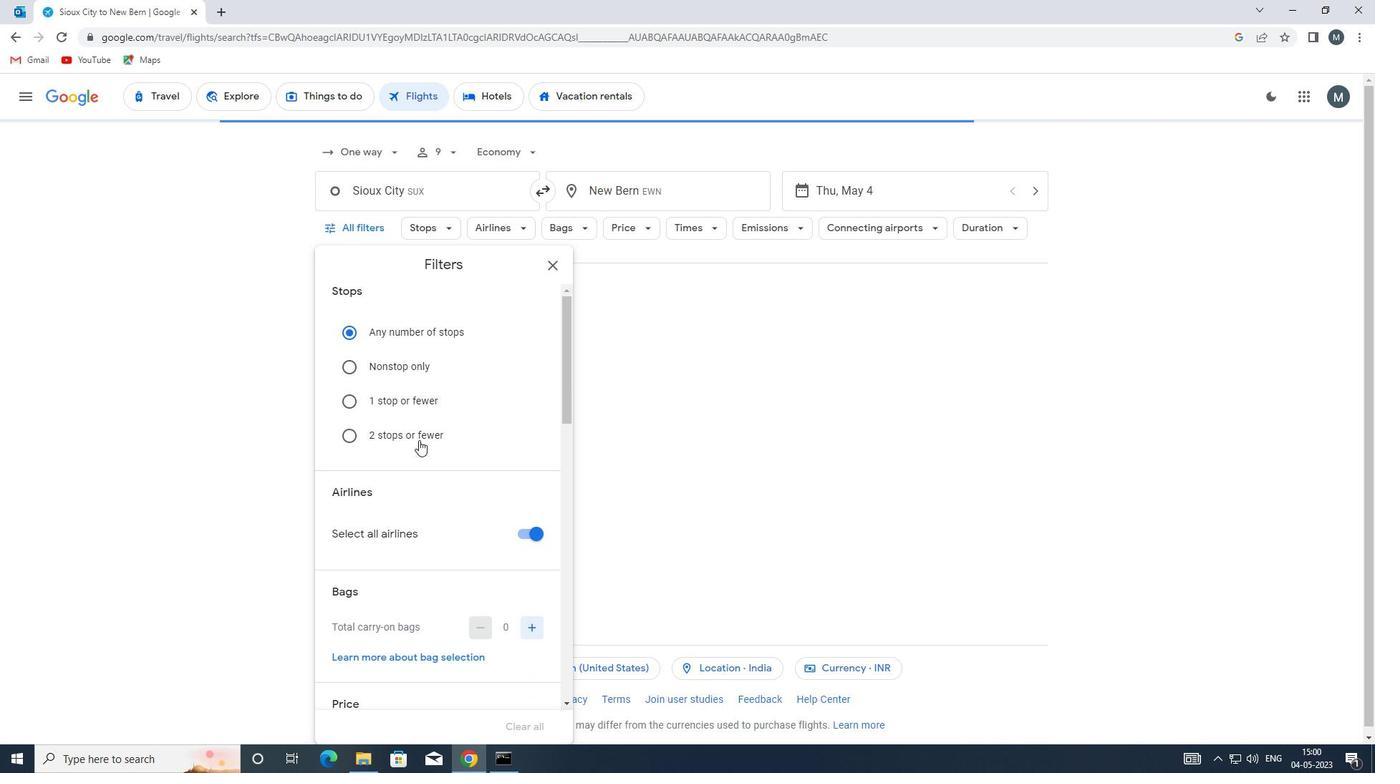 
Action: Mouse scrolled (419, 445) with delta (0, 0)
Screenshot: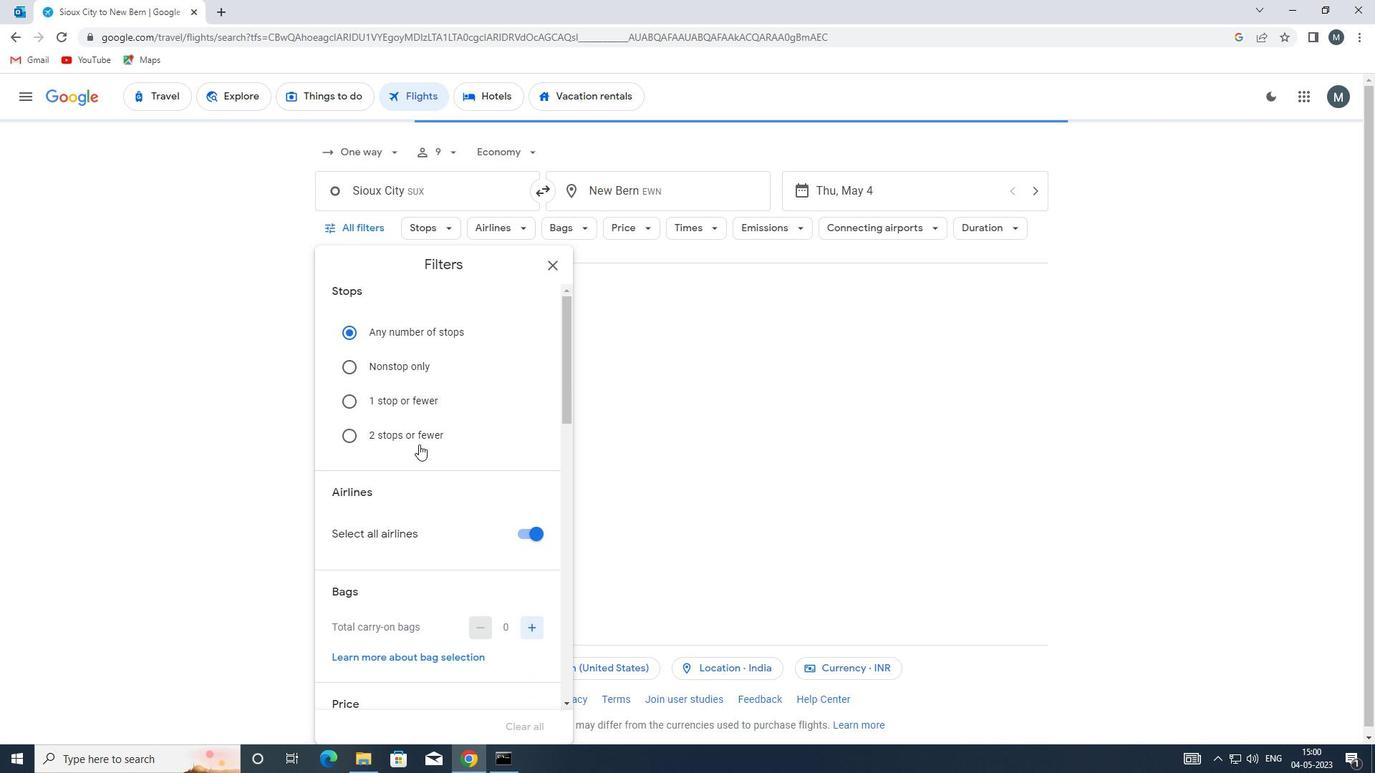 
Action: Mouse moved to (523, 392)
Screenshot: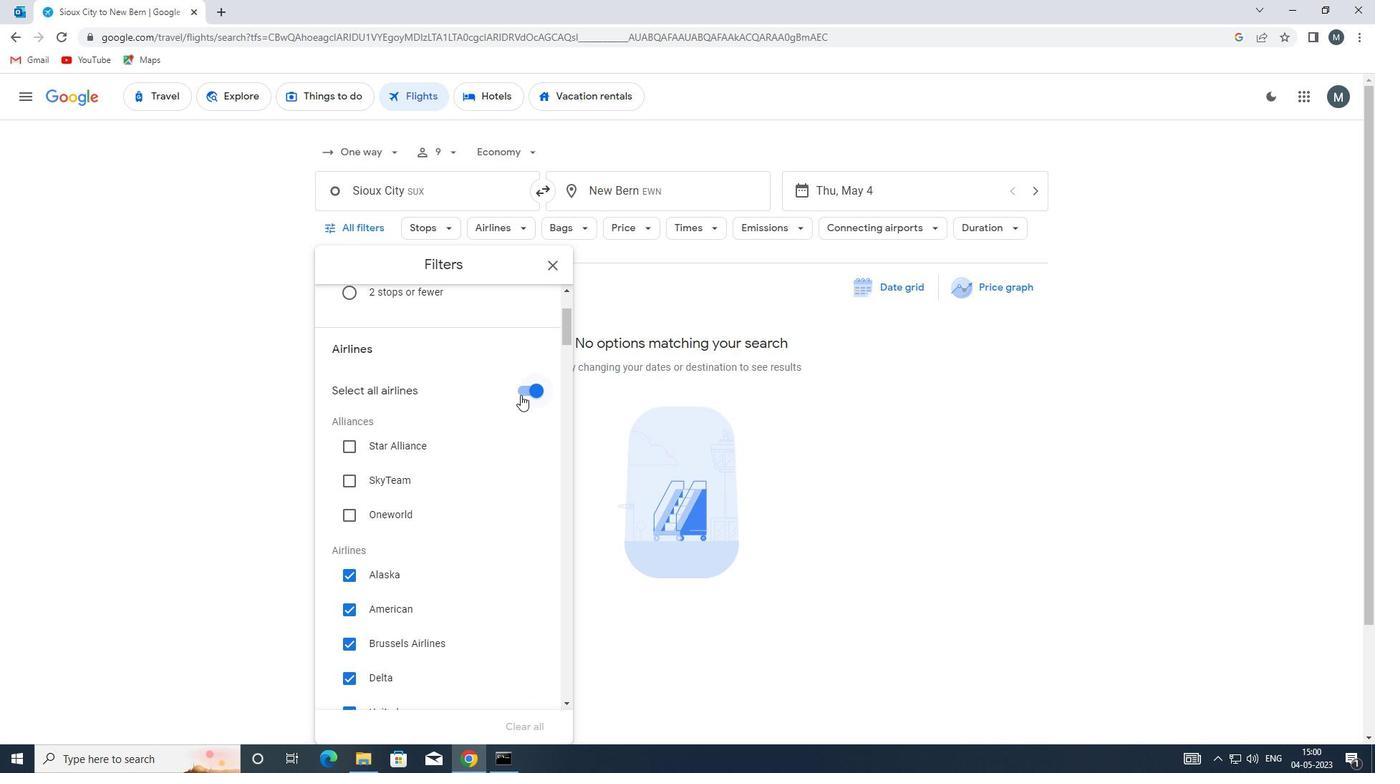 
Action: Mouse pressed left at (523, 392)
Screenshot: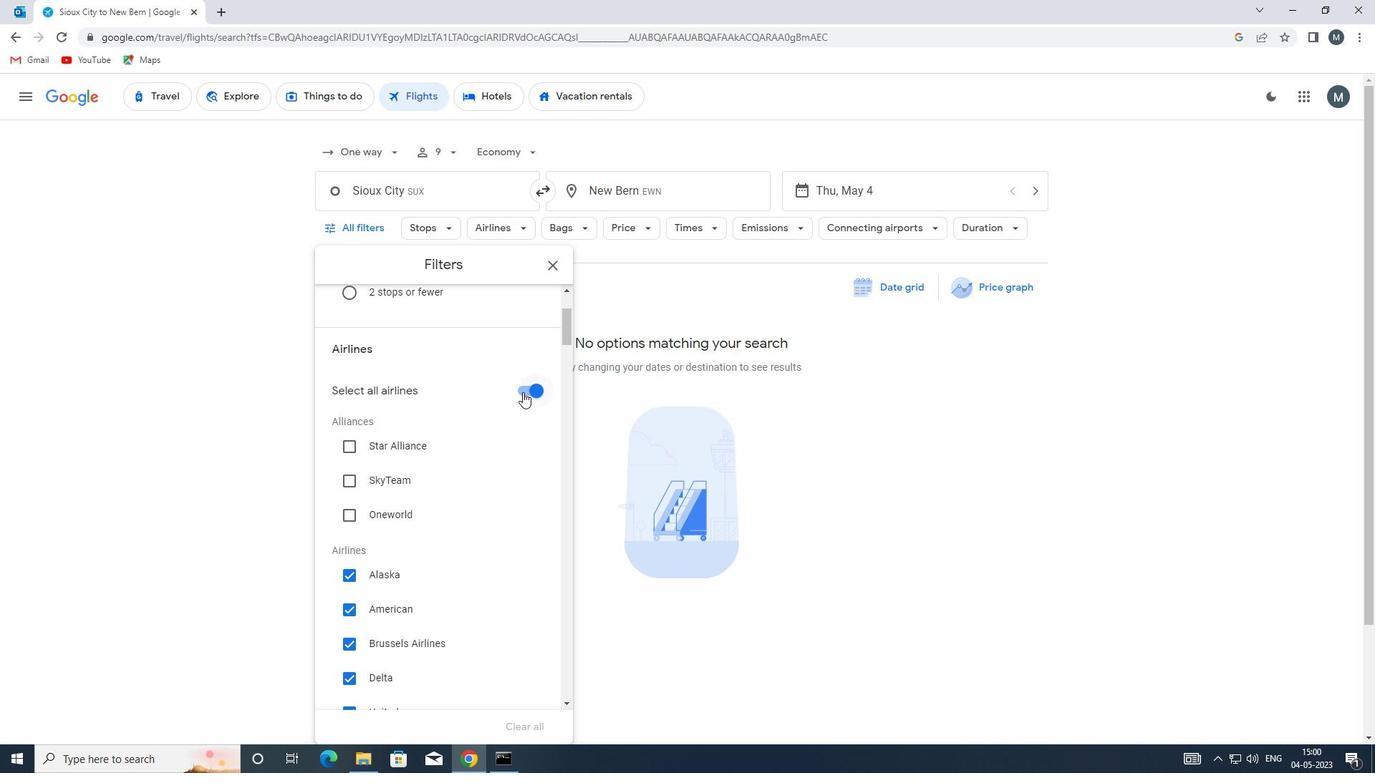 
Action: Mouse moved to (482, 428)
Screenshot: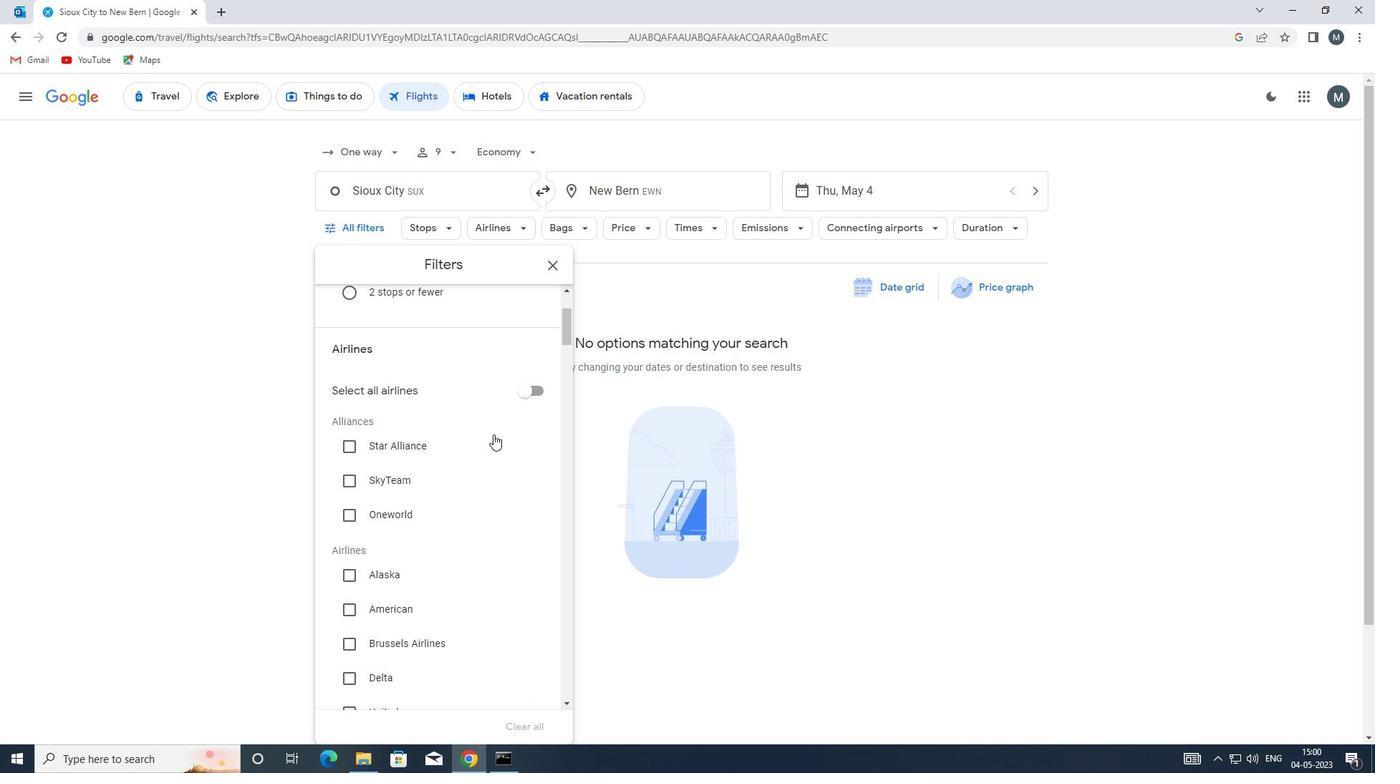
Action: Mouse scrolled (482, 427) with delta (0, 0)
Screenshot: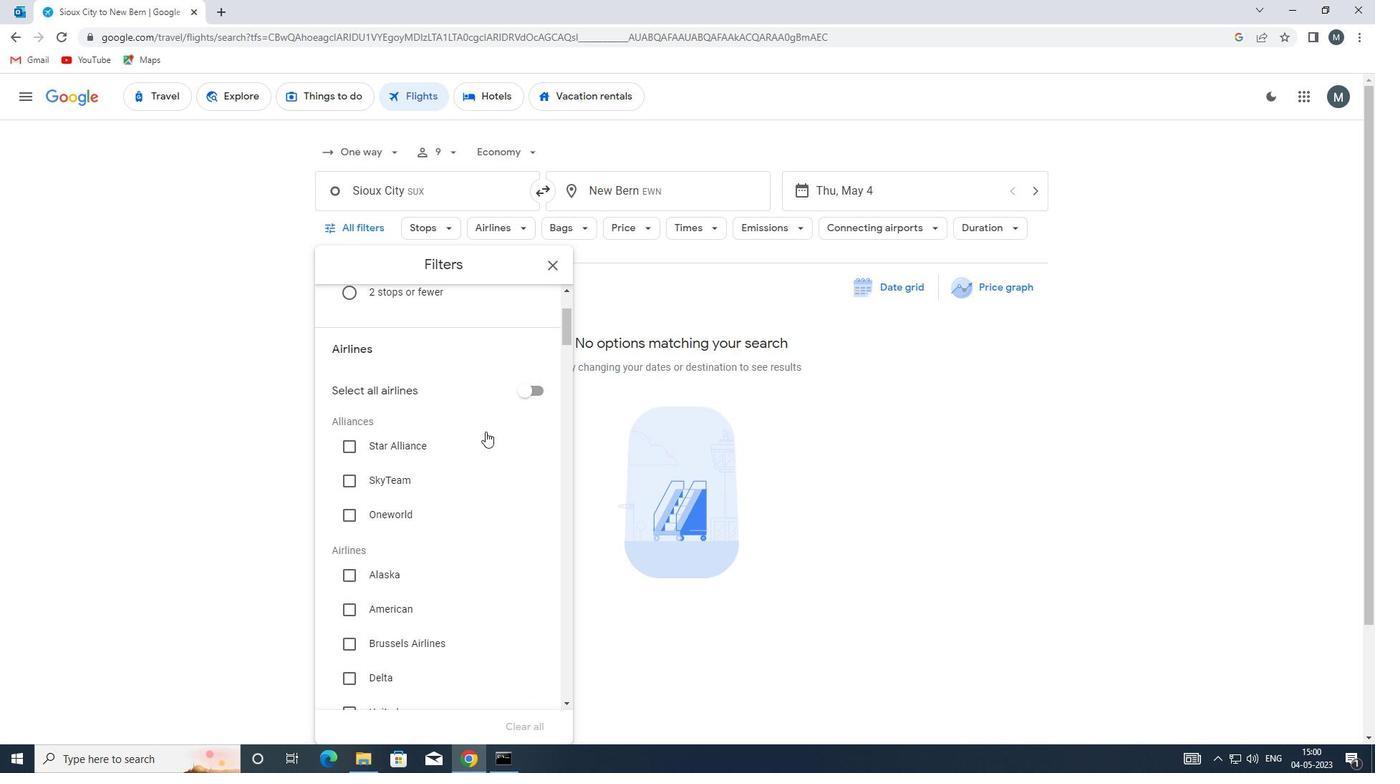 
Action: Mouse moved to (464, 460)
Screenshot: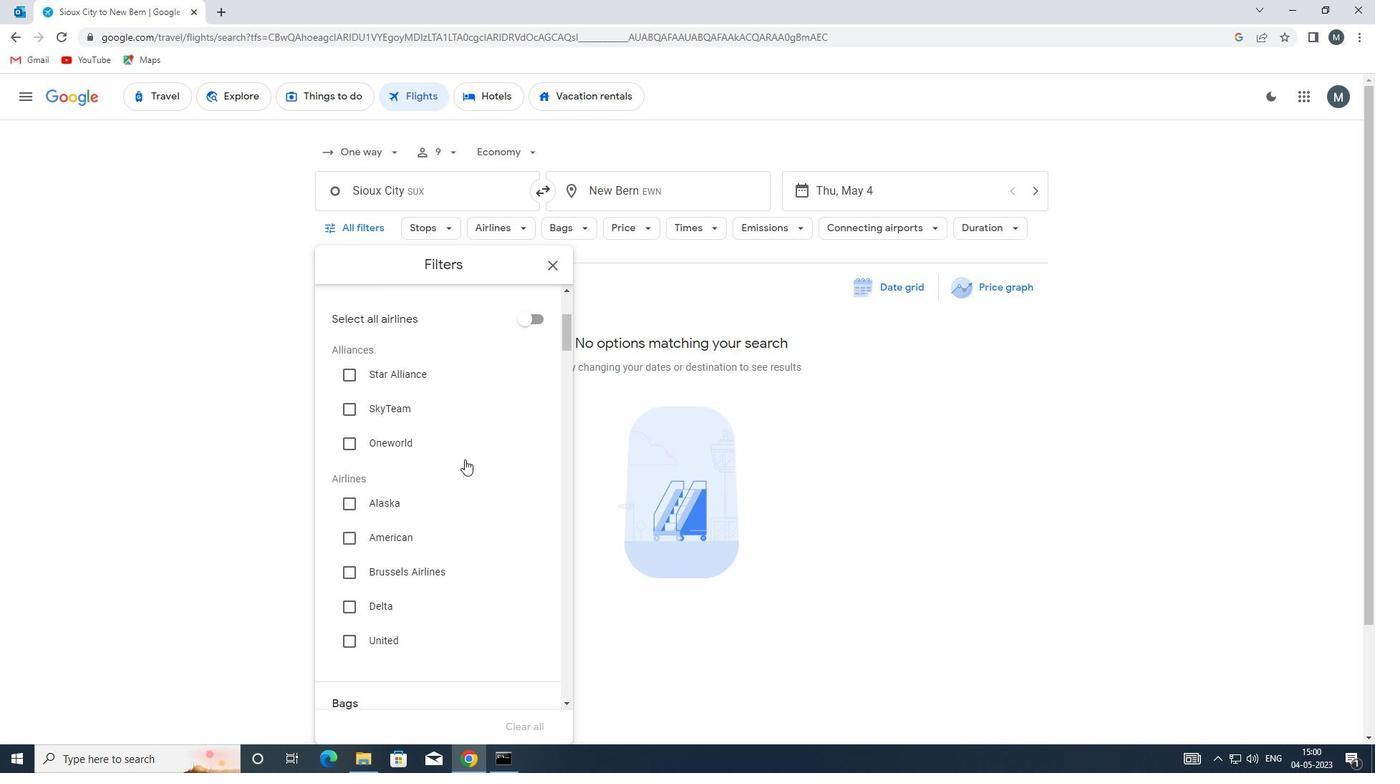 
Action: Mouse scrolled (464, 460) with delta (0, 0)
Screenshot: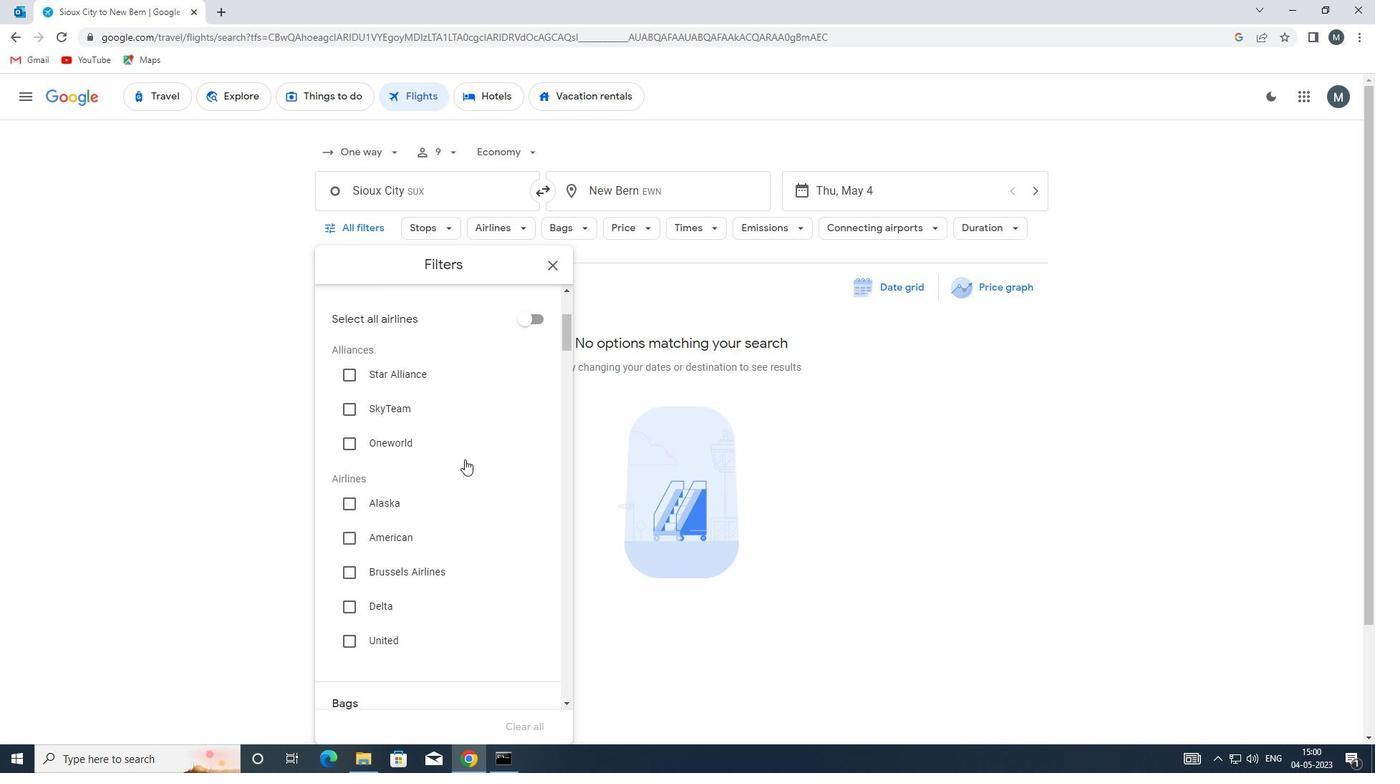 
Action: Mouse moved to (464, 460)
Screenshot: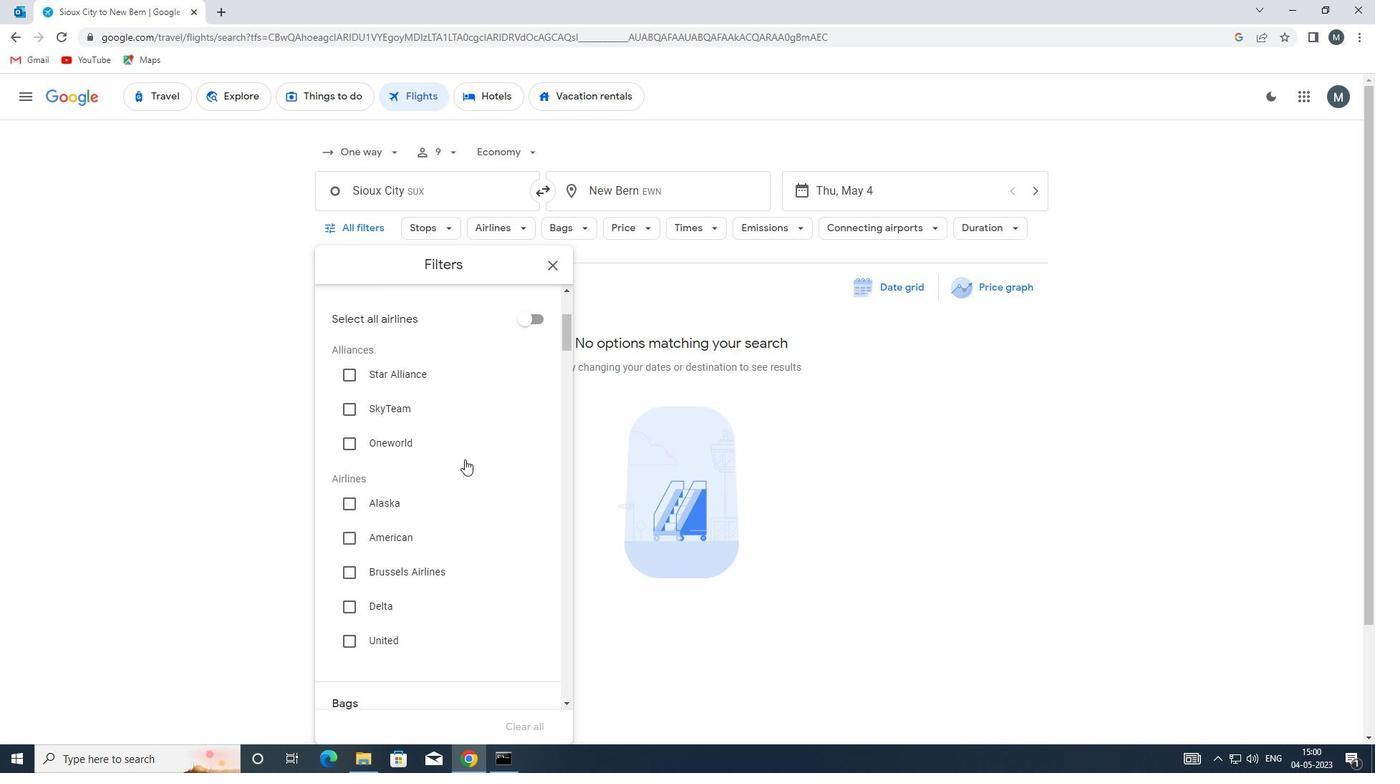 
Action: Mouse scrolled (464, 460) with delta (0, 0)
Screenshot: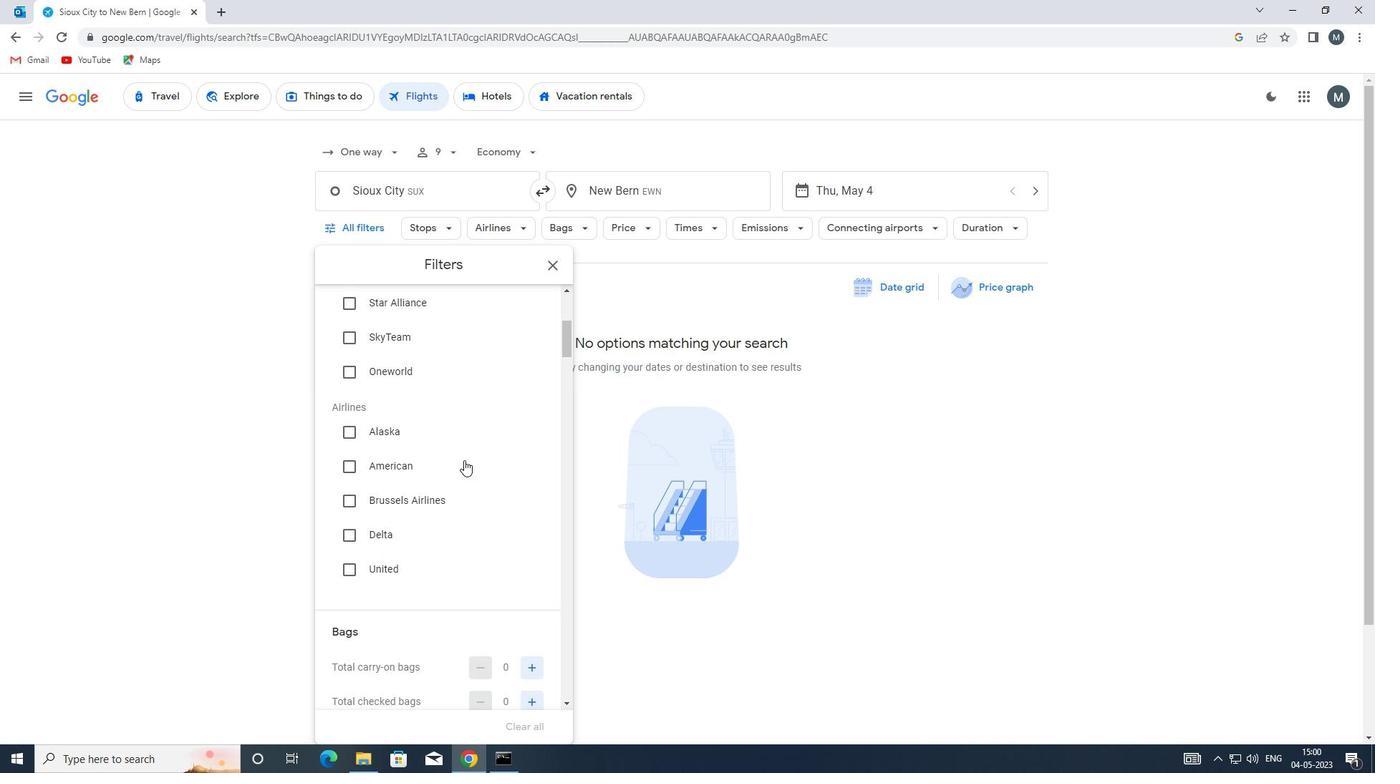 
Action: Mouse moved to (490, 517)
Screenshot: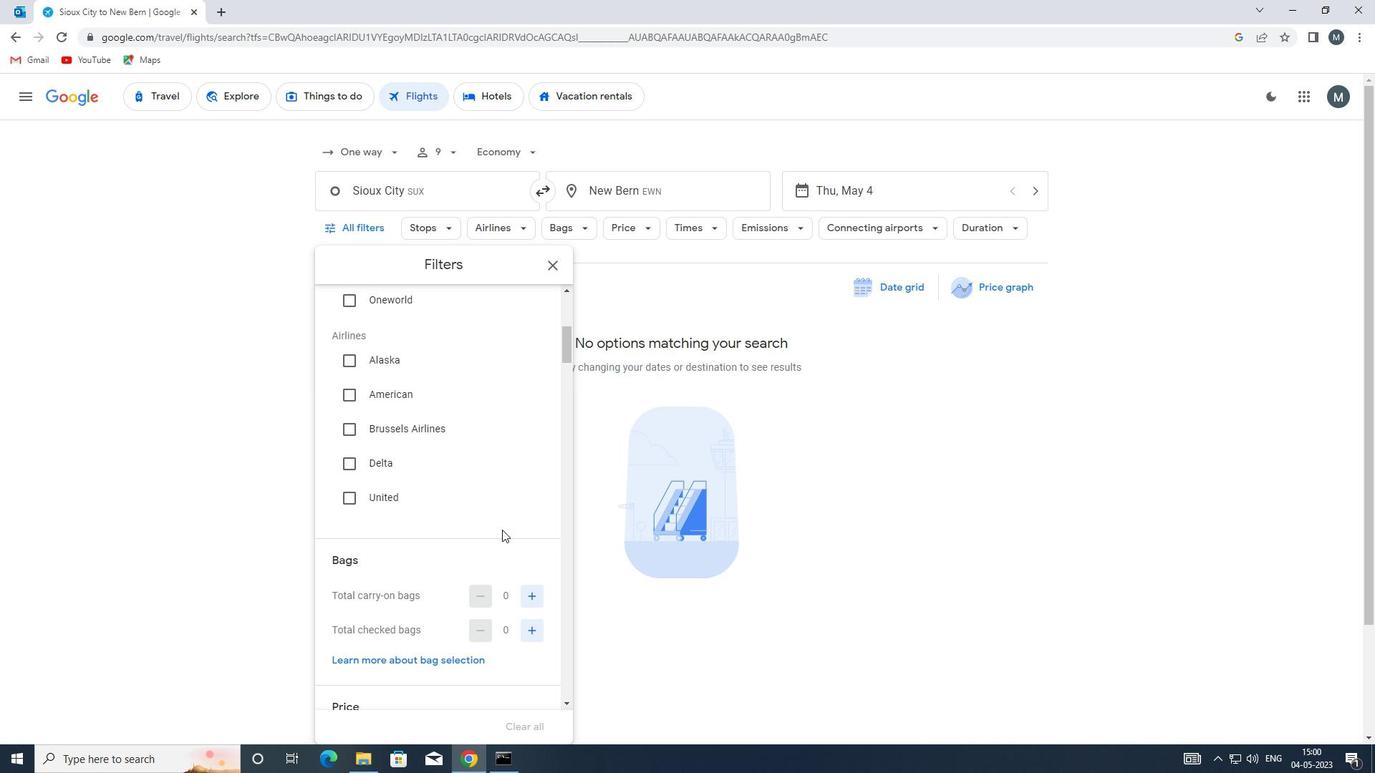 
Action: Mouse scrolled (490, 516) with delta (0, 0)
Screenshot: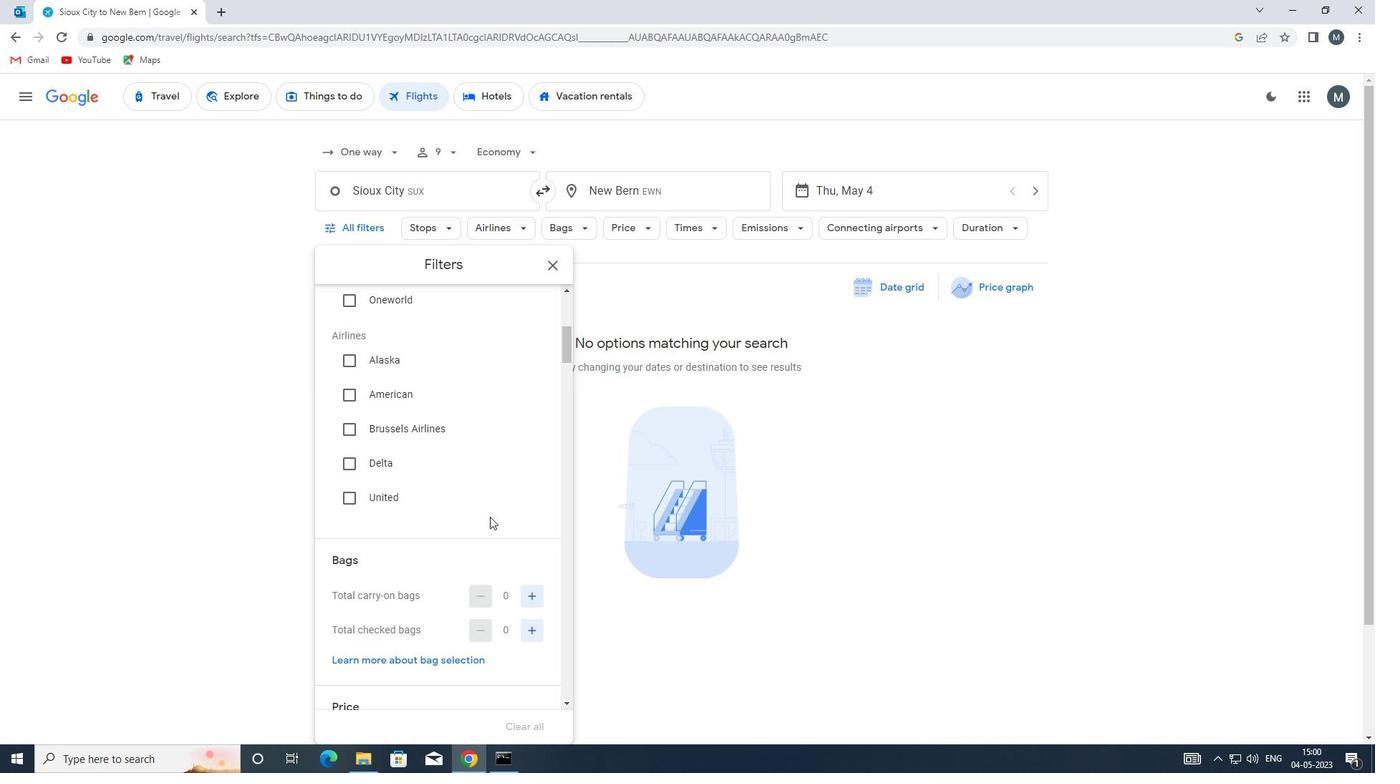 
Action: Mouse scrolled (490, 516) with delta (0, 0)
Screenshot: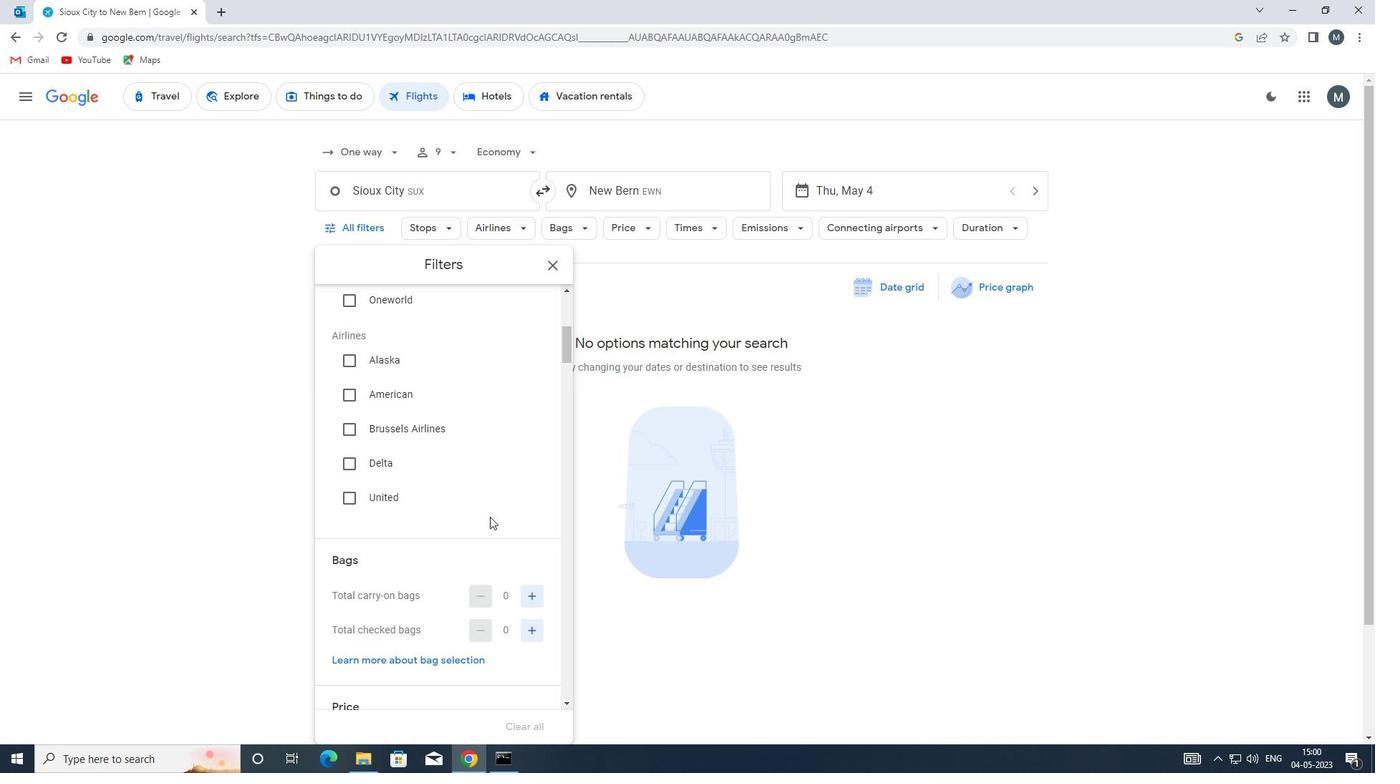 
Action: Mouse moved to (530, 453)
Screenshot: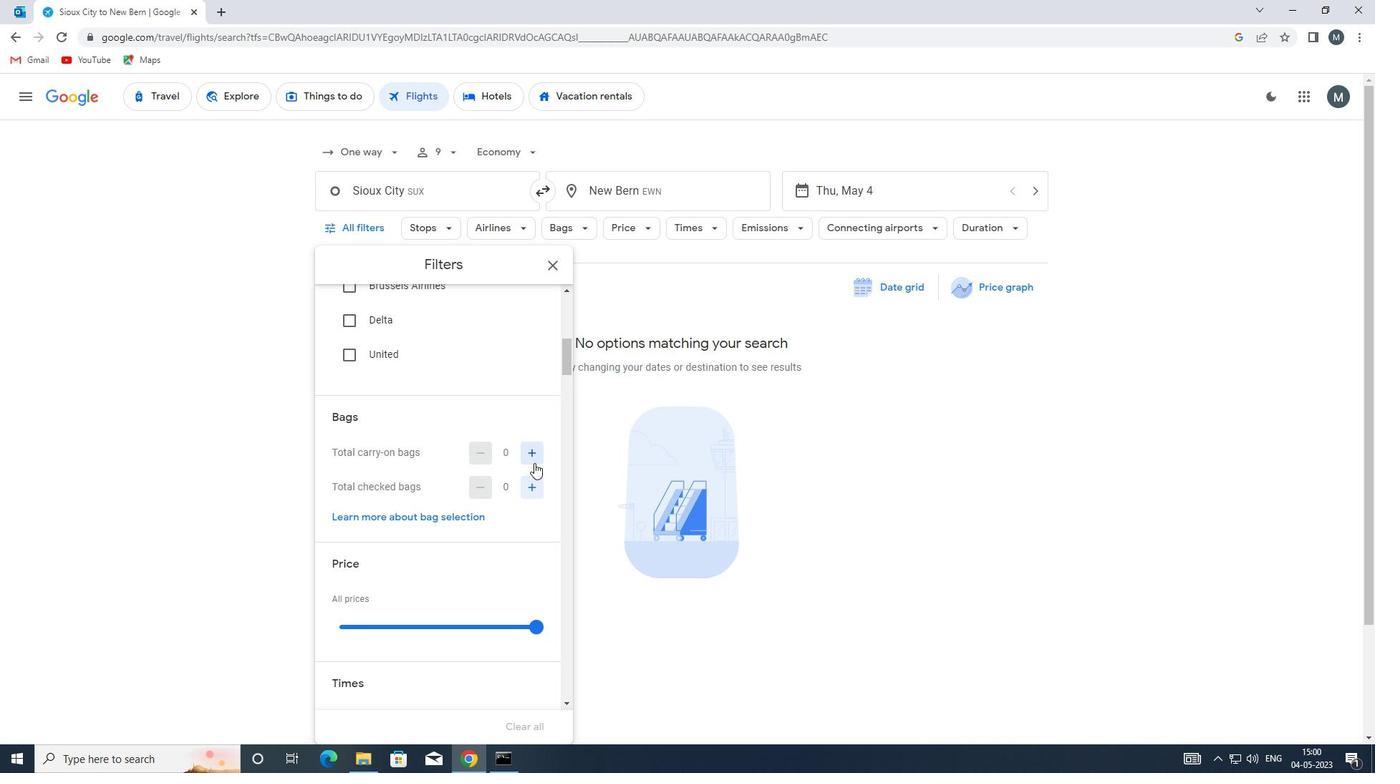 
Action: Mouse pressed left at (530, 453)
Screenshot: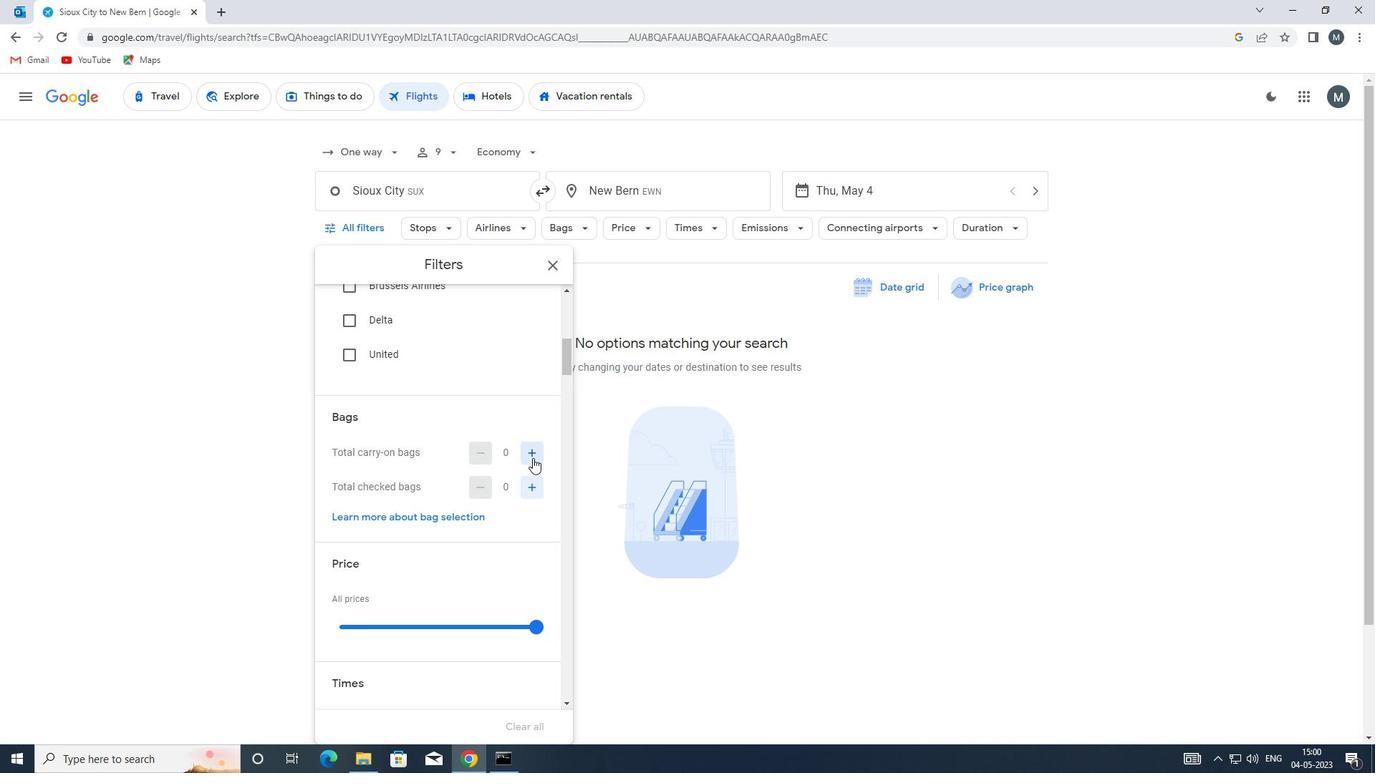 
Action: Mouse pressed left at (530, 453)
Screenshot: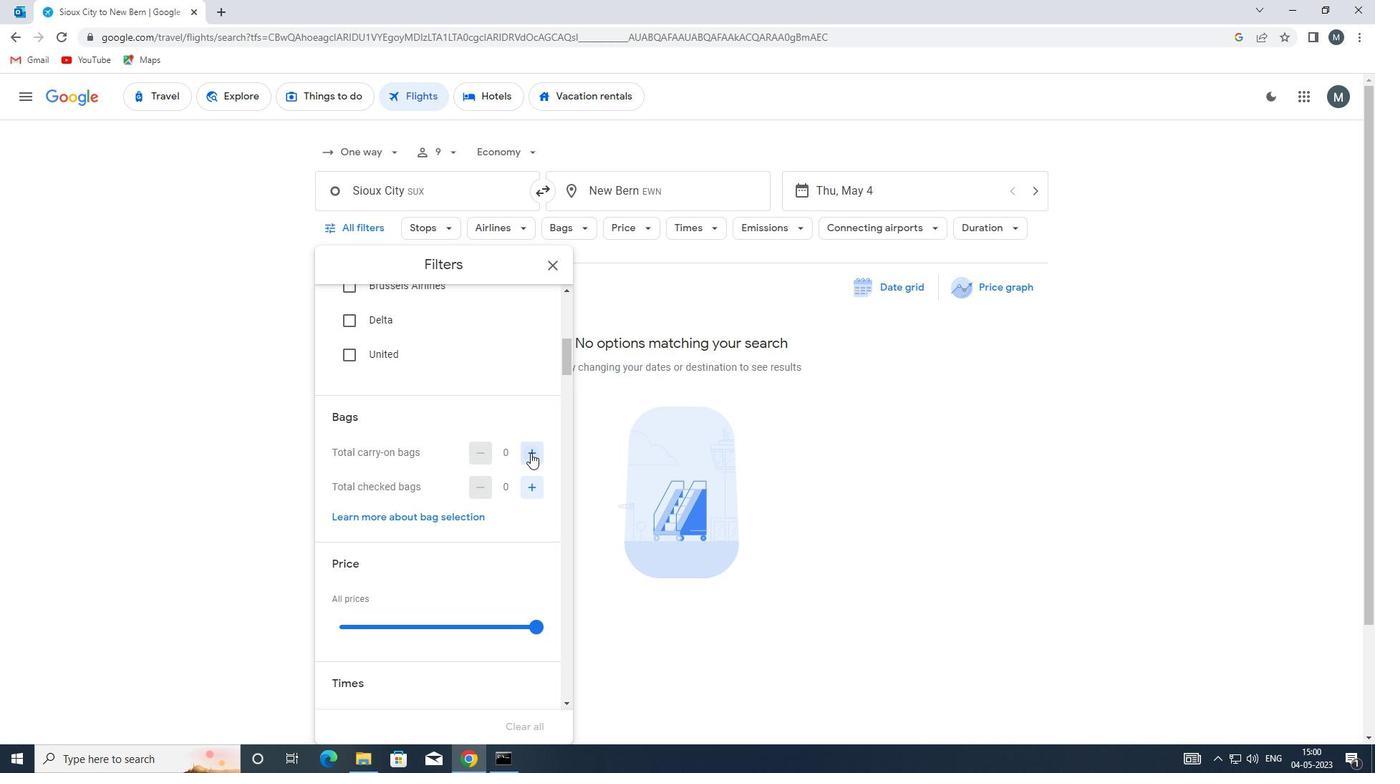 
Action: Mouse moved to (482, 473)
Screenshot: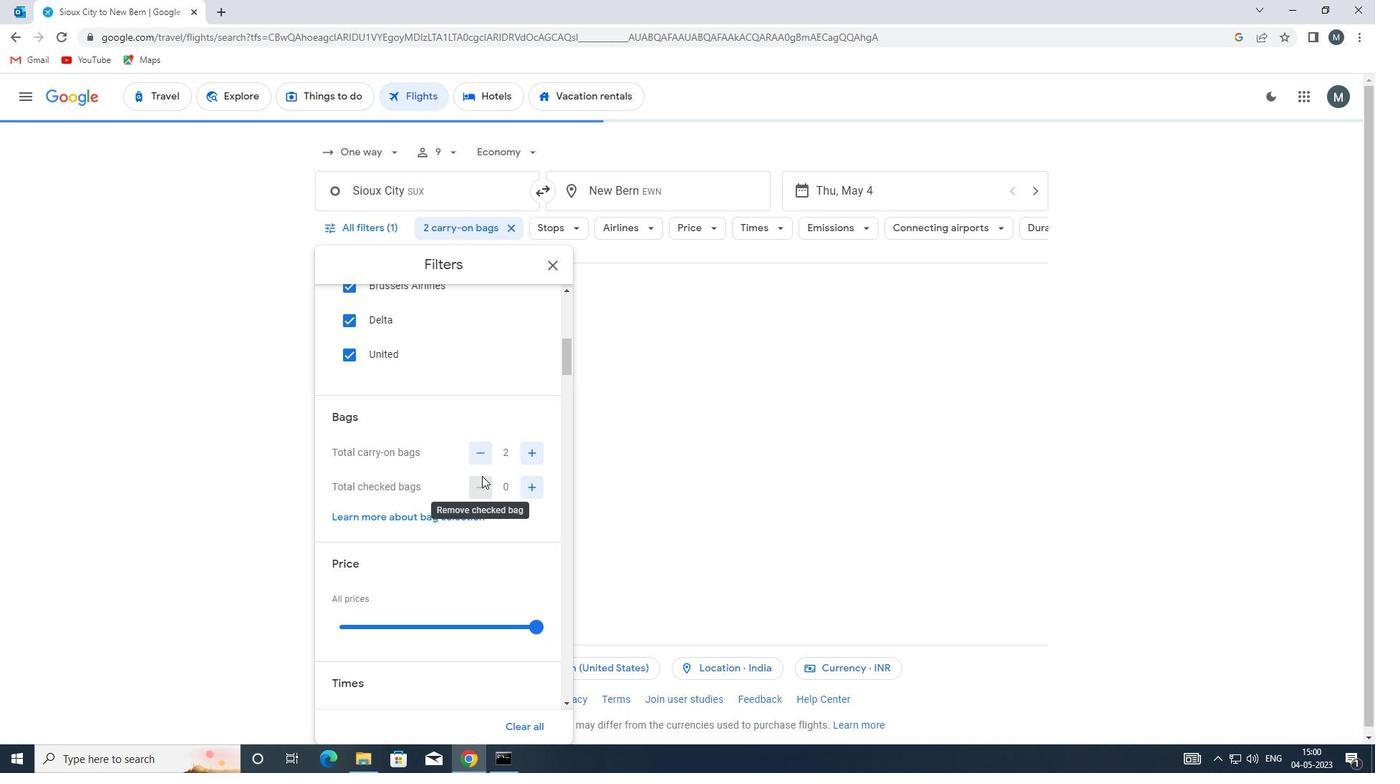 
Action: Mouse scrolled (482, 472) with delta (0, 0)
Screenshot: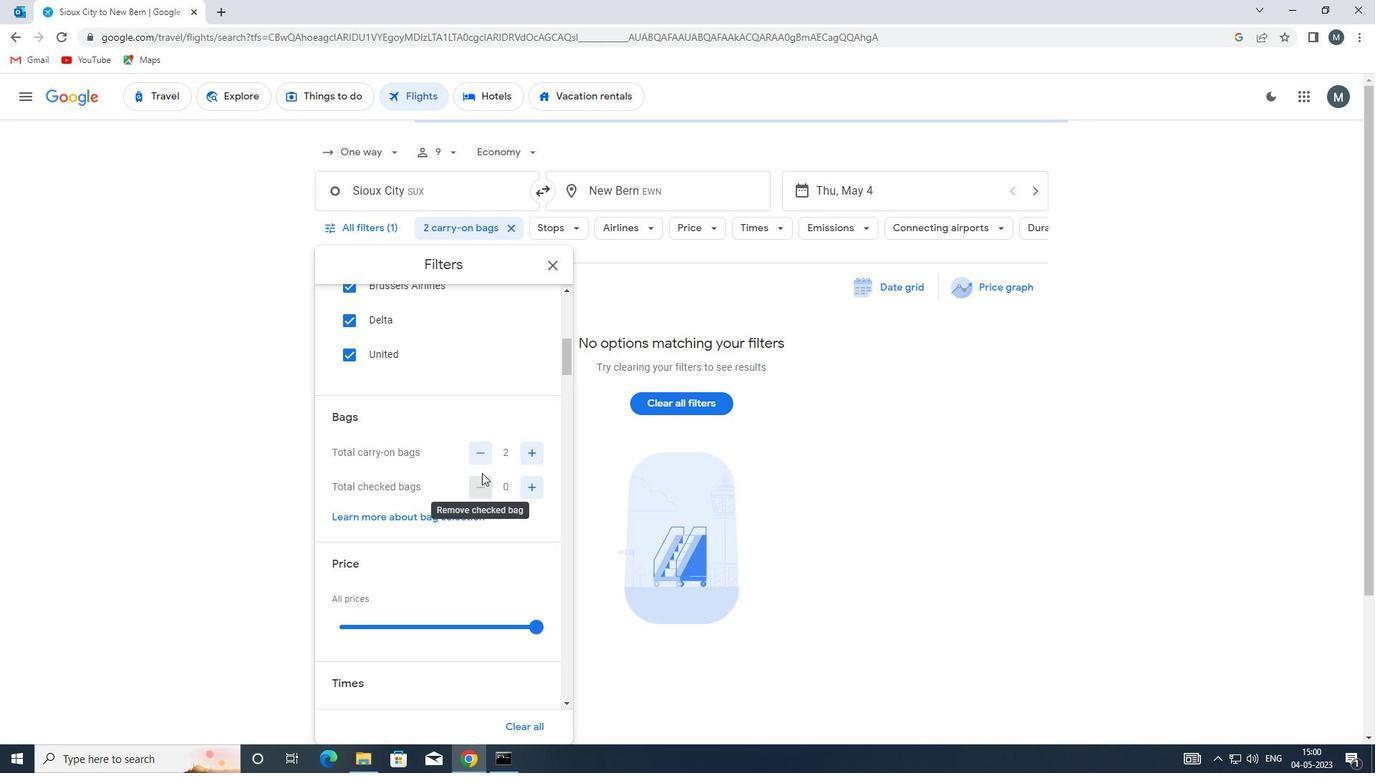 
Action: Mouse moved to (416, 548)
Screenshot: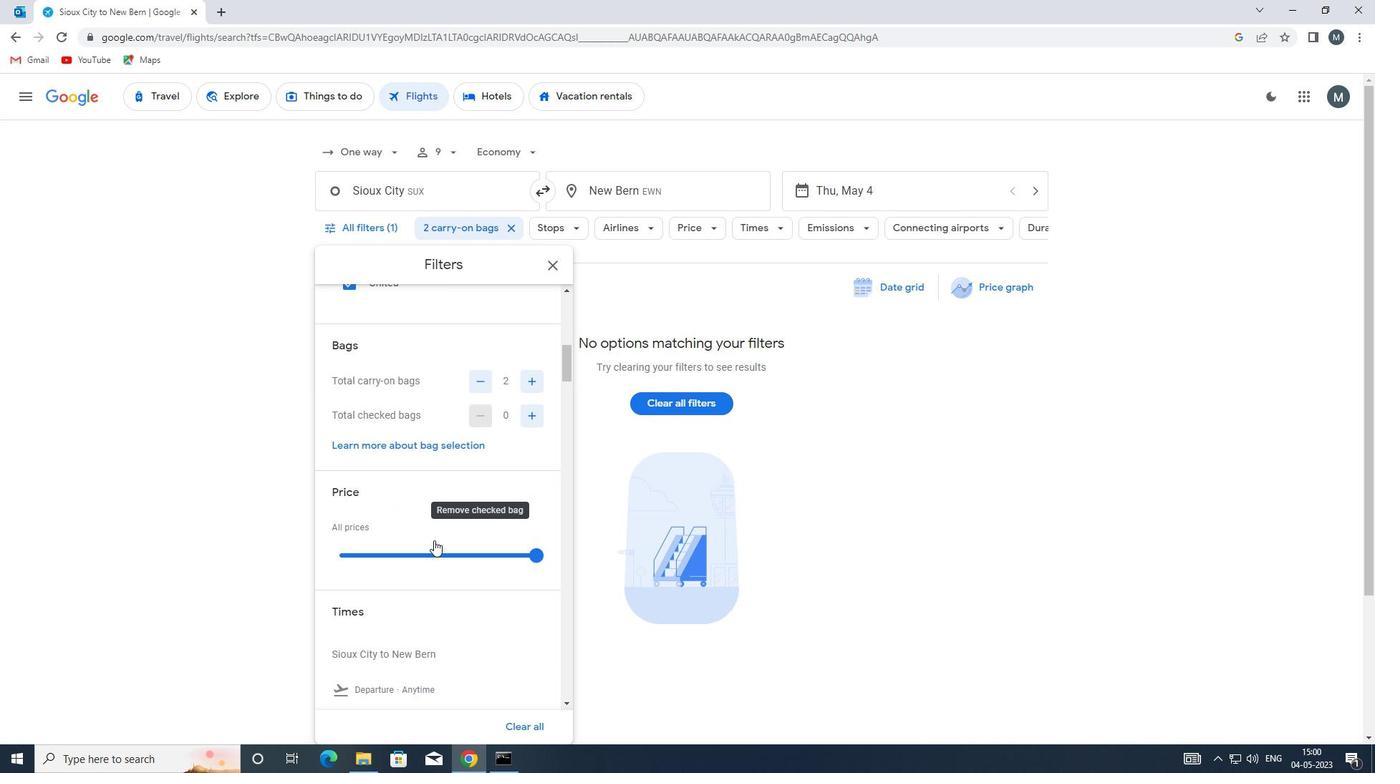 
Action: Mouse pressed left at (416, 548)
Screenshot: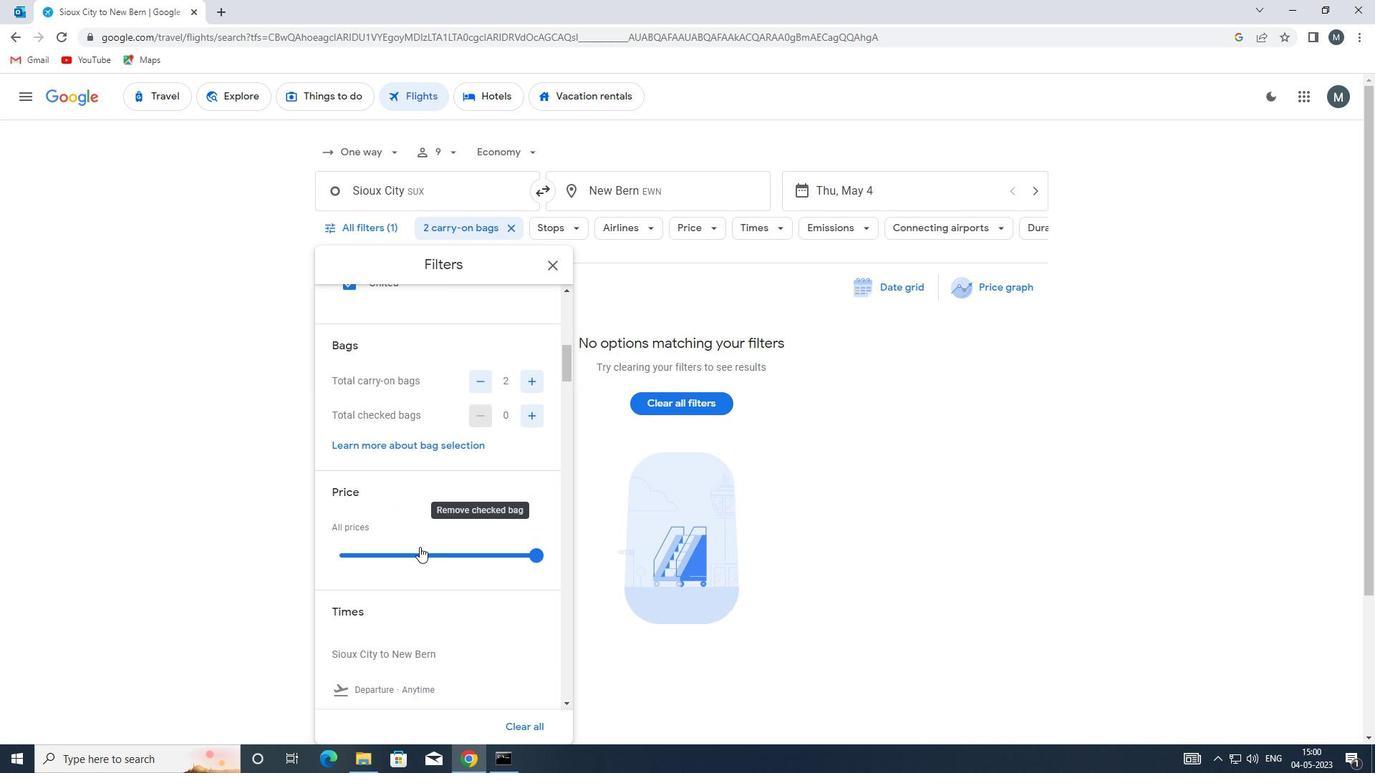 
Action: Mouse moved to (415, 548)
Screenshot: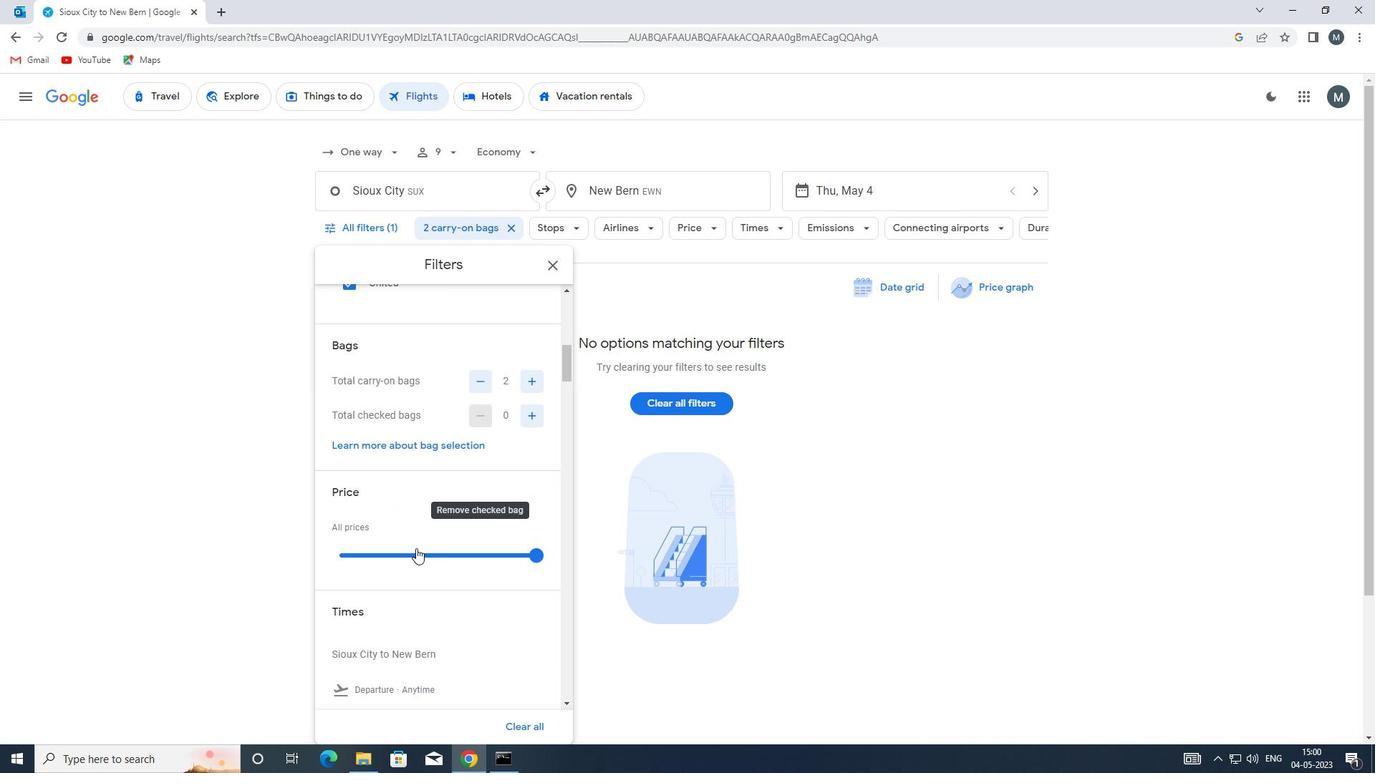 
Action: Mouse pressed left at (415, 548)
Screenshot: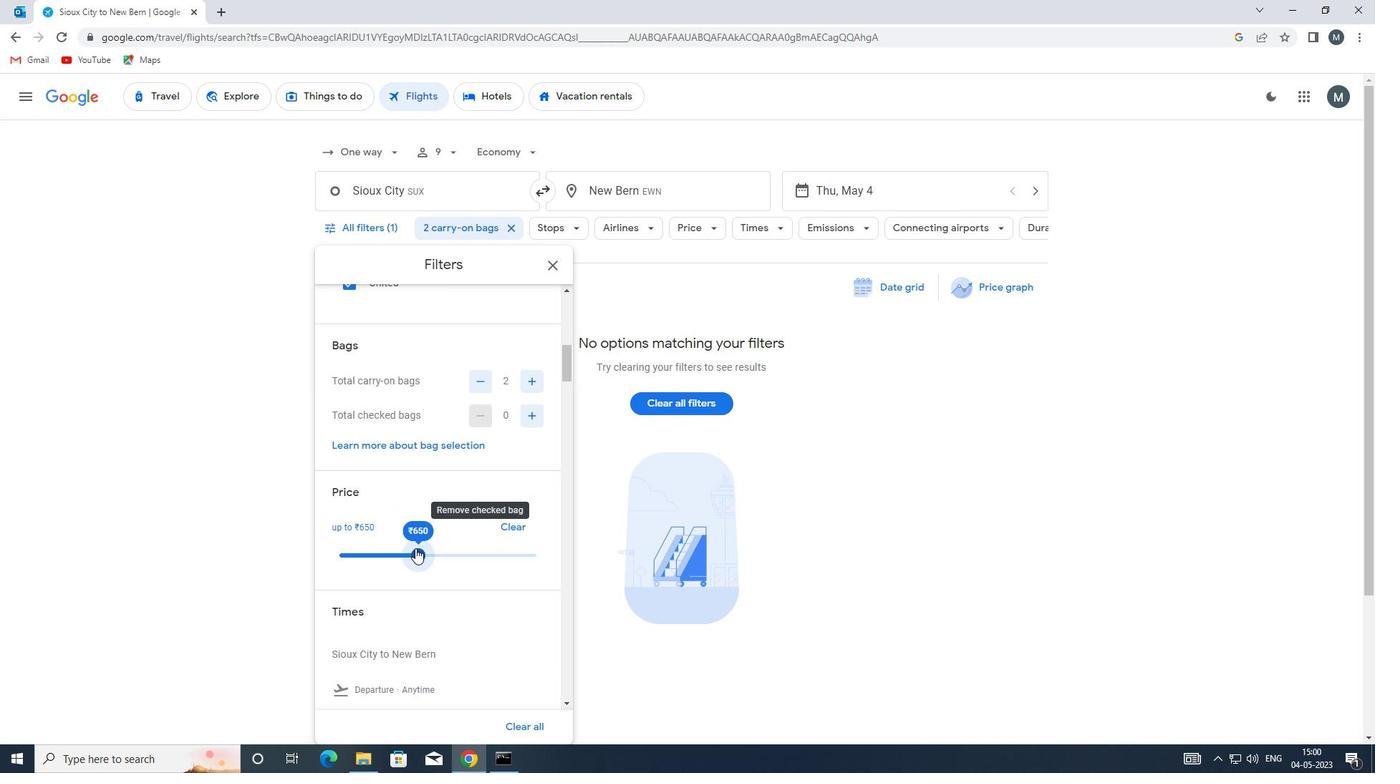 
Action: Mouse moved to (455, 502)
Screenshot: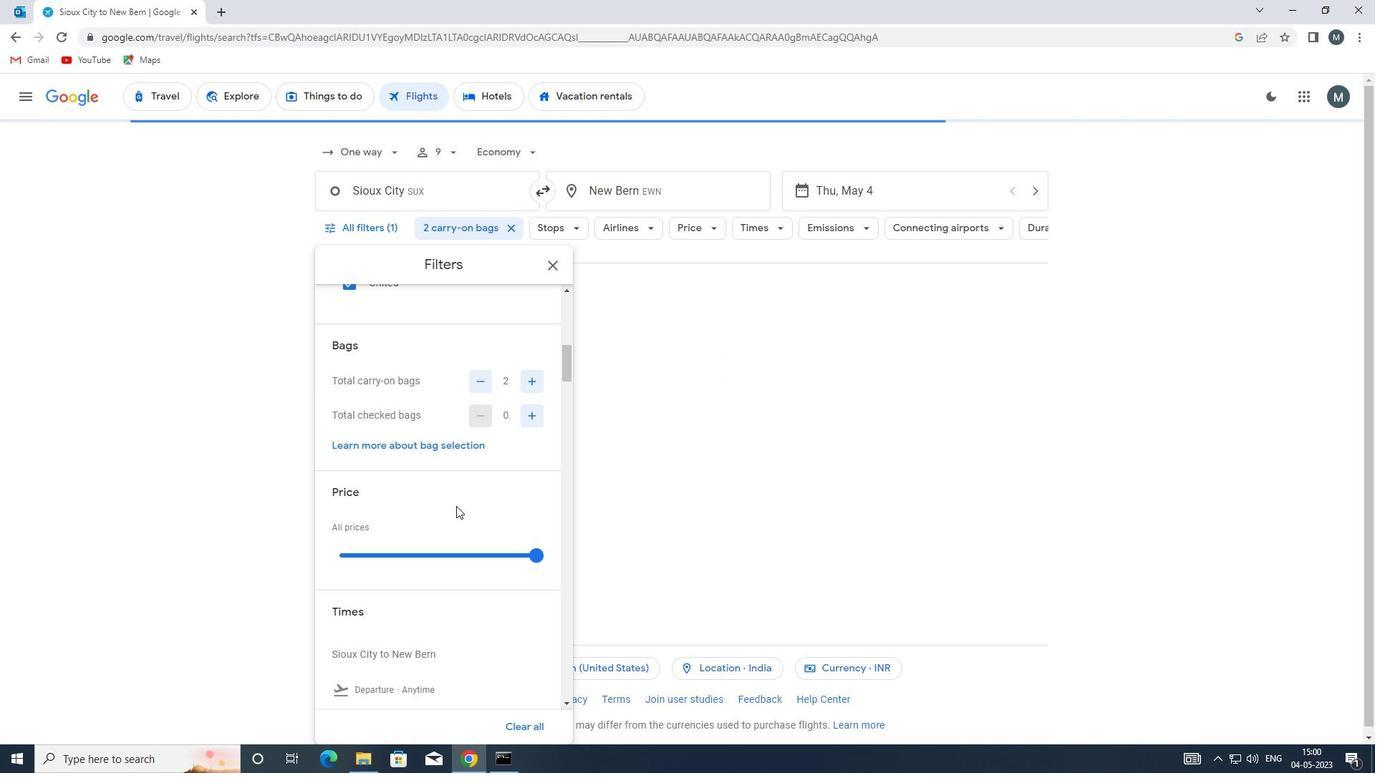 
Action: Mouse scrolled (455, 501) with delta (0, 0)
Screenshot: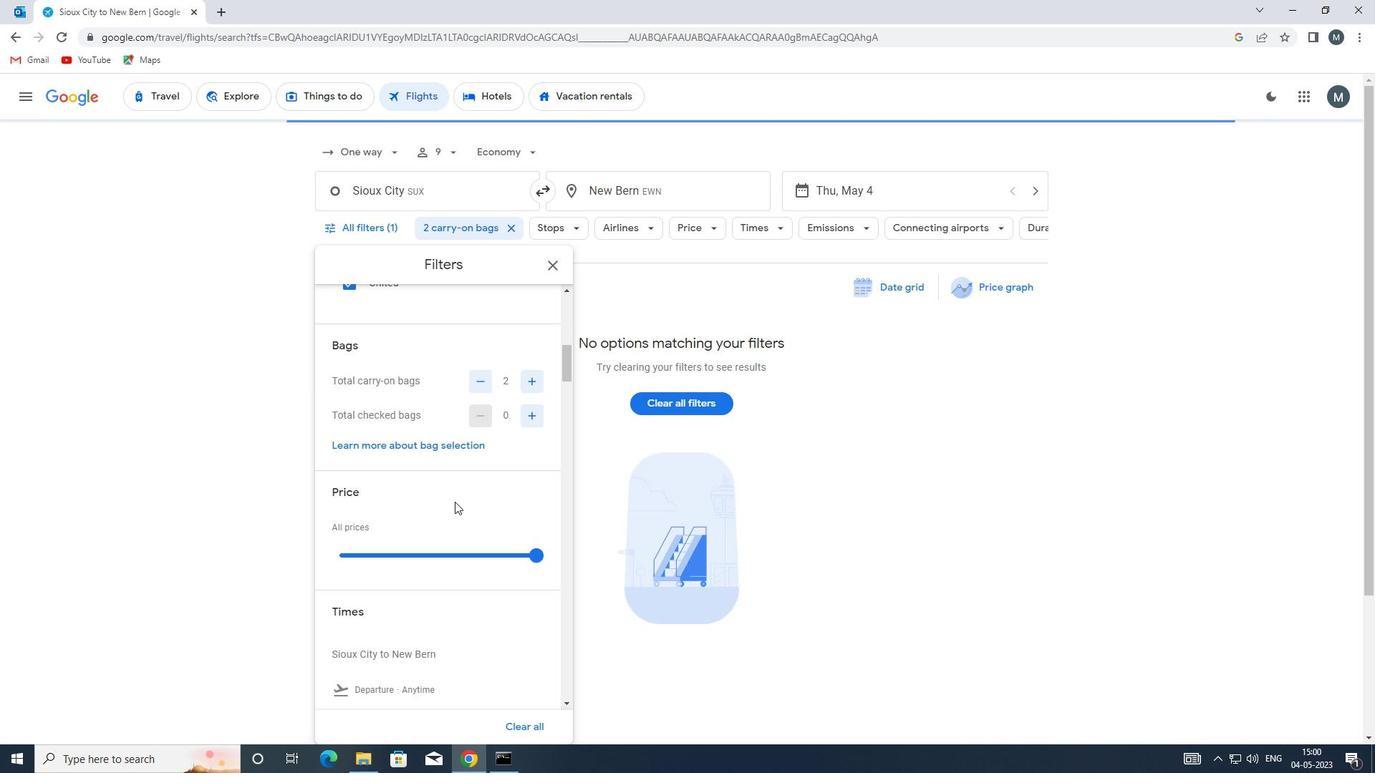 
Action: Mouse moved to (455, 501)
Screenshot: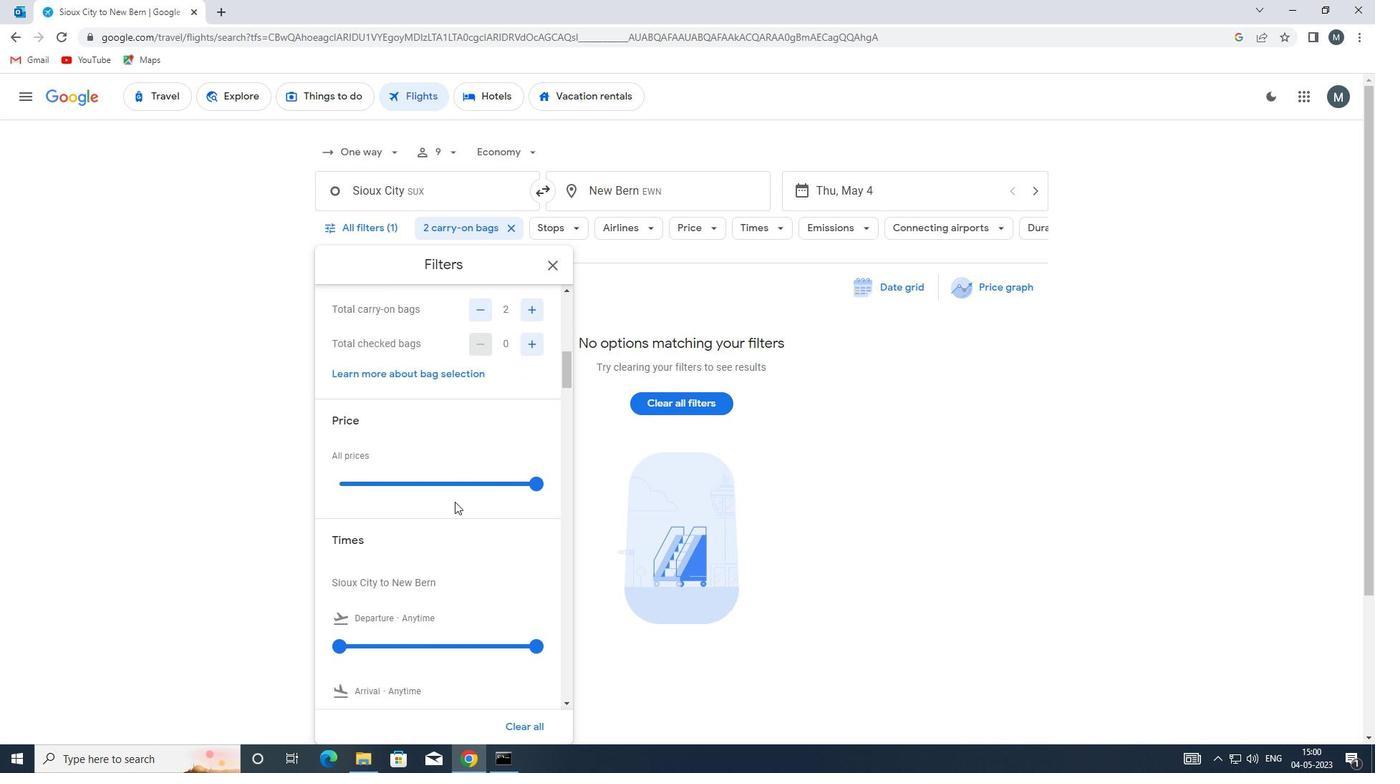 
Action: Mouse scrolled (455, 500) with delta (0, 0)
Screenshot: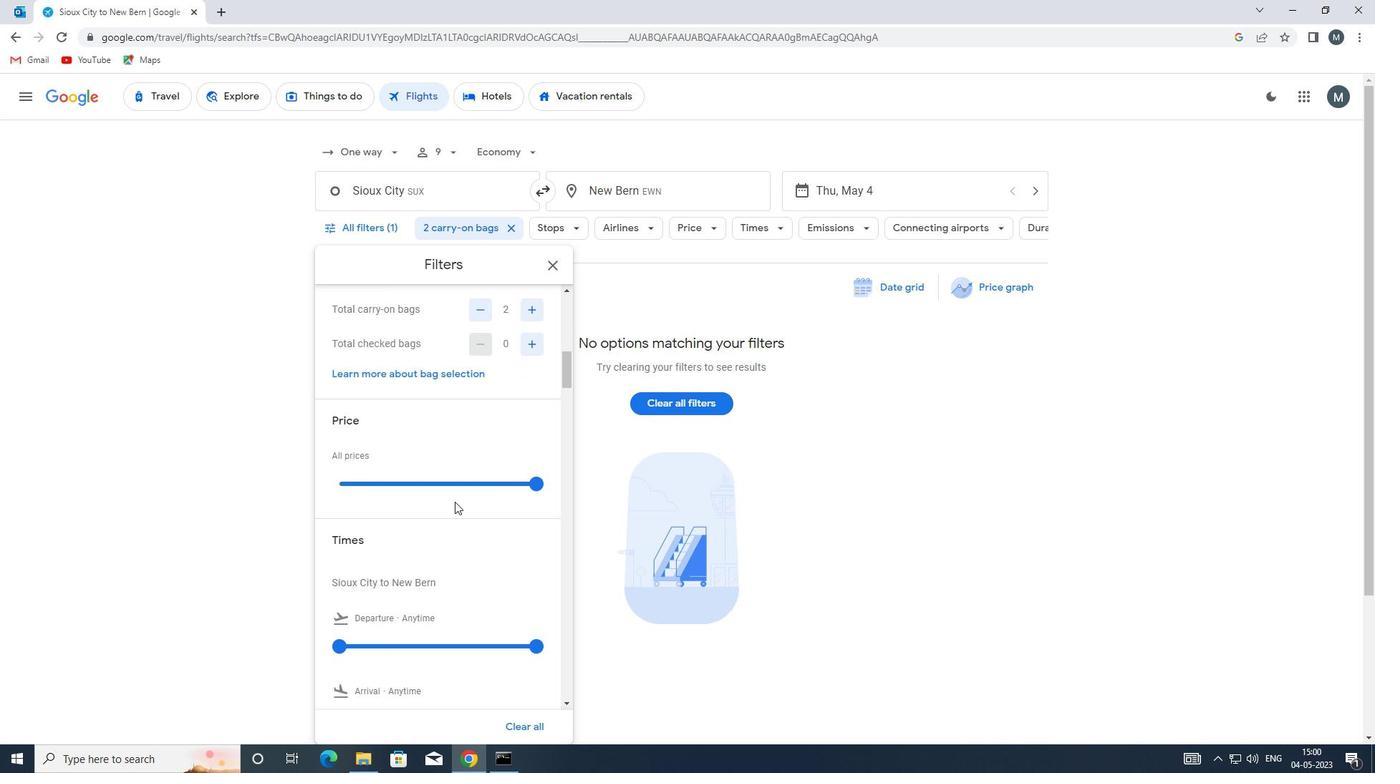 
Action: Mouse moved to (442, 505)
Screenshot: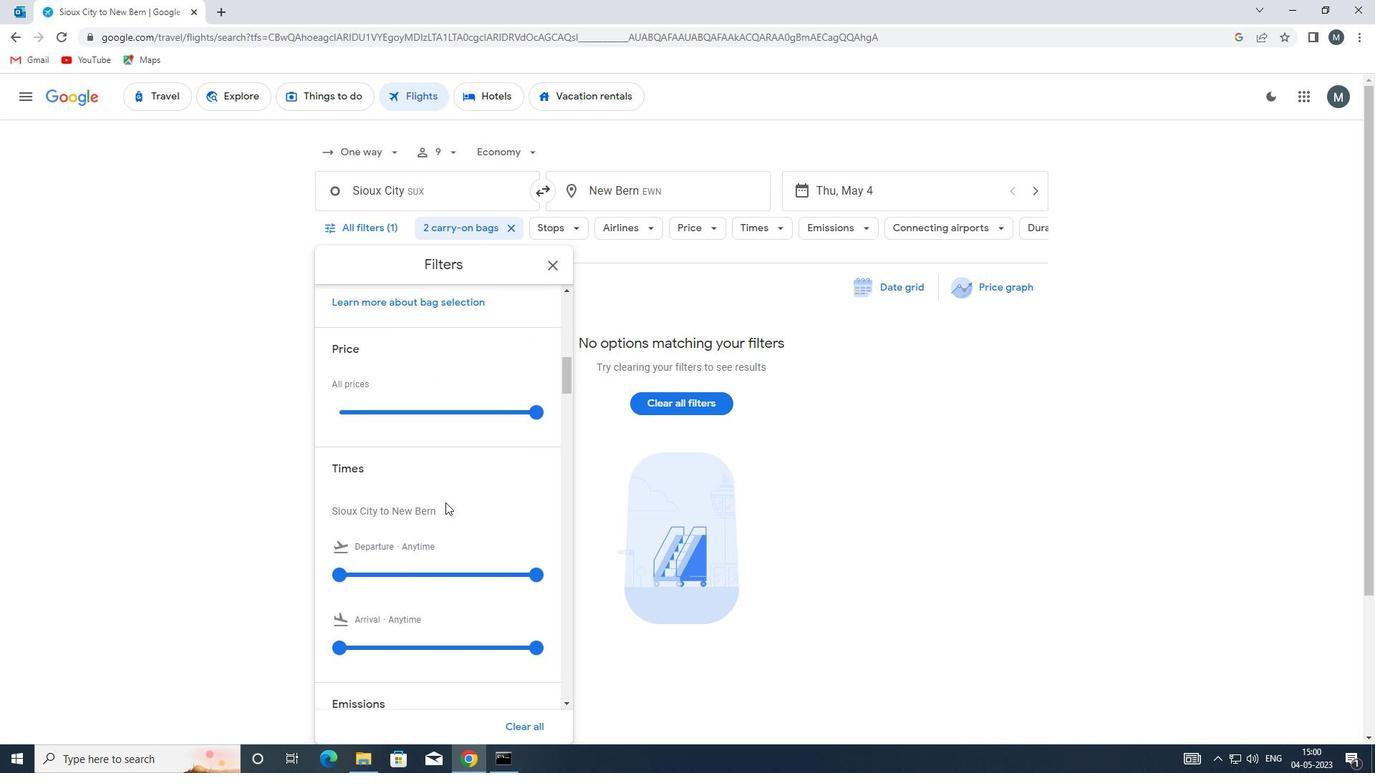 
Action: Mouse scrolled (442, 505) with delta (0, 0)
Screenshot: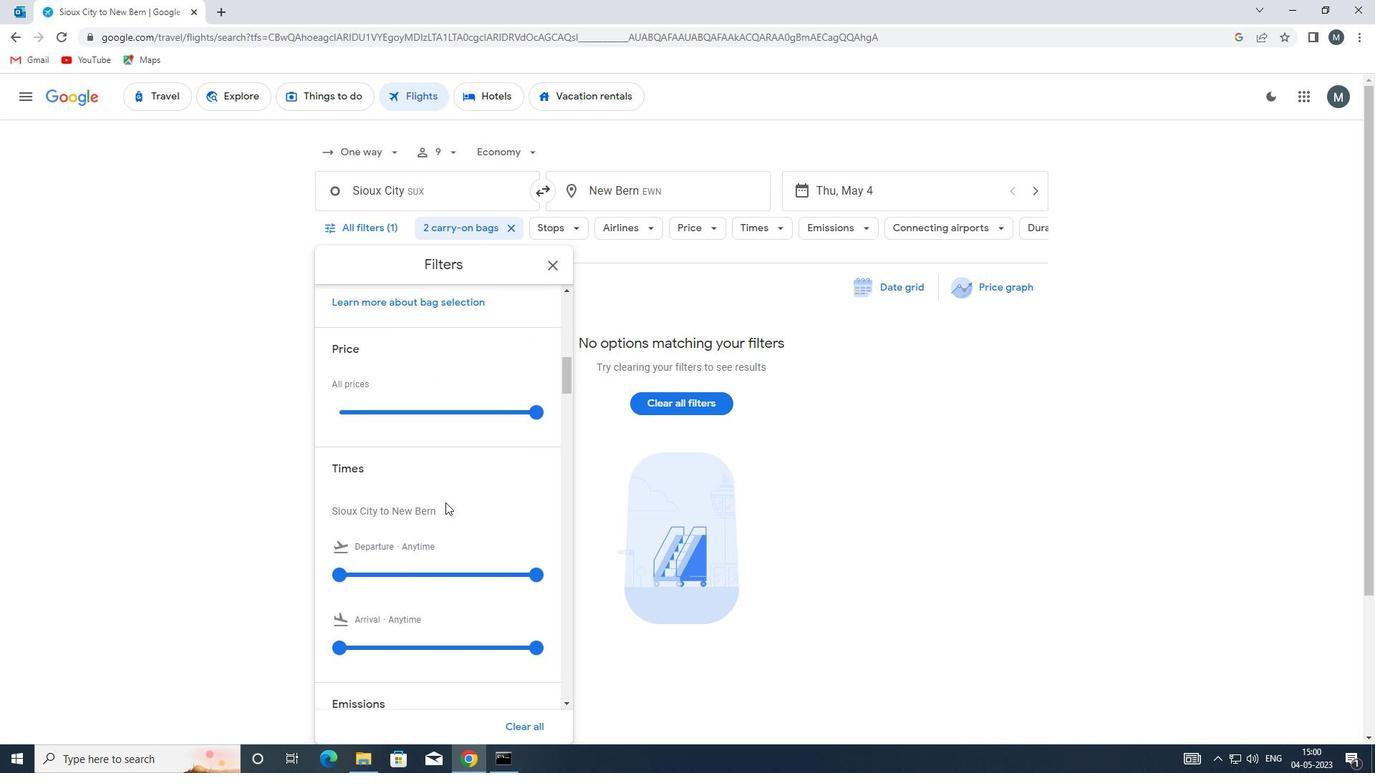 
Action: Mouse moved to (346, 505)
Screenshot: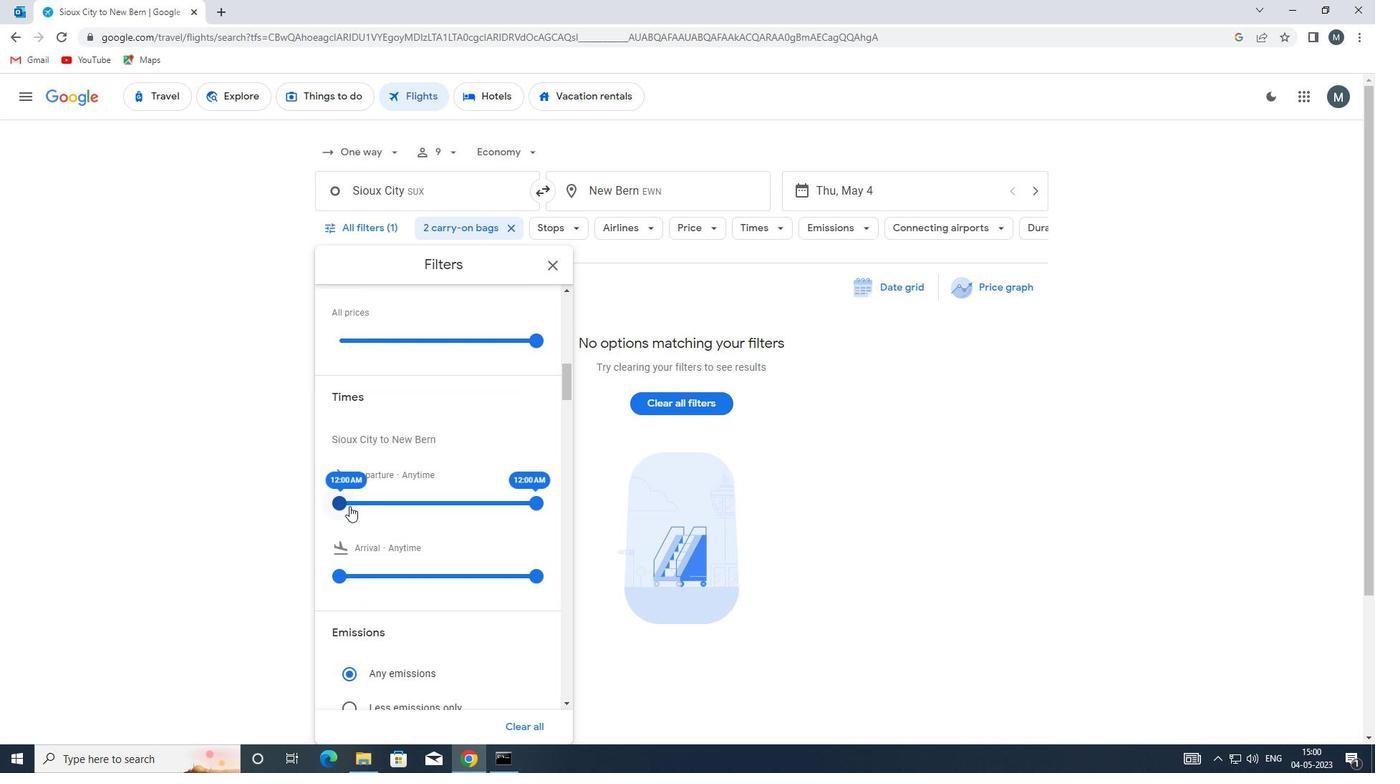 
Action: Mouse pressed left at (346, 505)
Screenshot: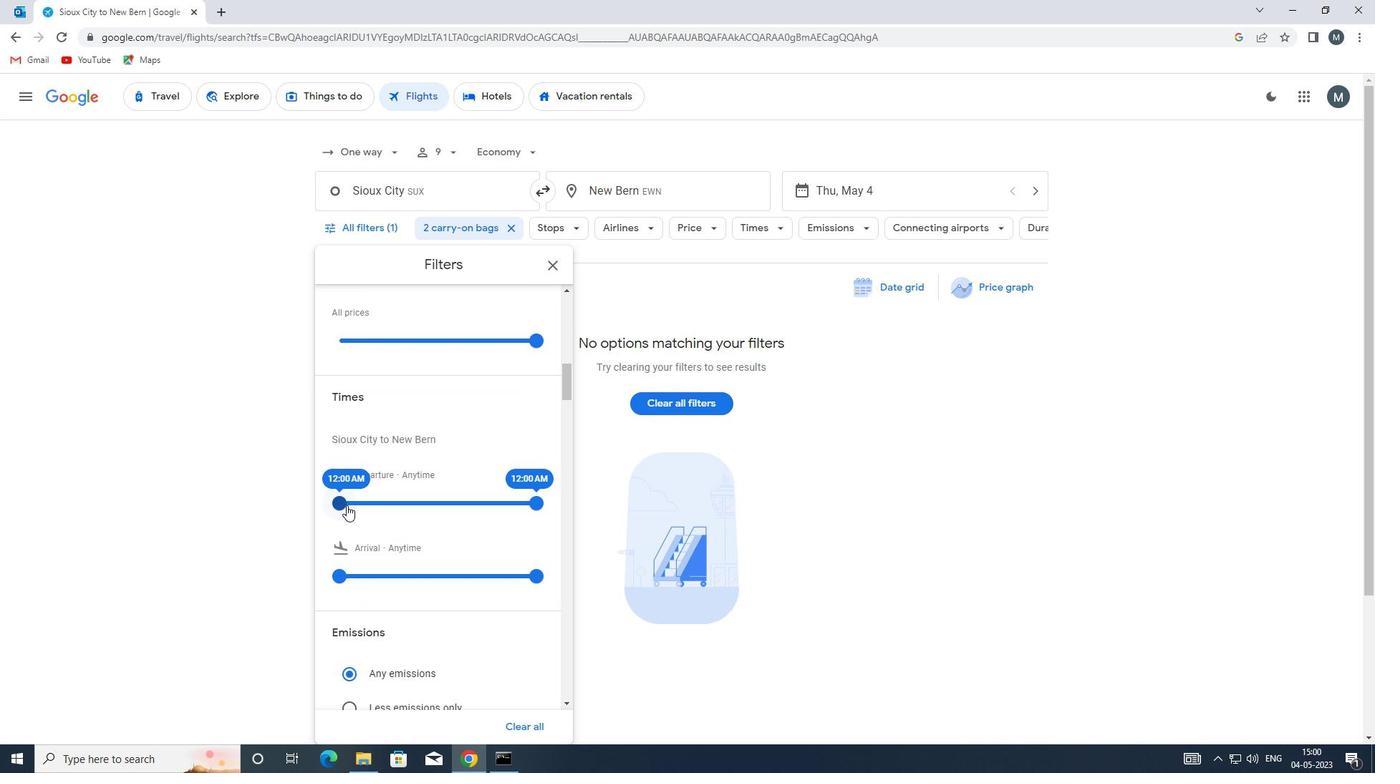 
Action: Mouse moved to (535, 501)
Screenshot: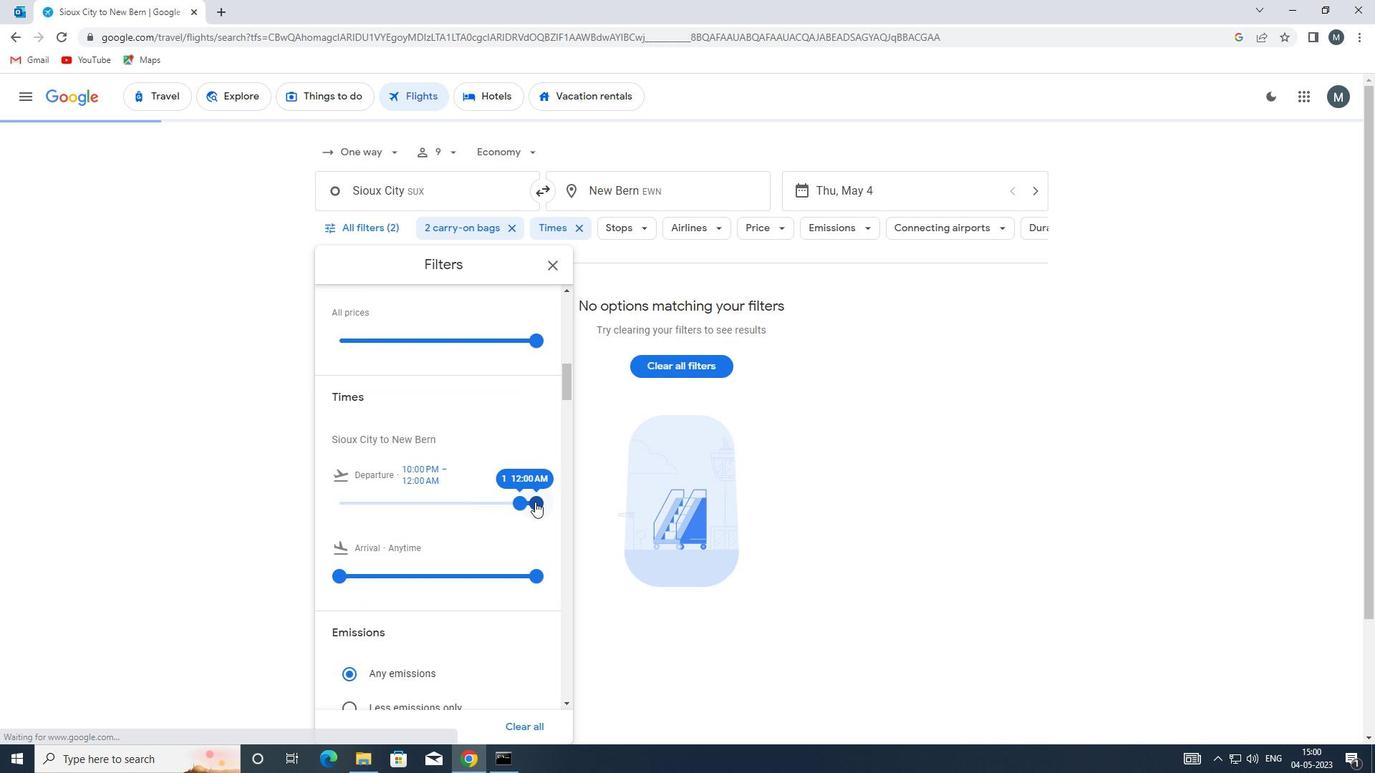 
Action: Mouse pressed left at (535, 501)
Screenshot: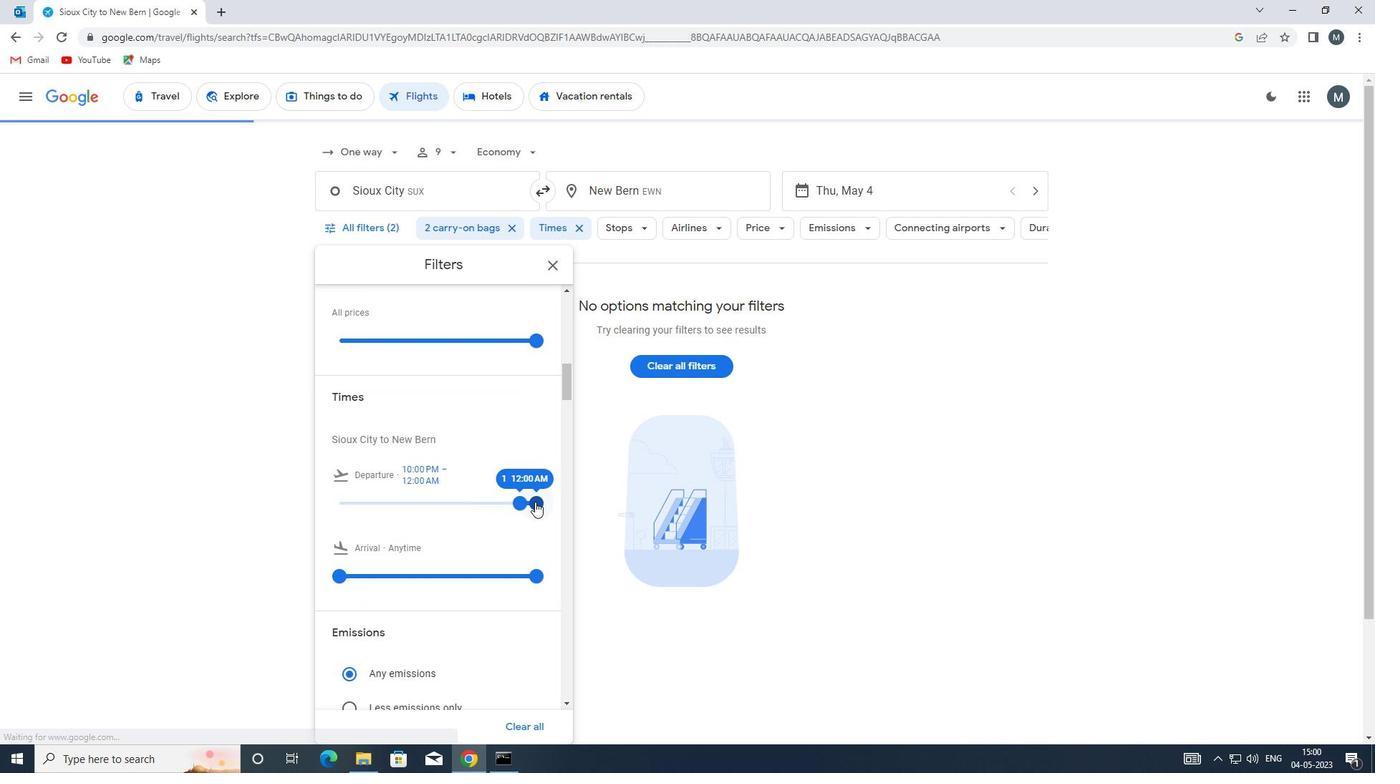 
Action: Mouse moved to (538, 500)
Screenshot: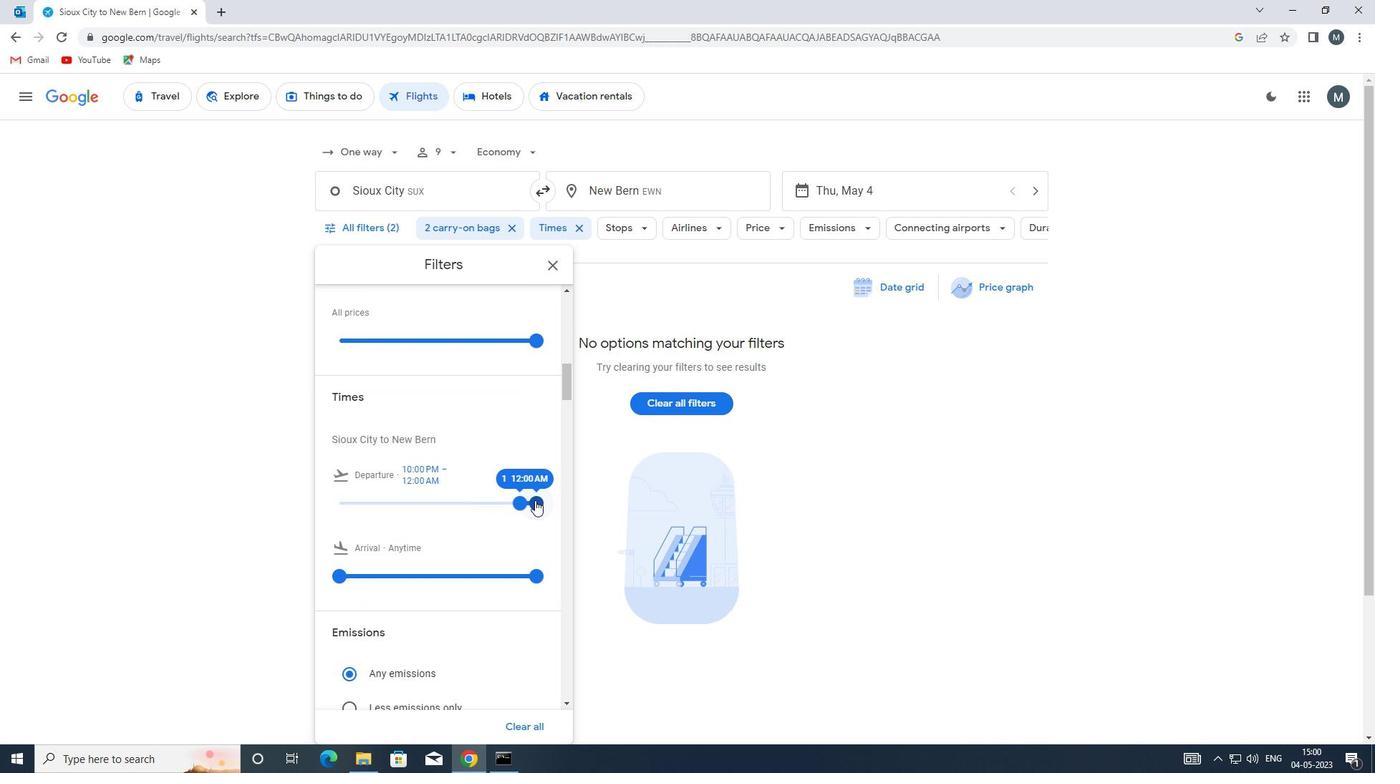 
Action: Mouse pressed left at (538, 500)
Screenshot: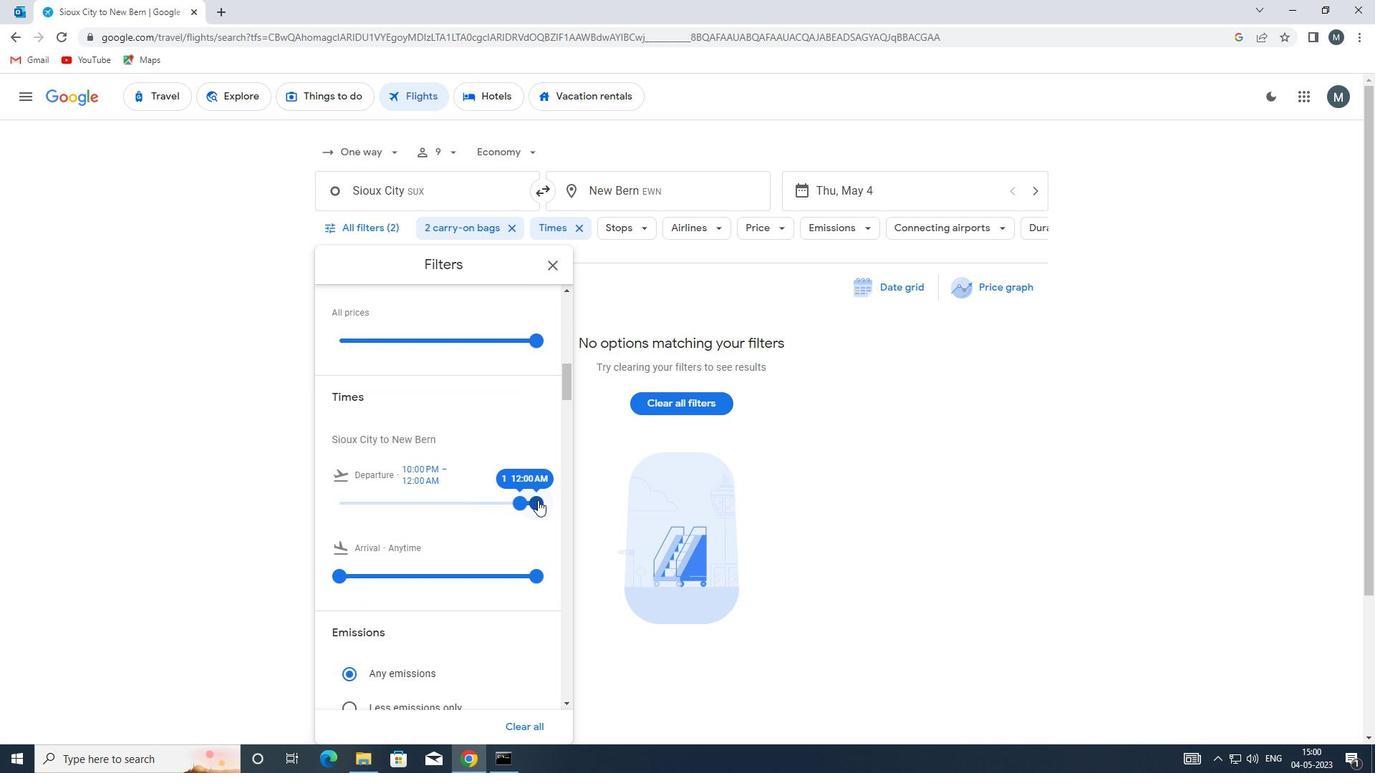 
Action: Mouse moved to (495, 504)
Screenshot: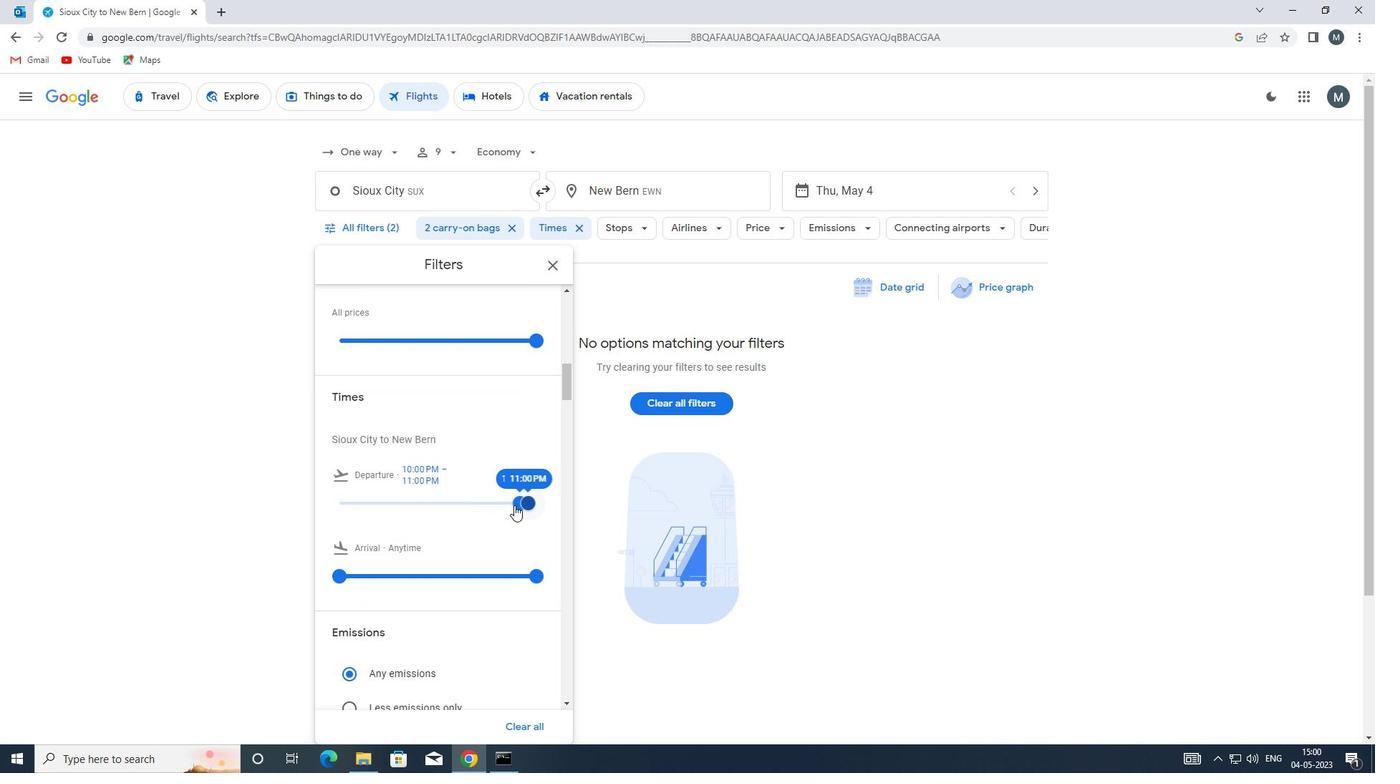 
Action: Mouse scrolled (495, 503) with delta (0, 0)
Screenshot: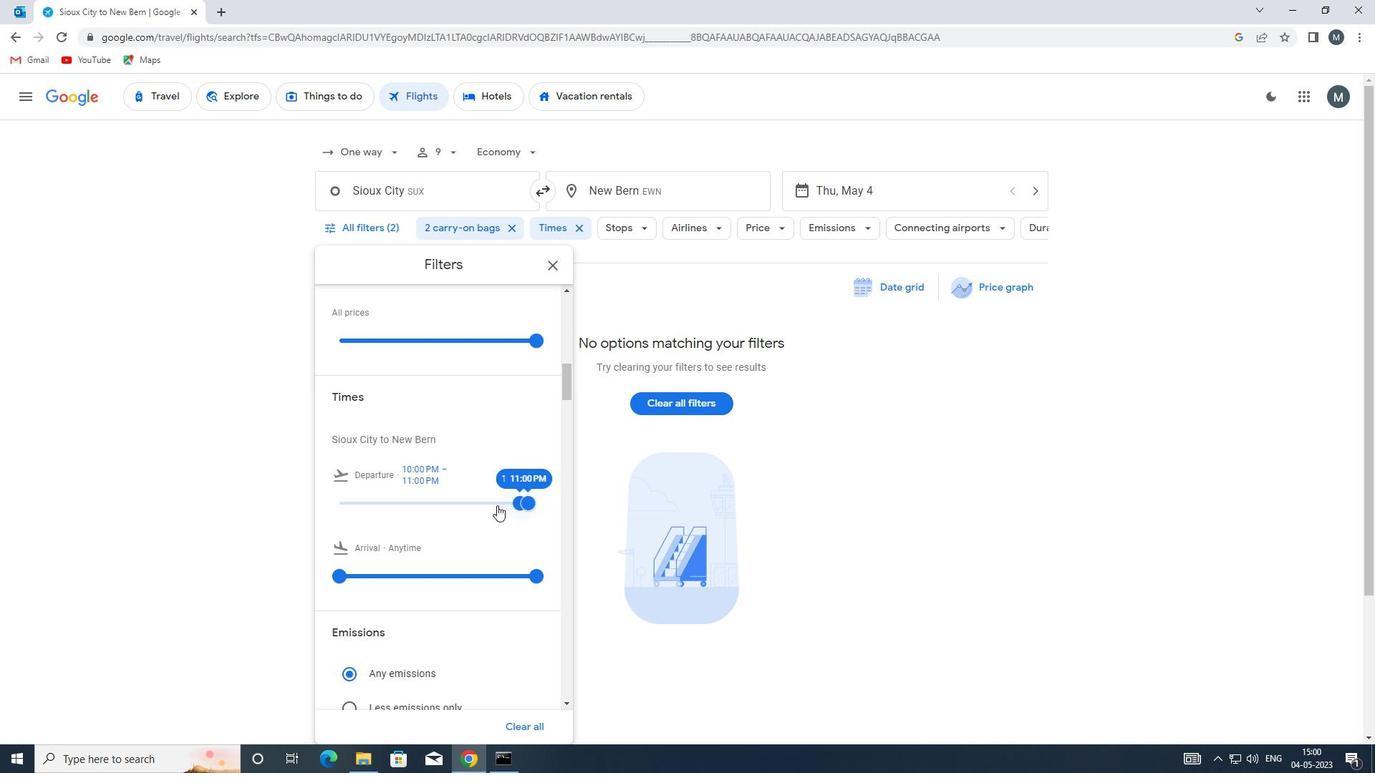 
Action: Mouse scrolled (495, 503) with delta (0, 0)
Screenshot: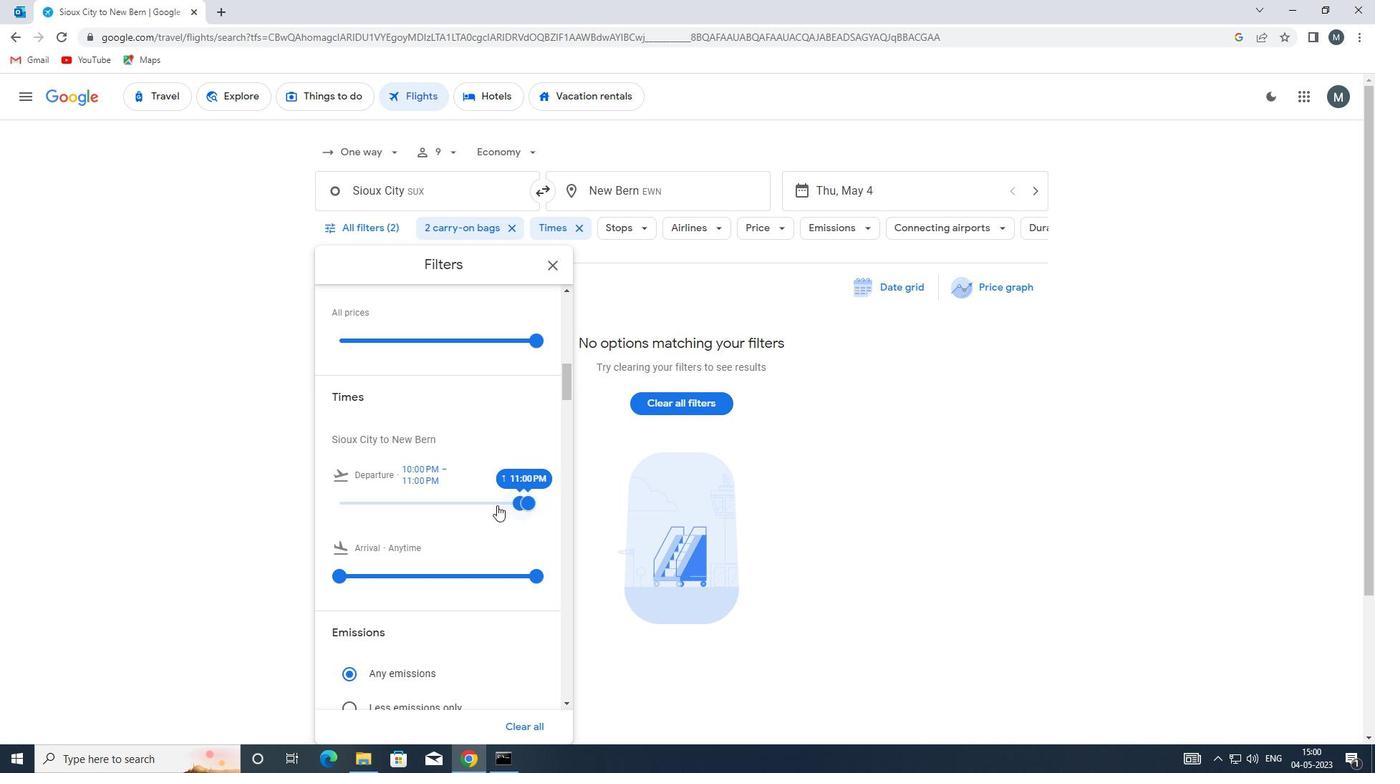 
Action: Mouse moved to (553, 263)
Screenshot: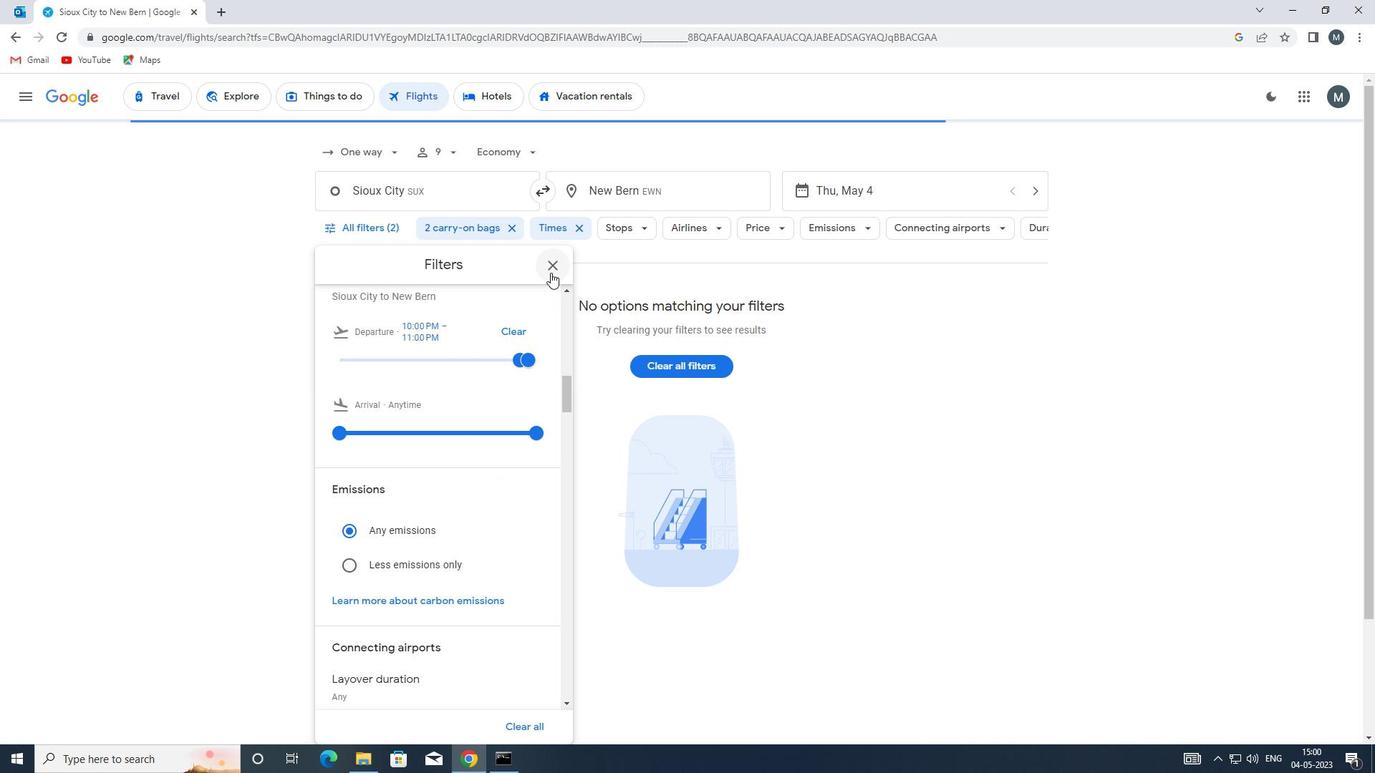 
Action: Mouse pressed left at (553, 263)
Screenshot: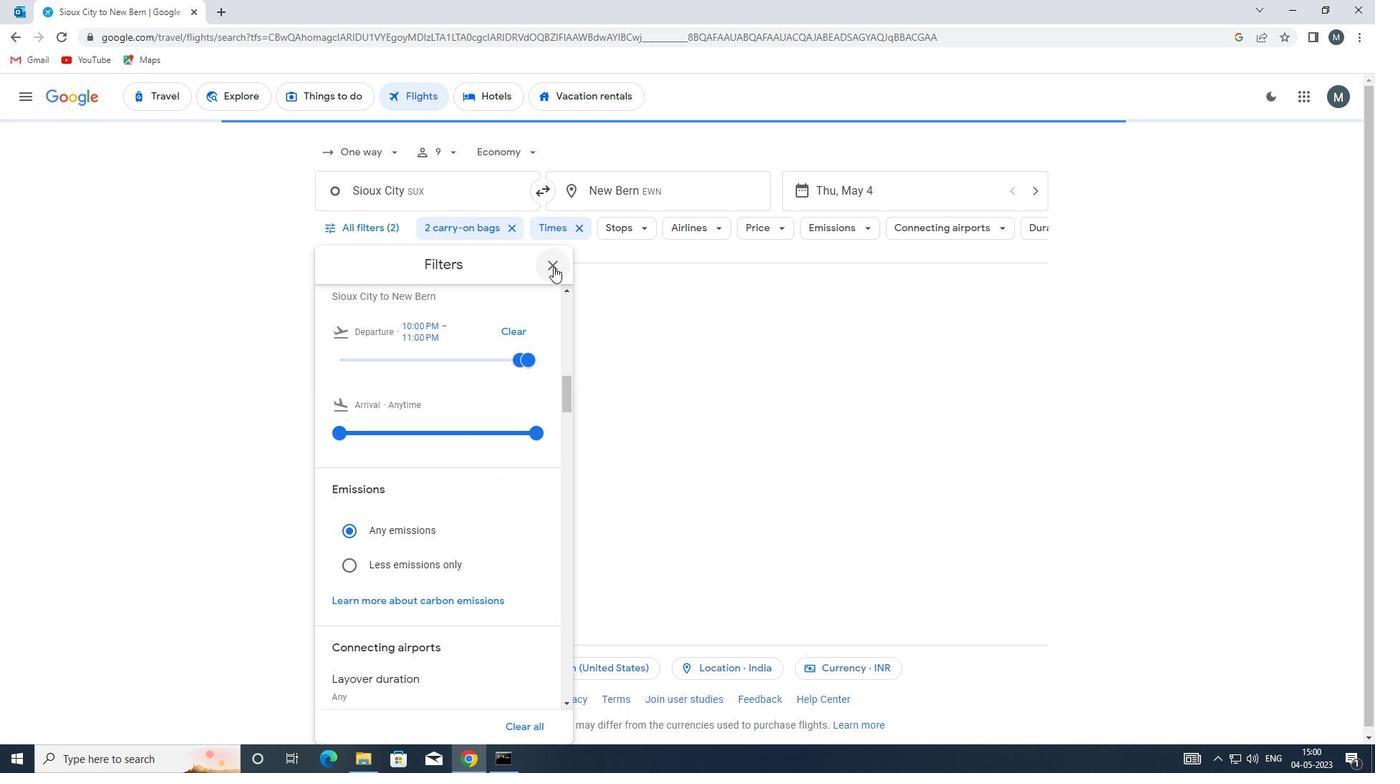 
Action: Mouse moved to (553, 263)
Screenshot: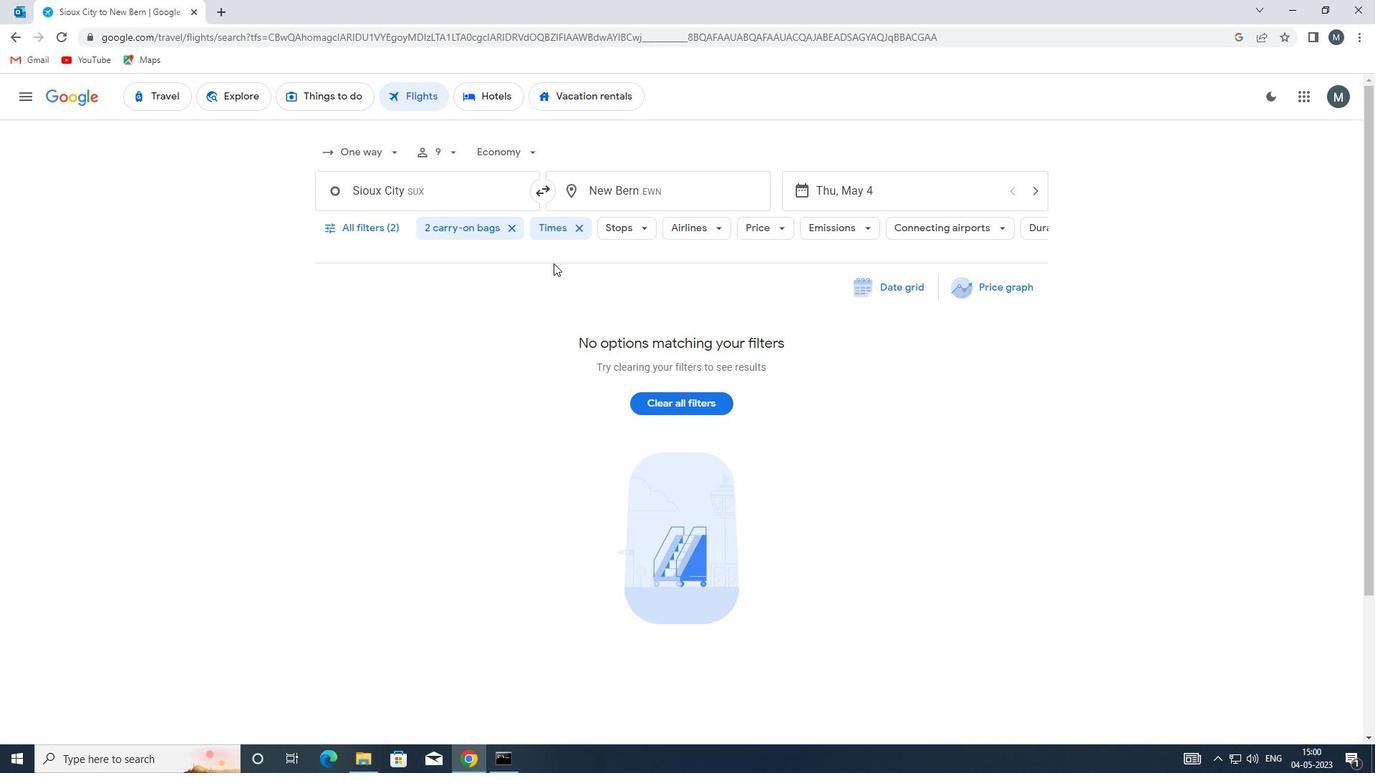 
